 Task: Search one way flight ticket for 1 adult, 6 children, 1 infant in seat and 1 infant on lap in business from Idaho Falls: Idaho Falls Regional Airport (fanning Field) to Greensboro: Piedmont Triad International Airport on 5-1-2023. Choice of flights is JetBlue. Number of bags: 8 checked bags. Price is upto 85000. Outbound departure time preference is 8:00. Look for best flights.
Action: Mouse moved to (225, 212)
Screenshot: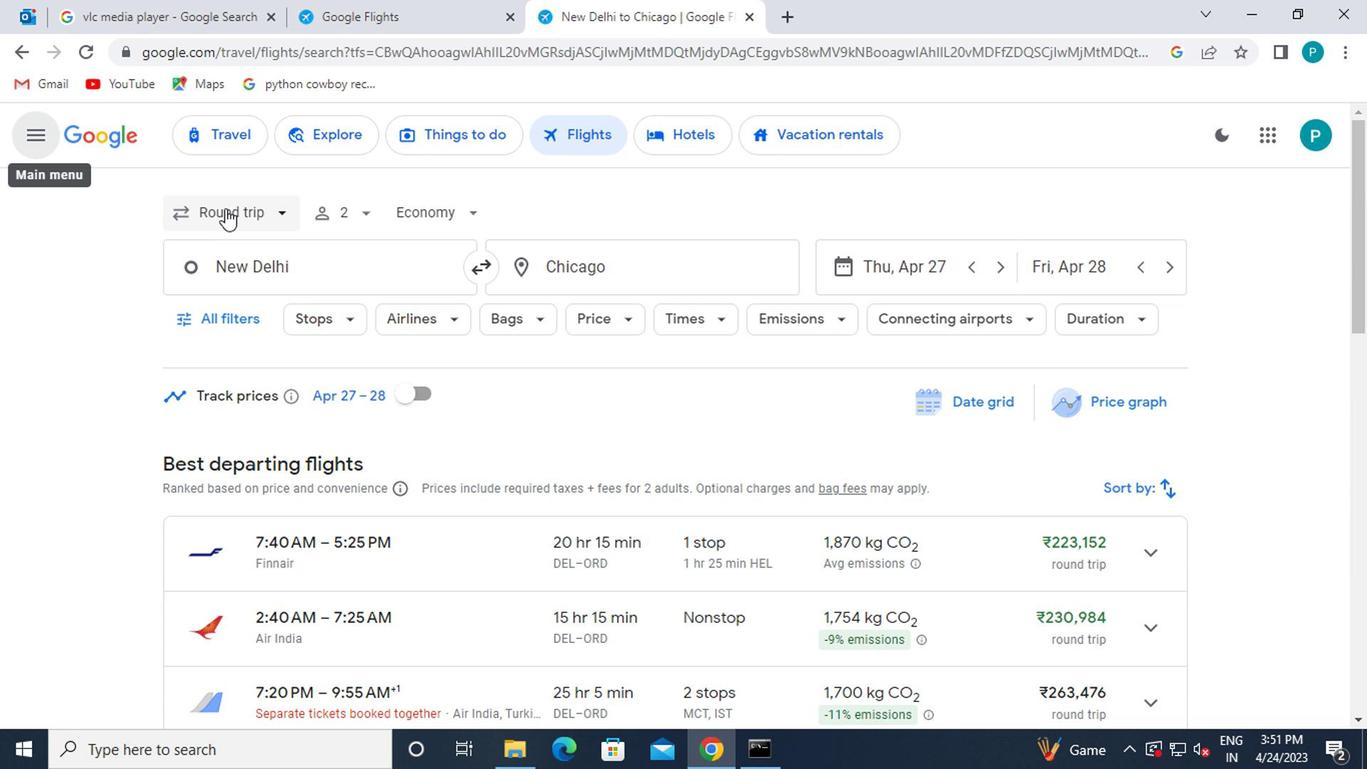 
Action: Mouse pressed left at (225, 212)
Screenshot: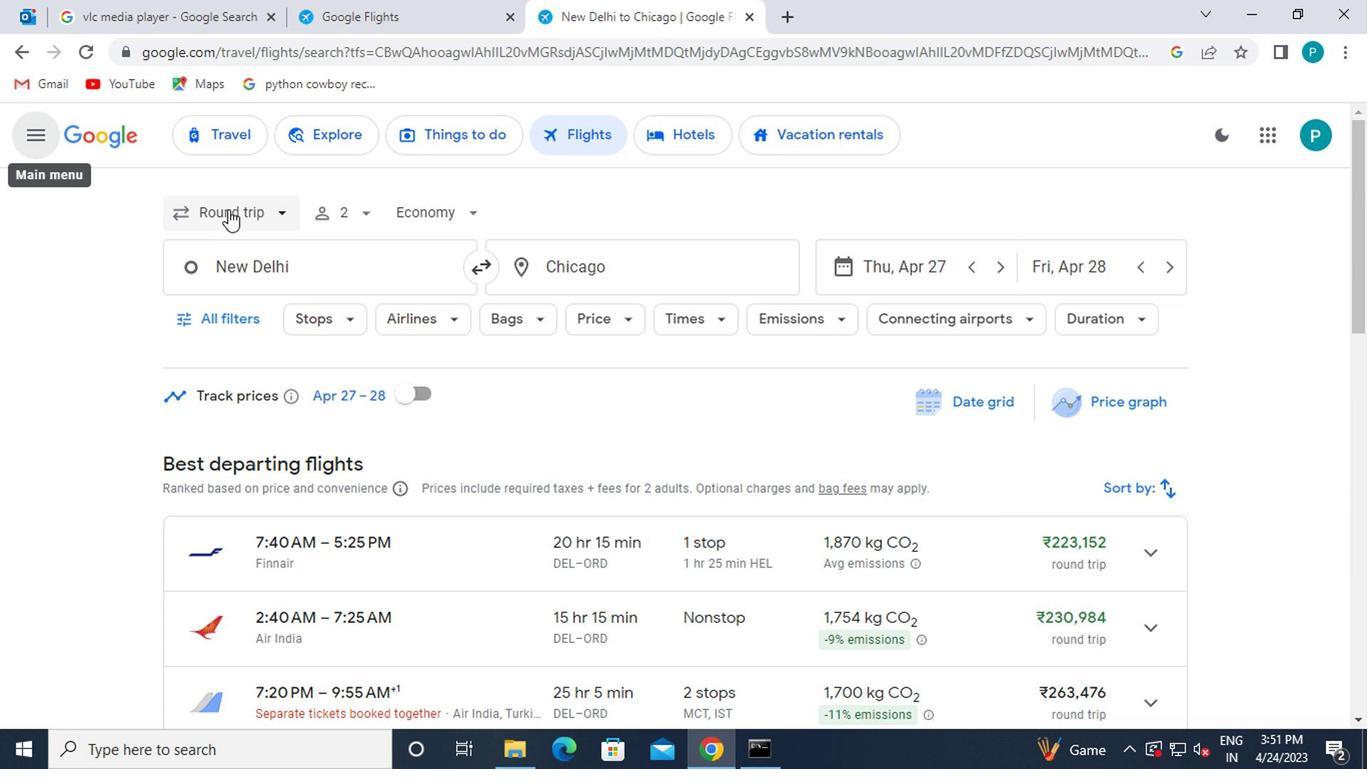 
Action: Mouse moved to (239, 305)
Screenshot: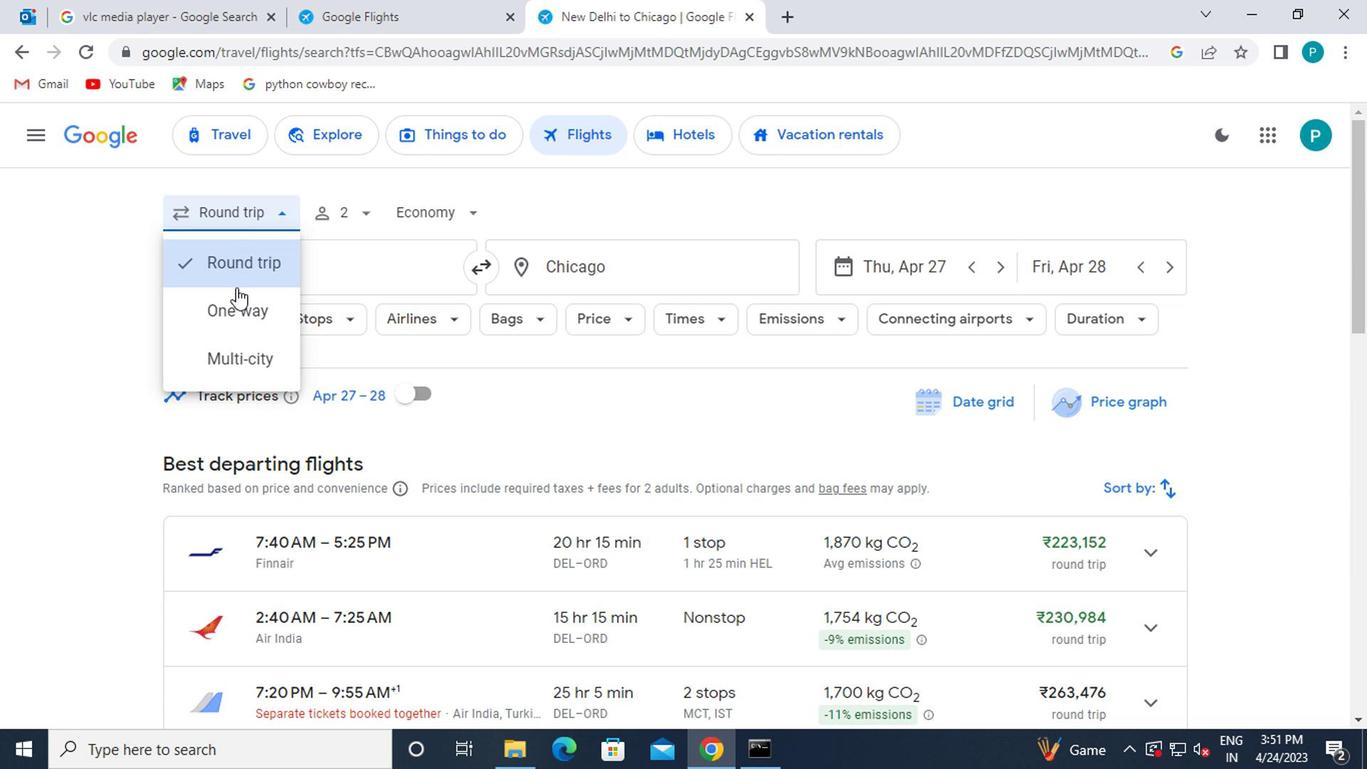 
Action: Mouse pressed left at (239, 305)
Screenshot: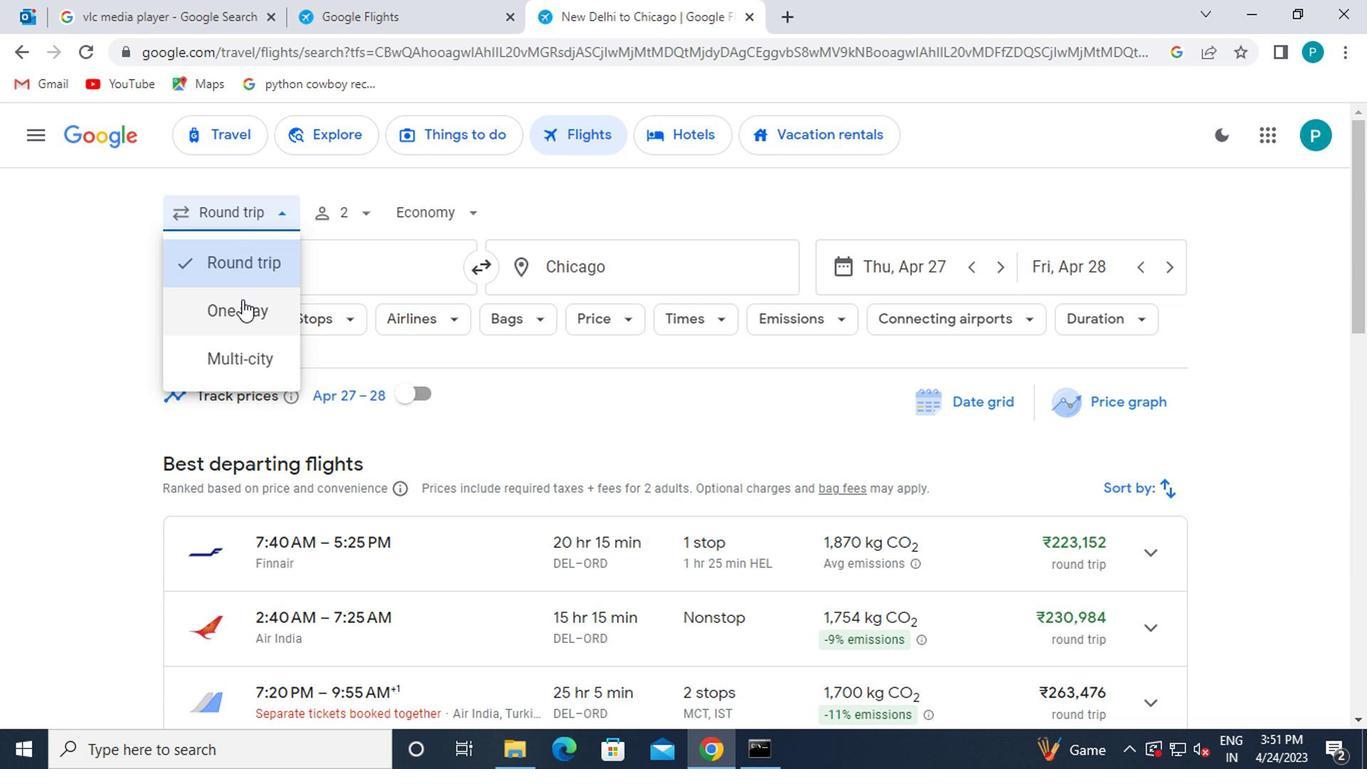 
Action: Mouse moved to (326, 213)
Screenshot: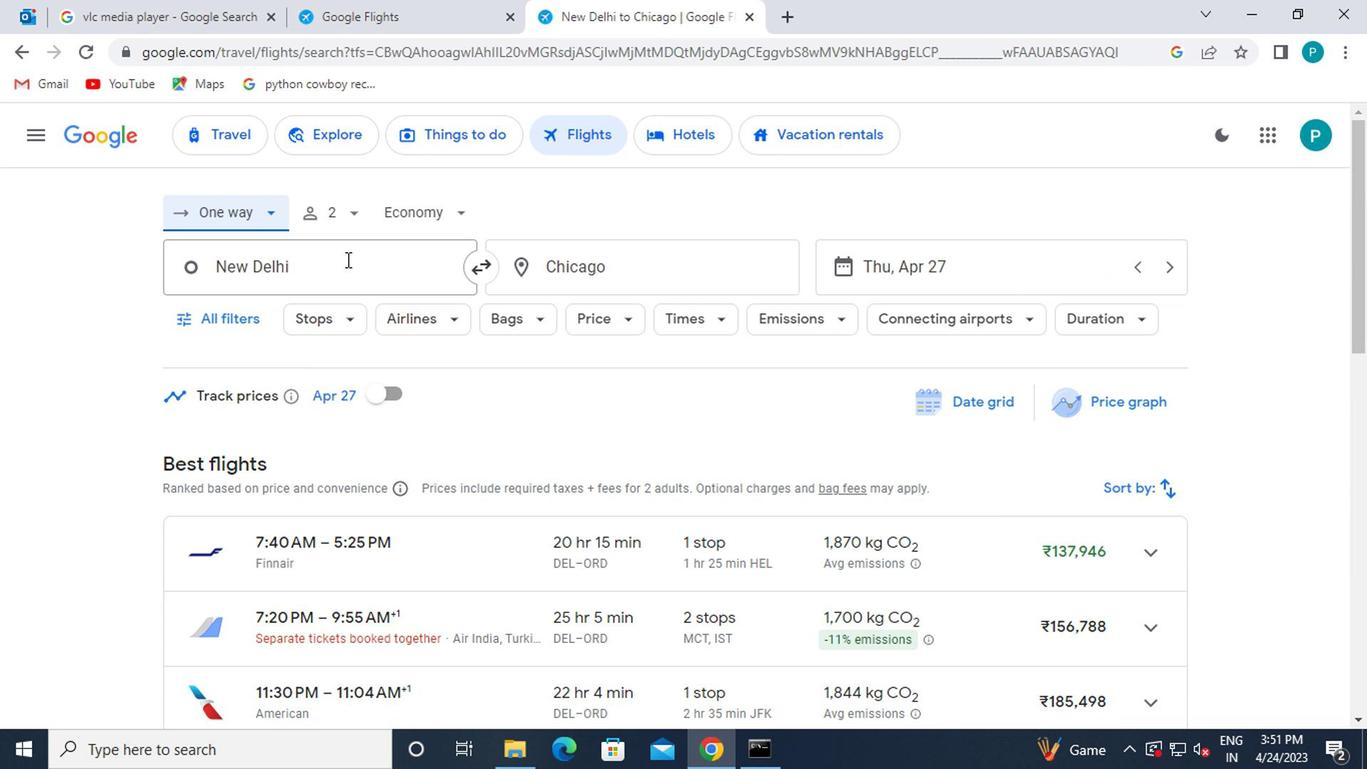 
Action: Mouse pressed left at (326, 213)
Screenshot: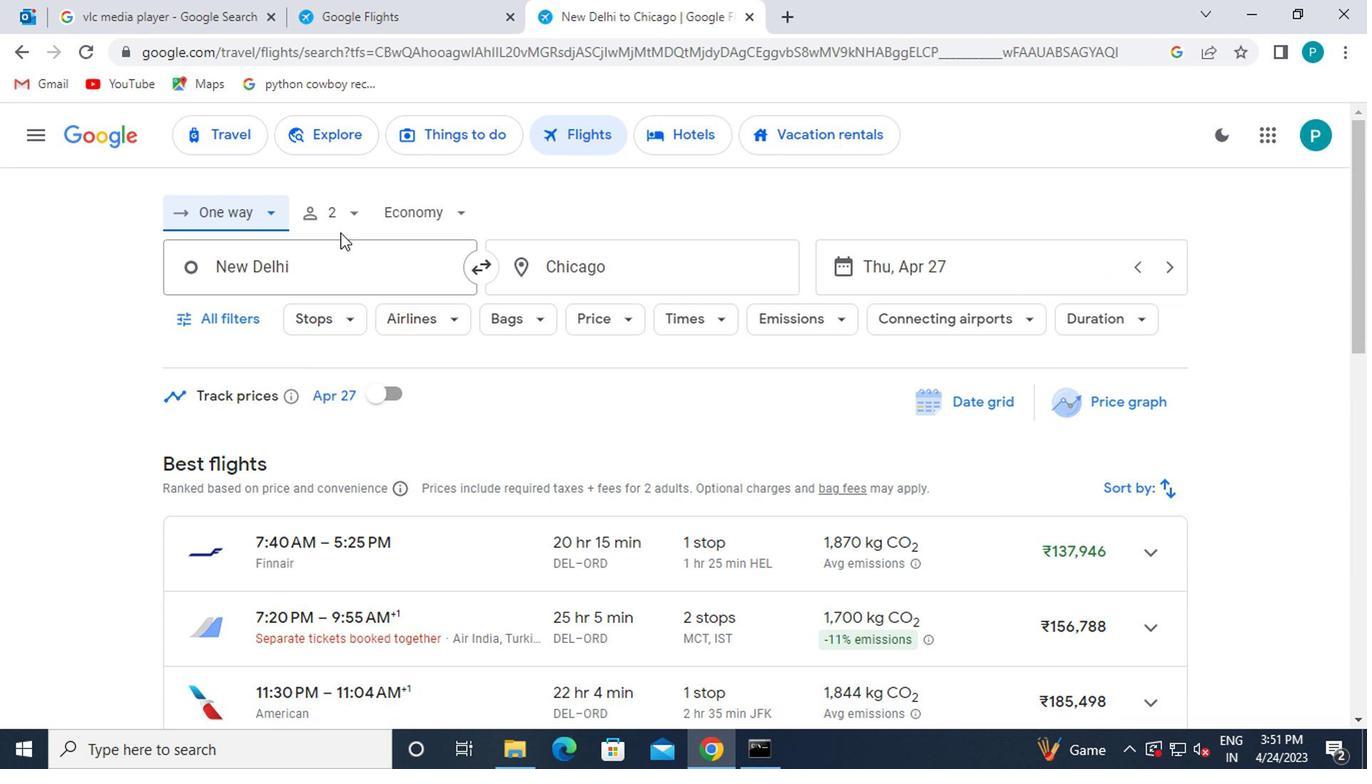 
Action: Mouse moved to (421, 273)
Screenshot: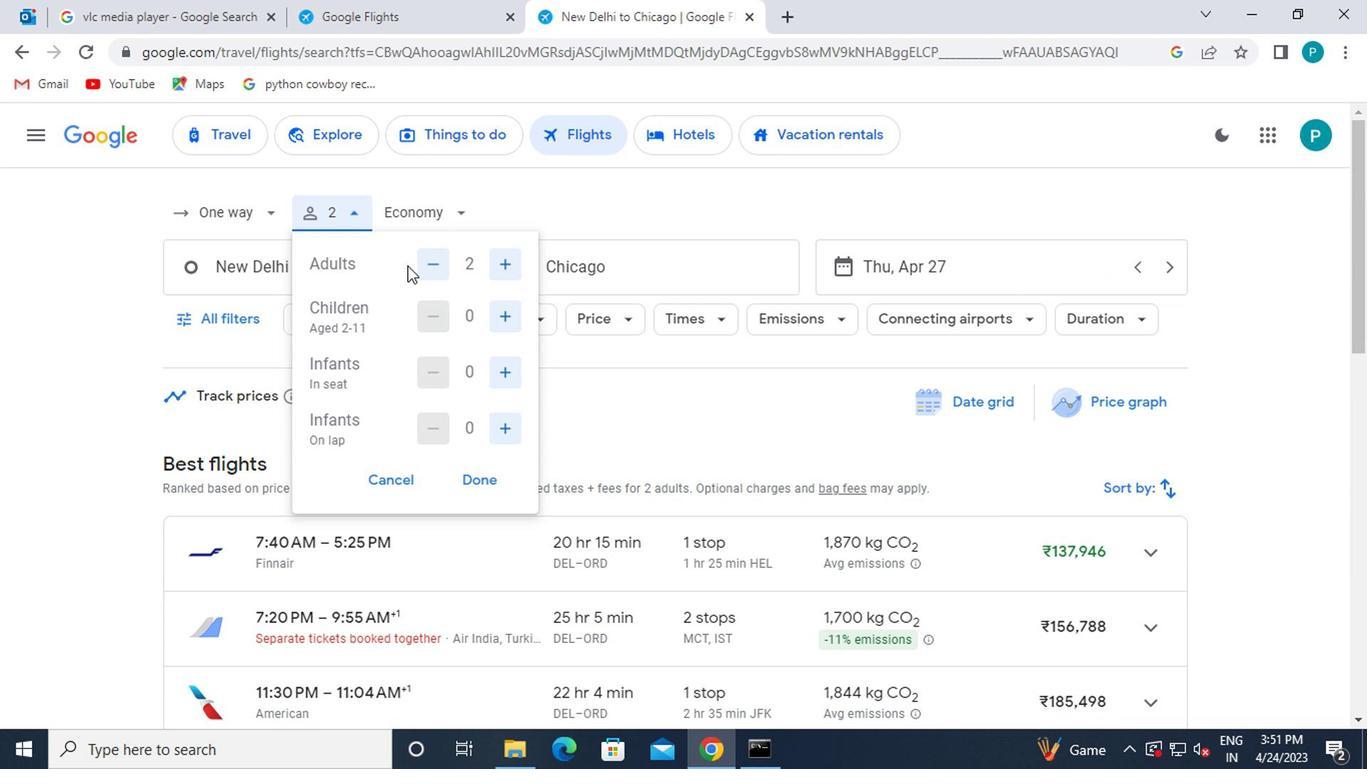 
Action: Mouse pressed left at (421, 273)
Screenshot: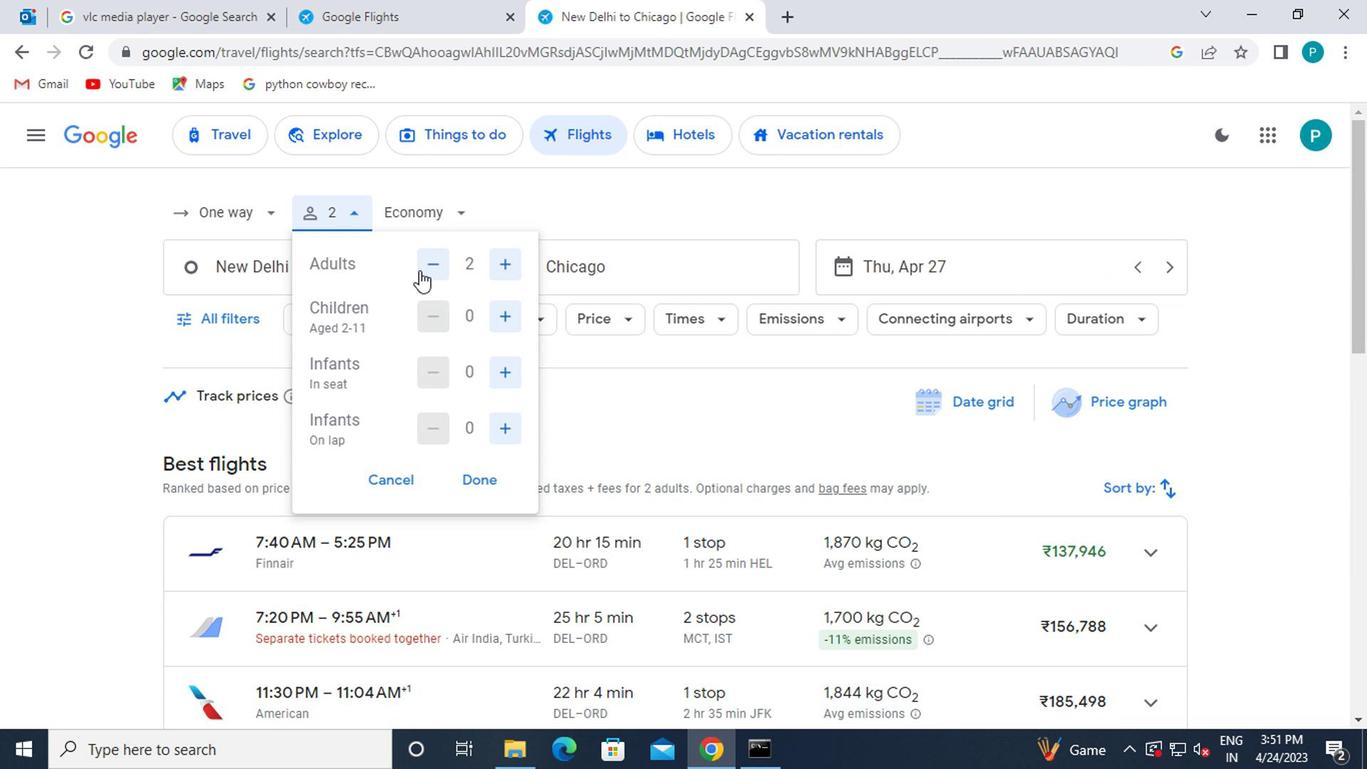 
Action: Mouse moved to (508, 312)
Screenshot: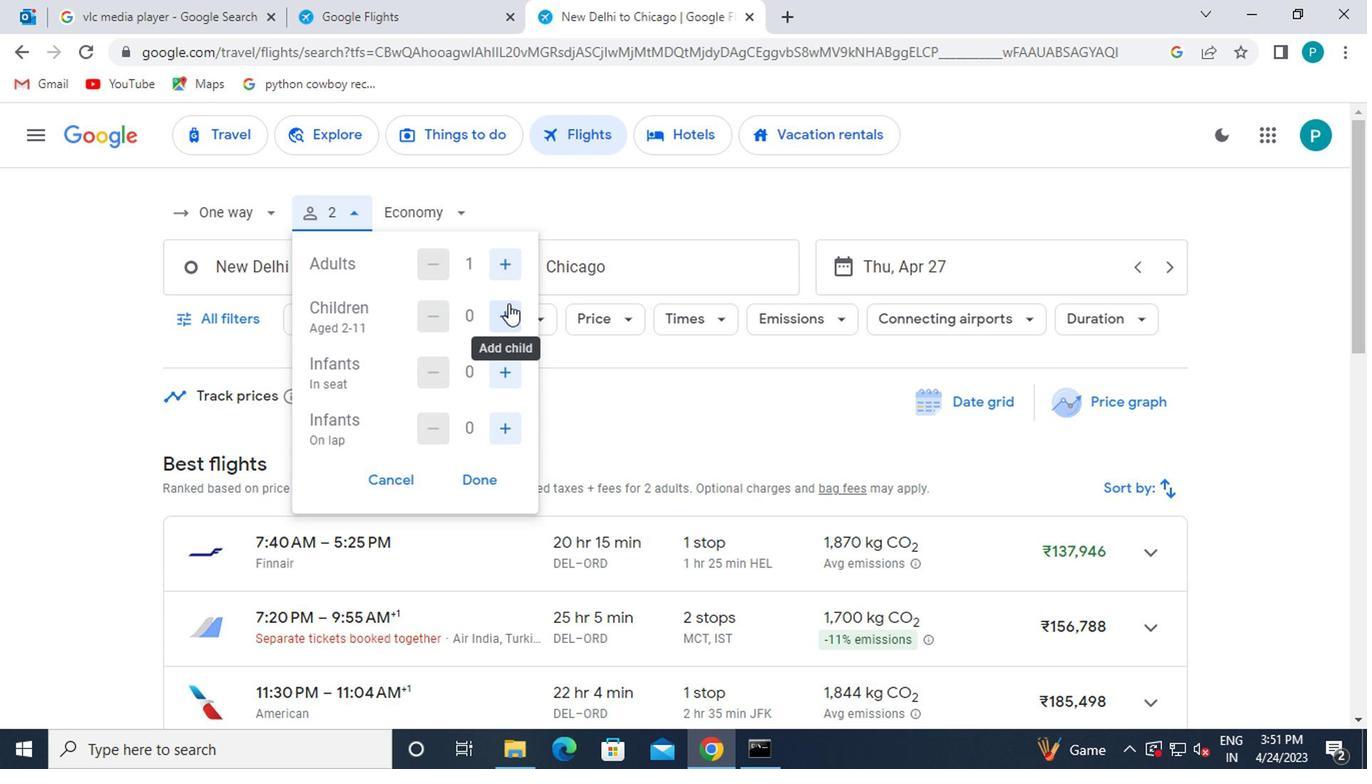 
Action: Mouse pressed left at (508, 312)
Screenshot: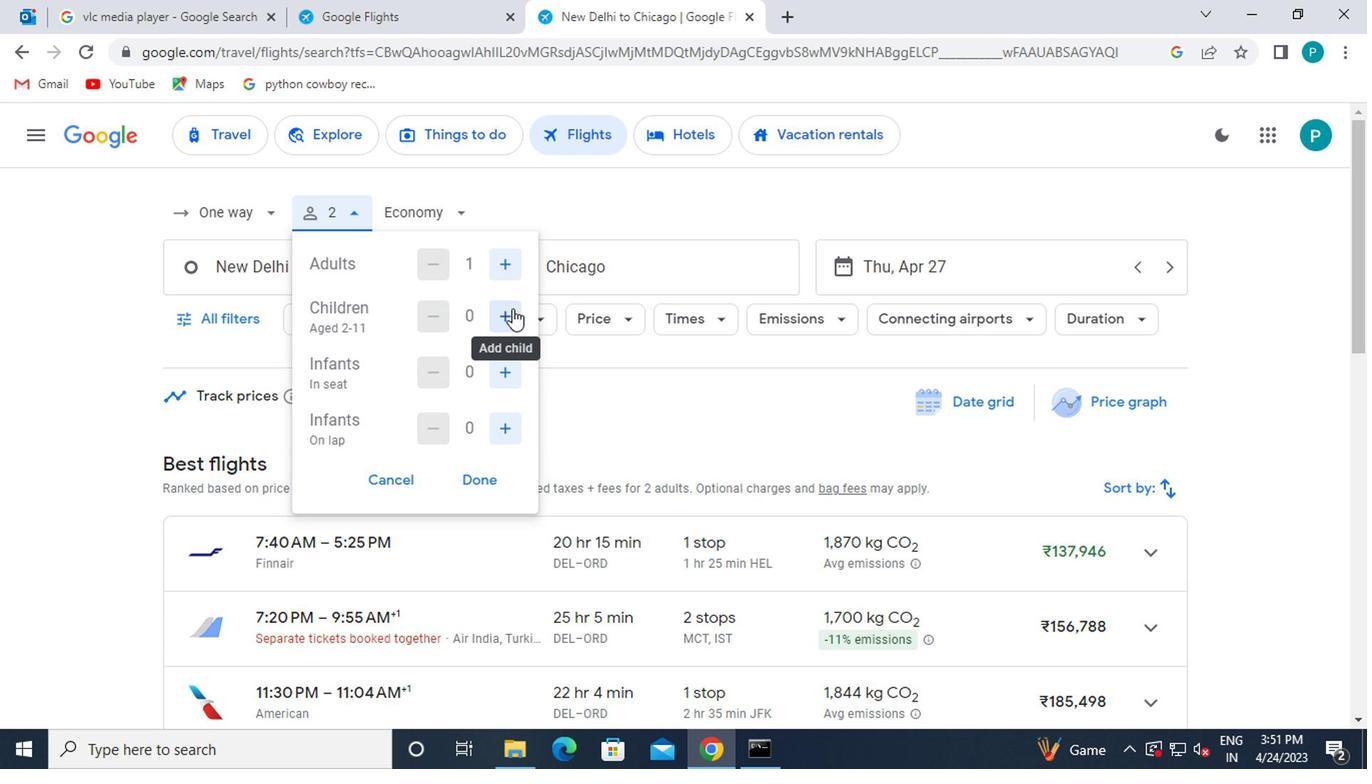 
Action: Mouse pressed left at (508, 312)
Screenshot: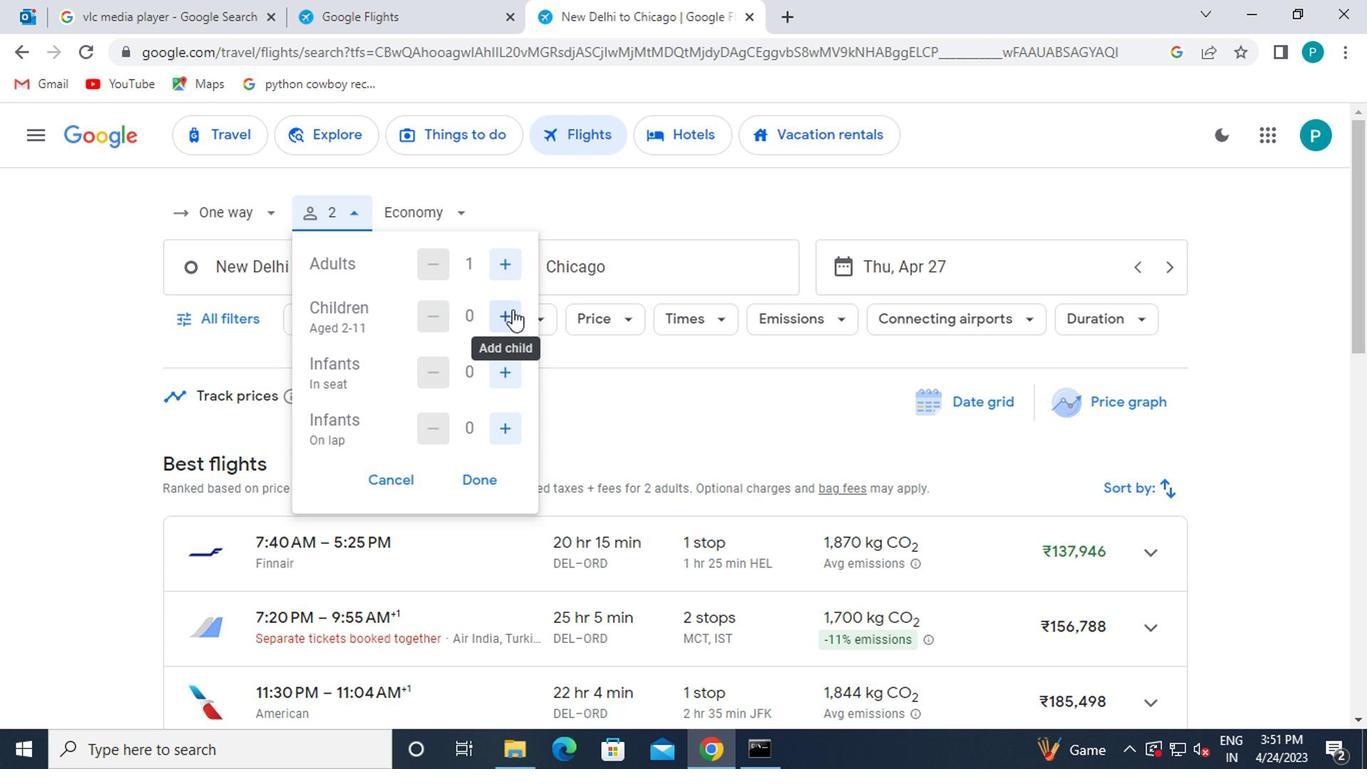 
Action: Mouse pressed left at (508, 312)
Screenshot: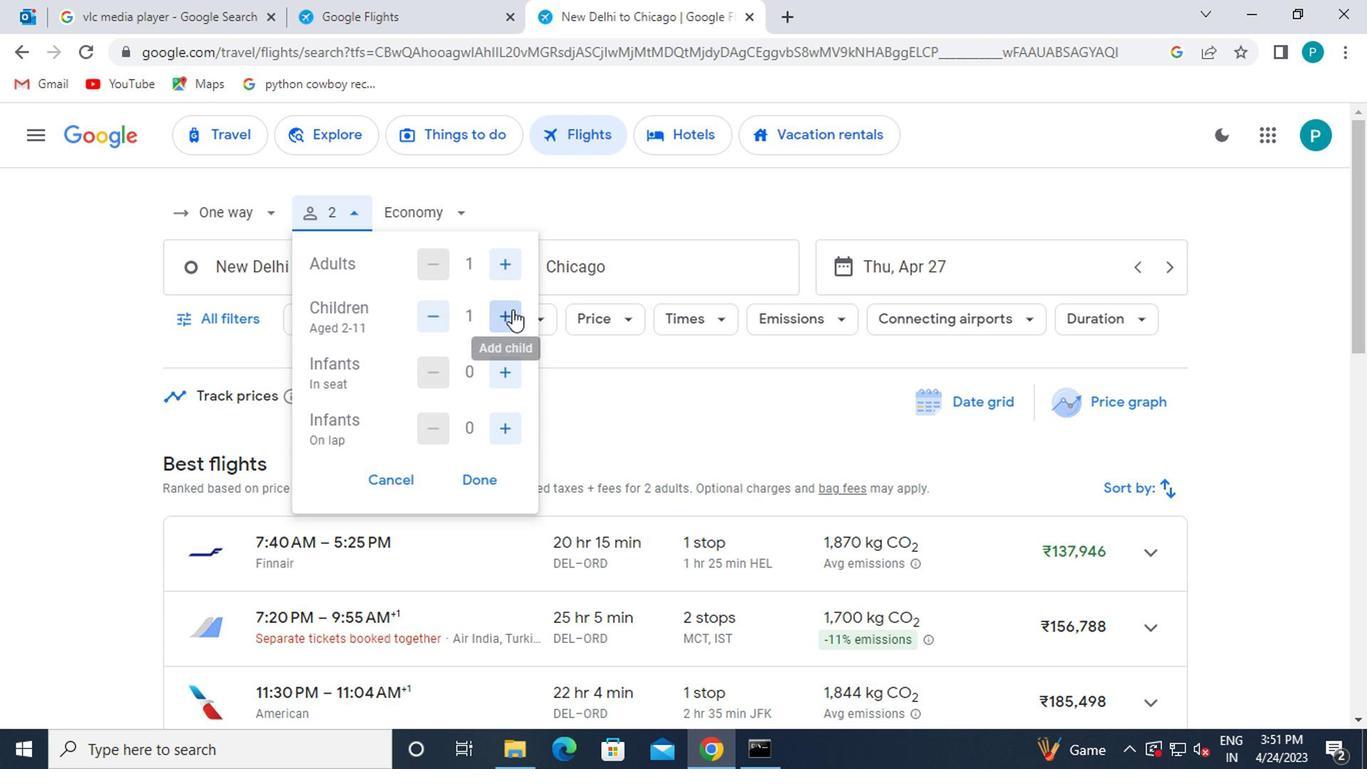 
Action: Mouse pressed left at (508, 312)
Screenshot: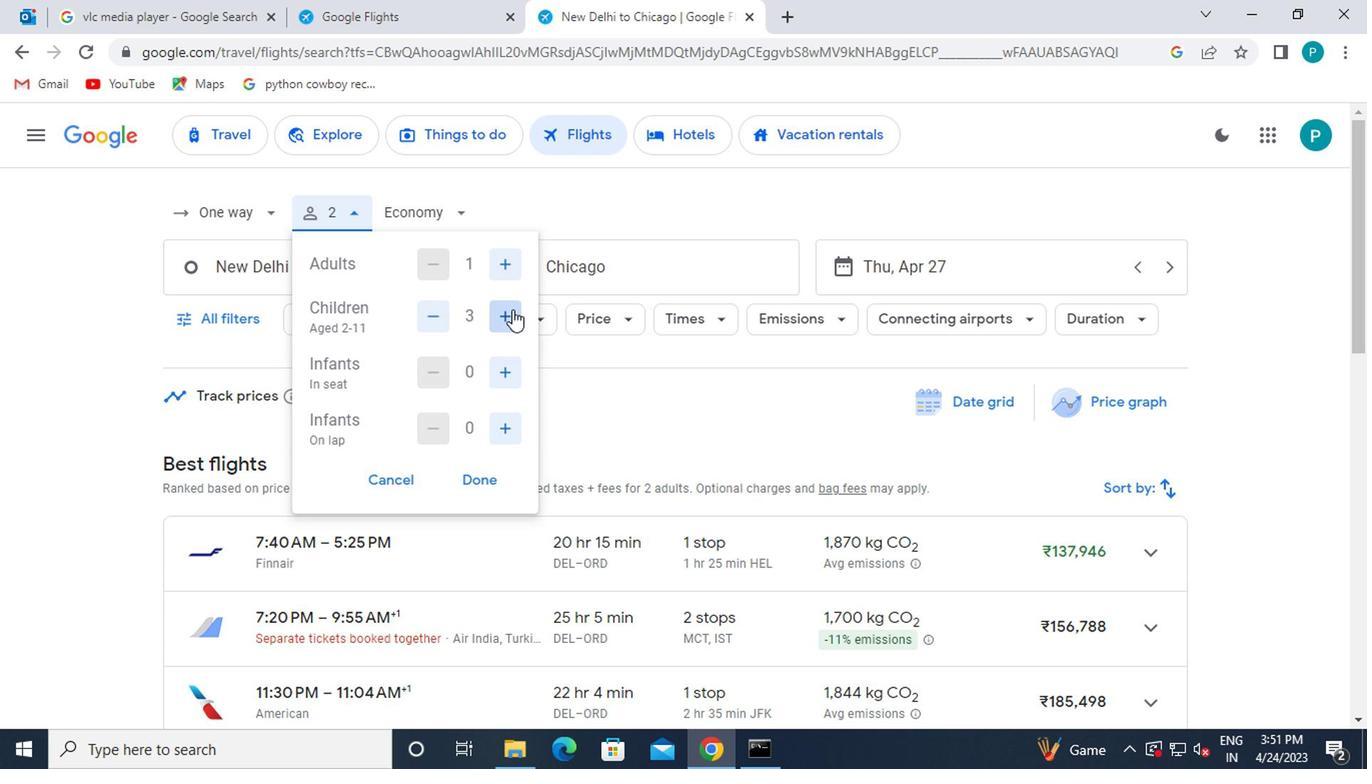 
Action: Mouse moved to (508, 315)
Screenshot: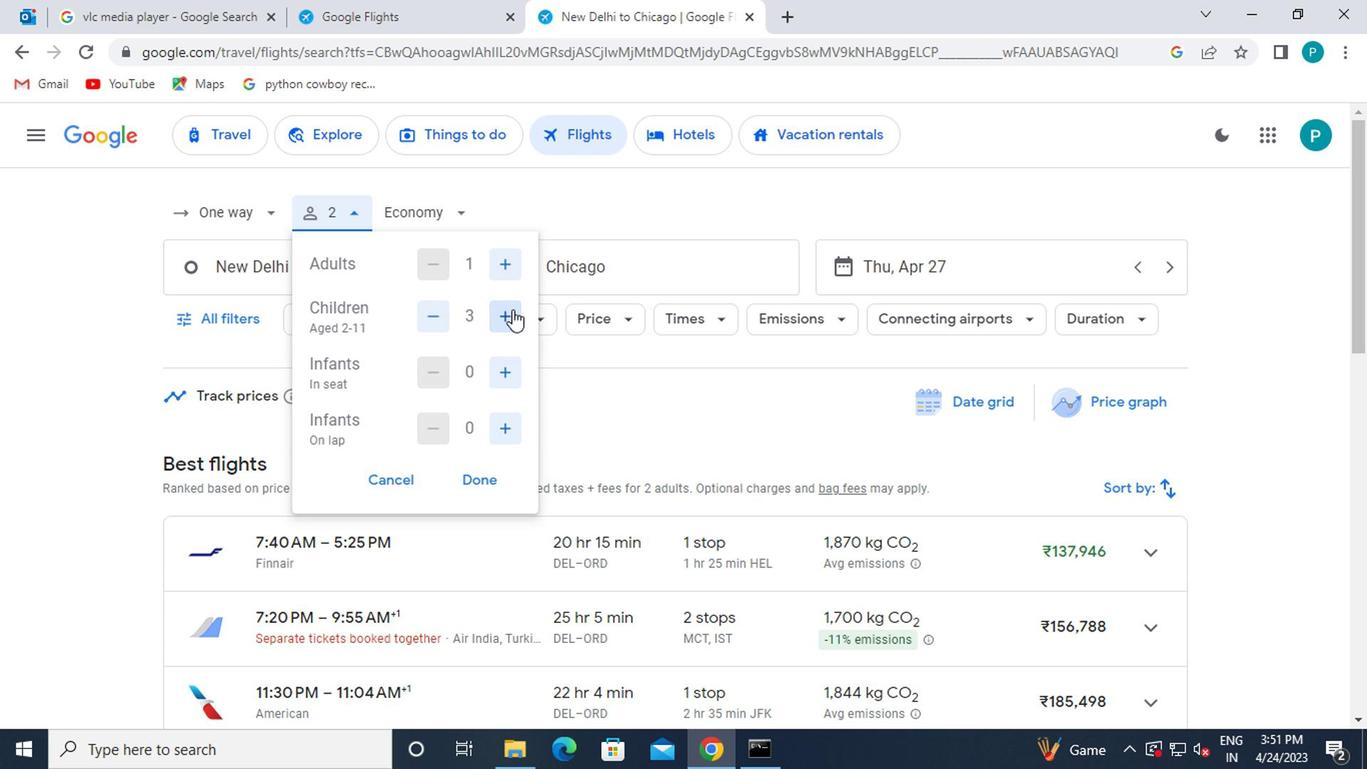 
Action: Mouse pressed left at (508, 315)
Screenshot: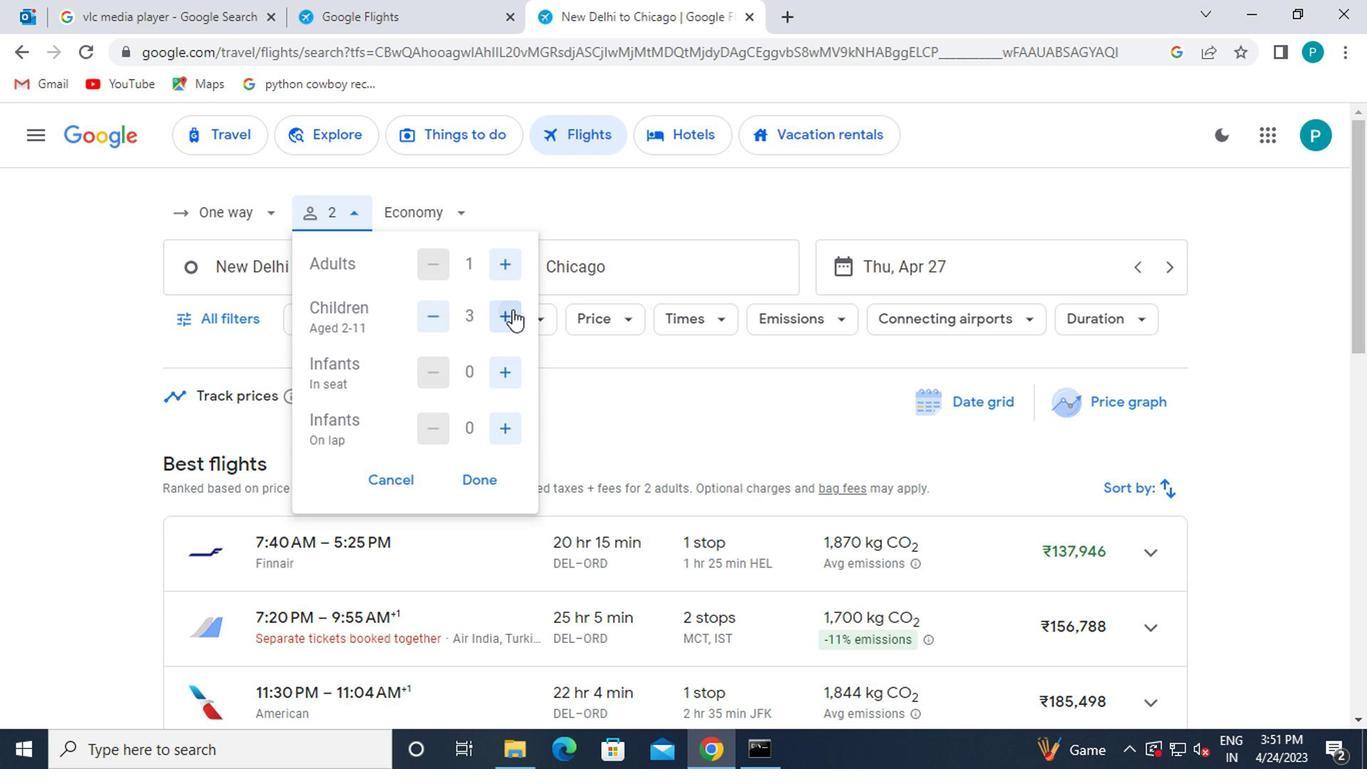 
Action: Mouse moved to (495, 321)
Screenshot: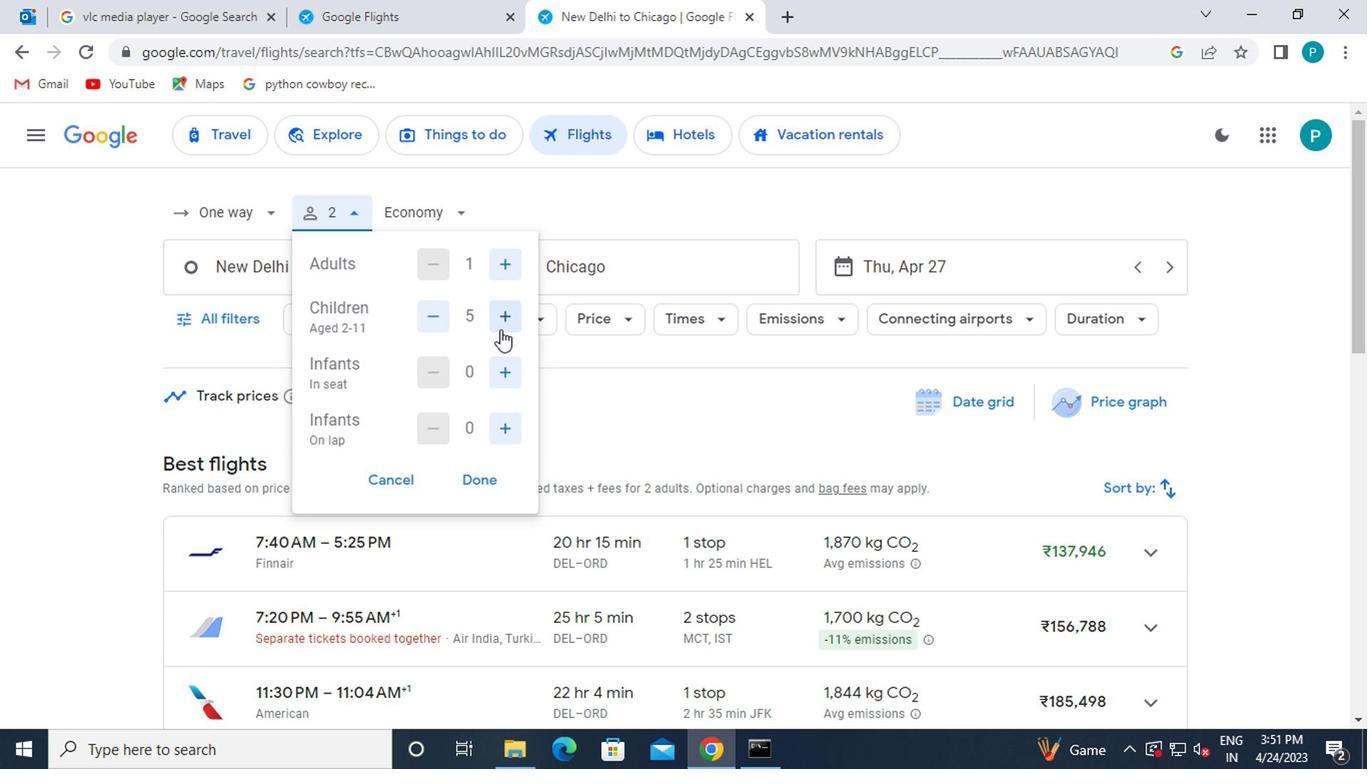 
Action: Mouse pressed left at (495, 321)
Screenshot: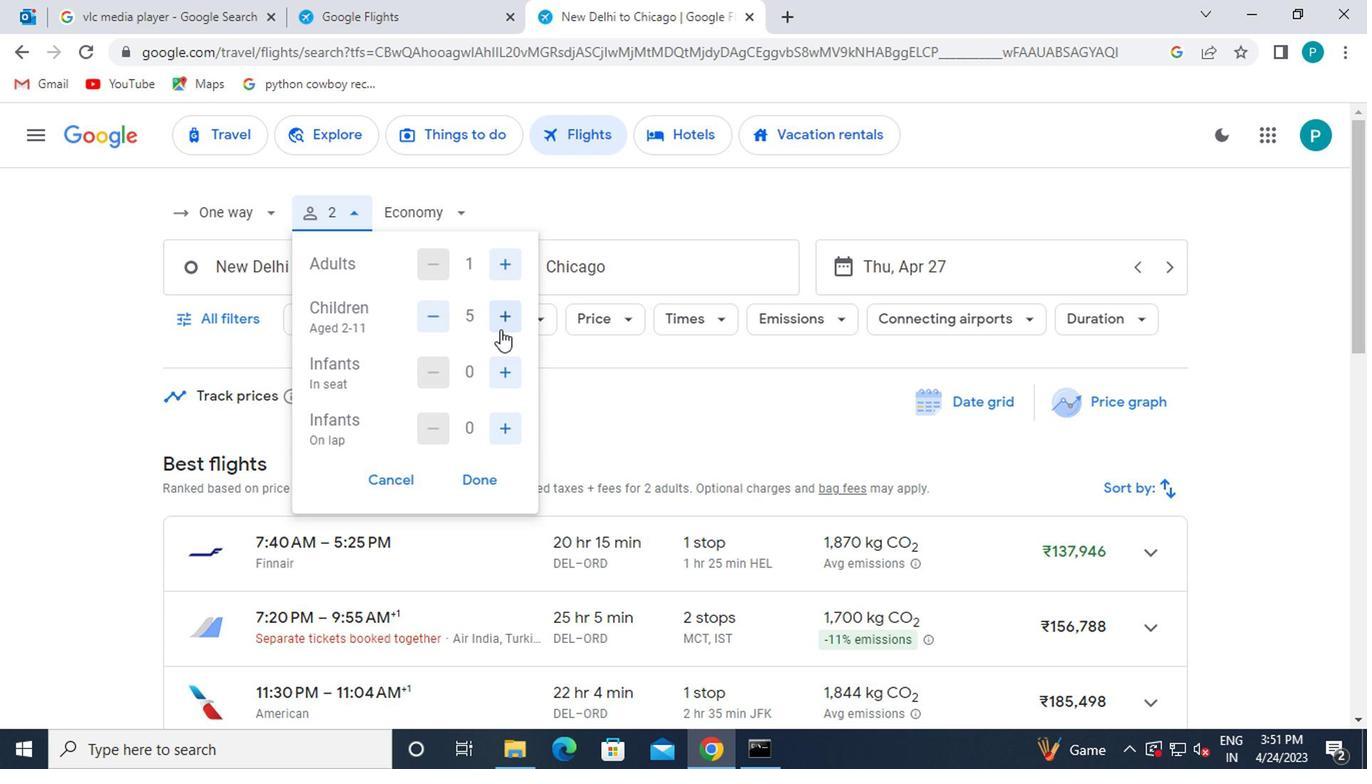 
Action: Mouse moved to (500, 370)
Screenshot: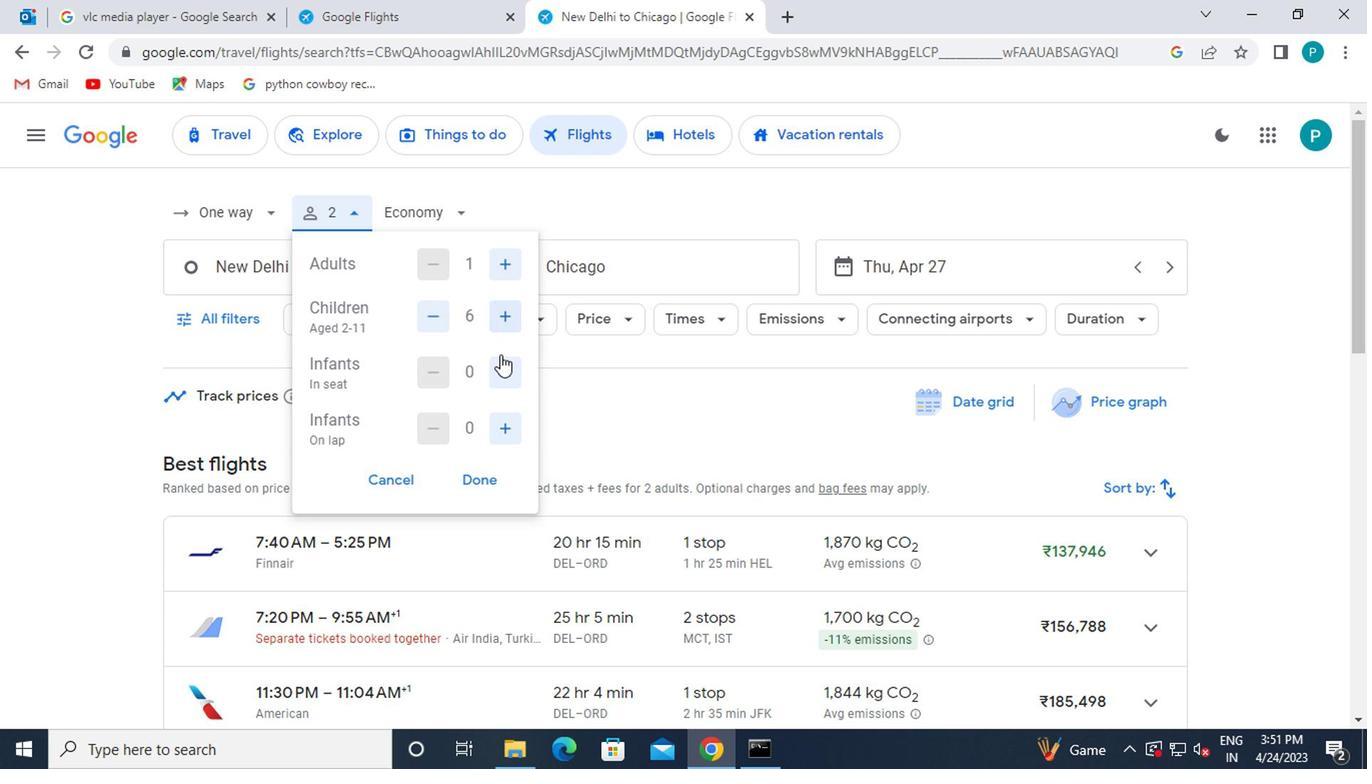 
Action: Mouse pressed left at (500, 370)
Screenshot: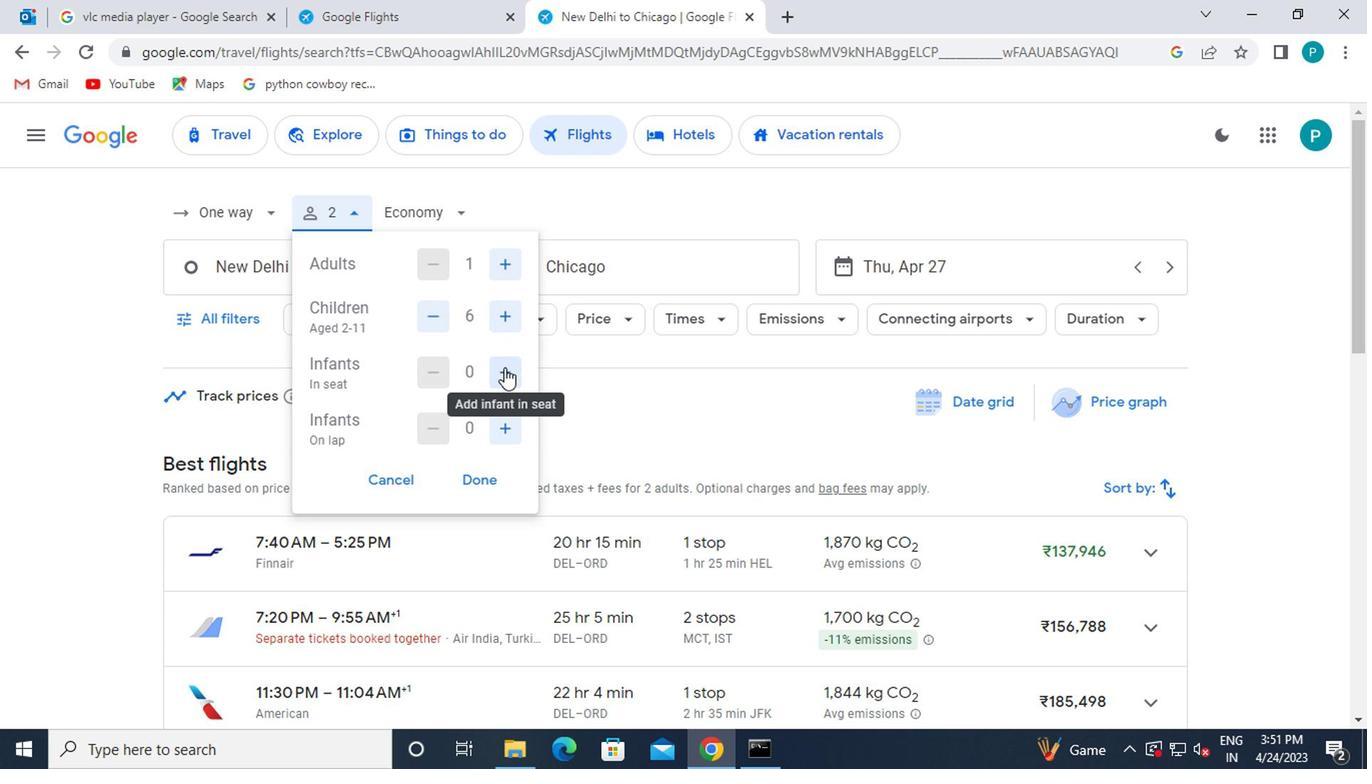 
Action: Mouse moved to (496, 423)
Screenshot: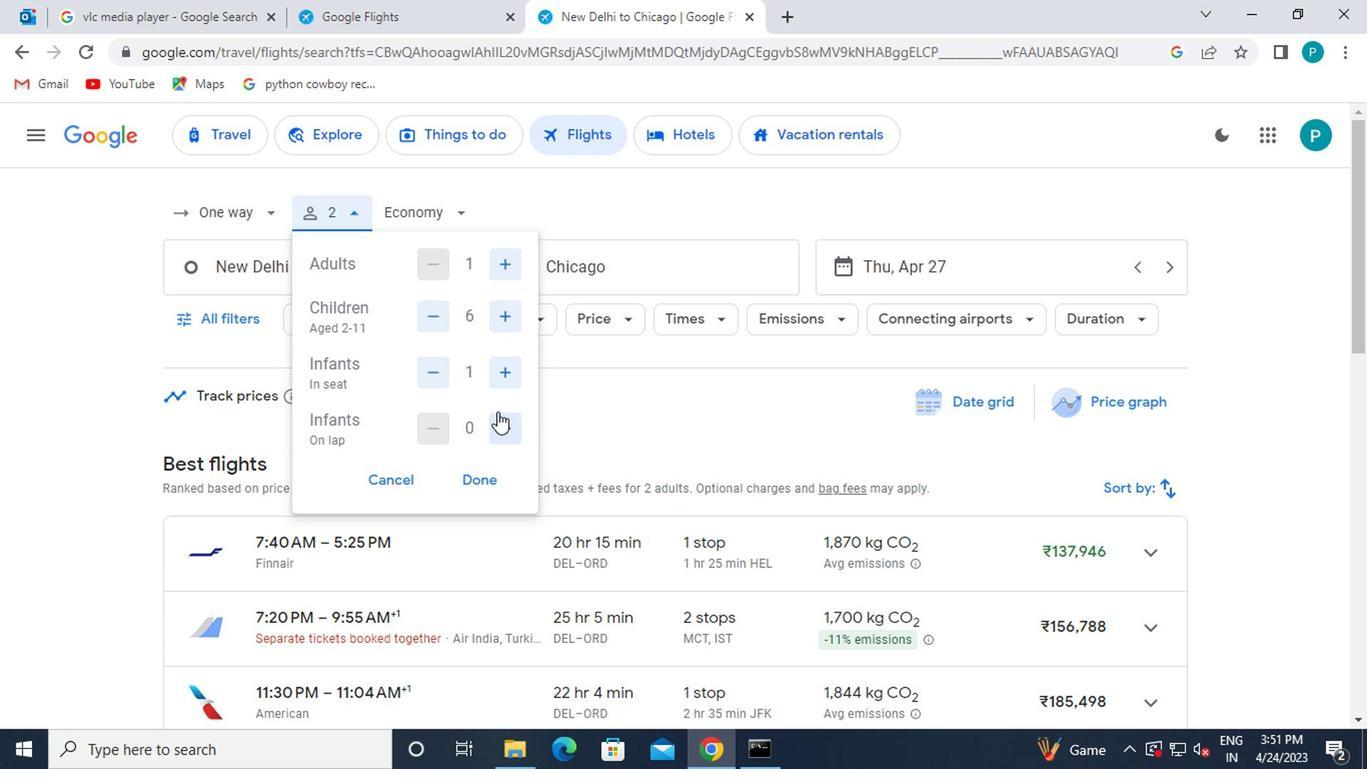 
Action: Mouse pressed left at (496, 423)
Screenshot: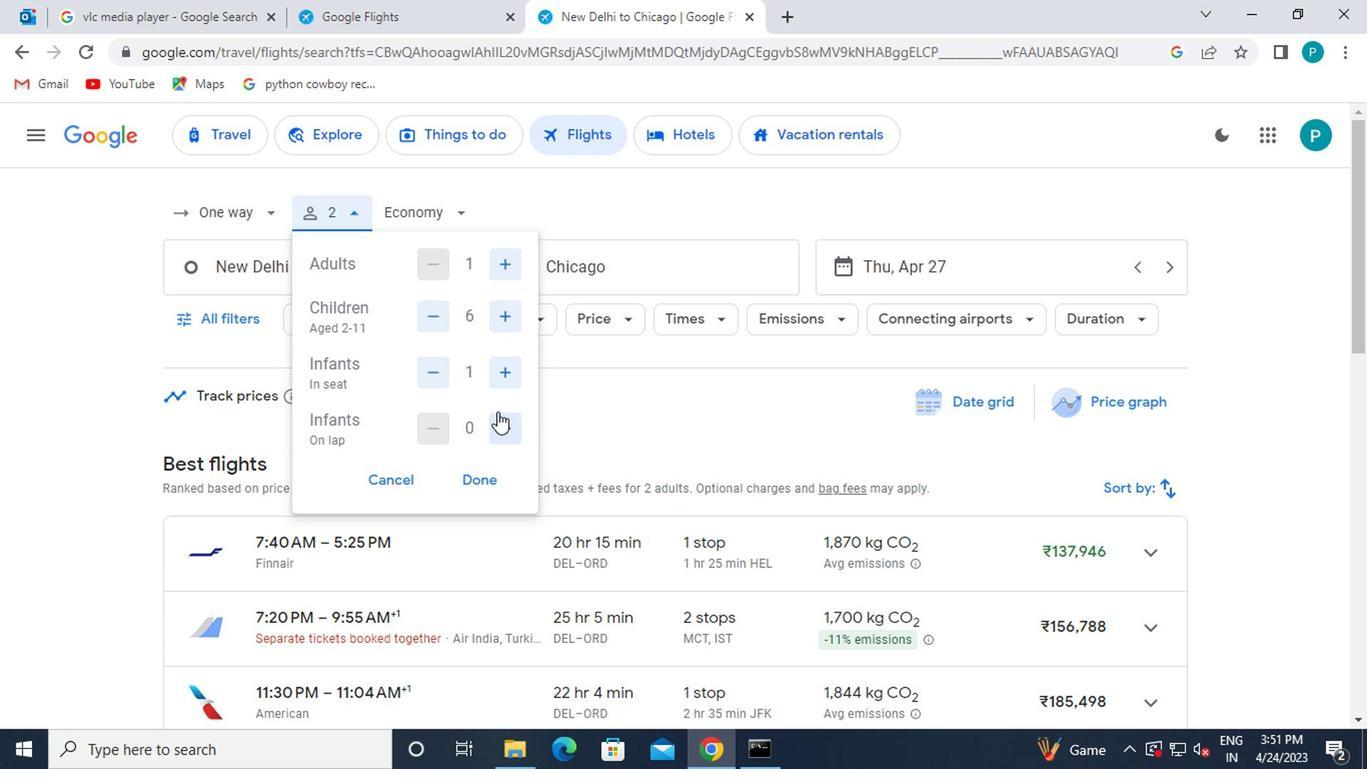 
Action: Mouse moved to (480, 473)
Screenshot: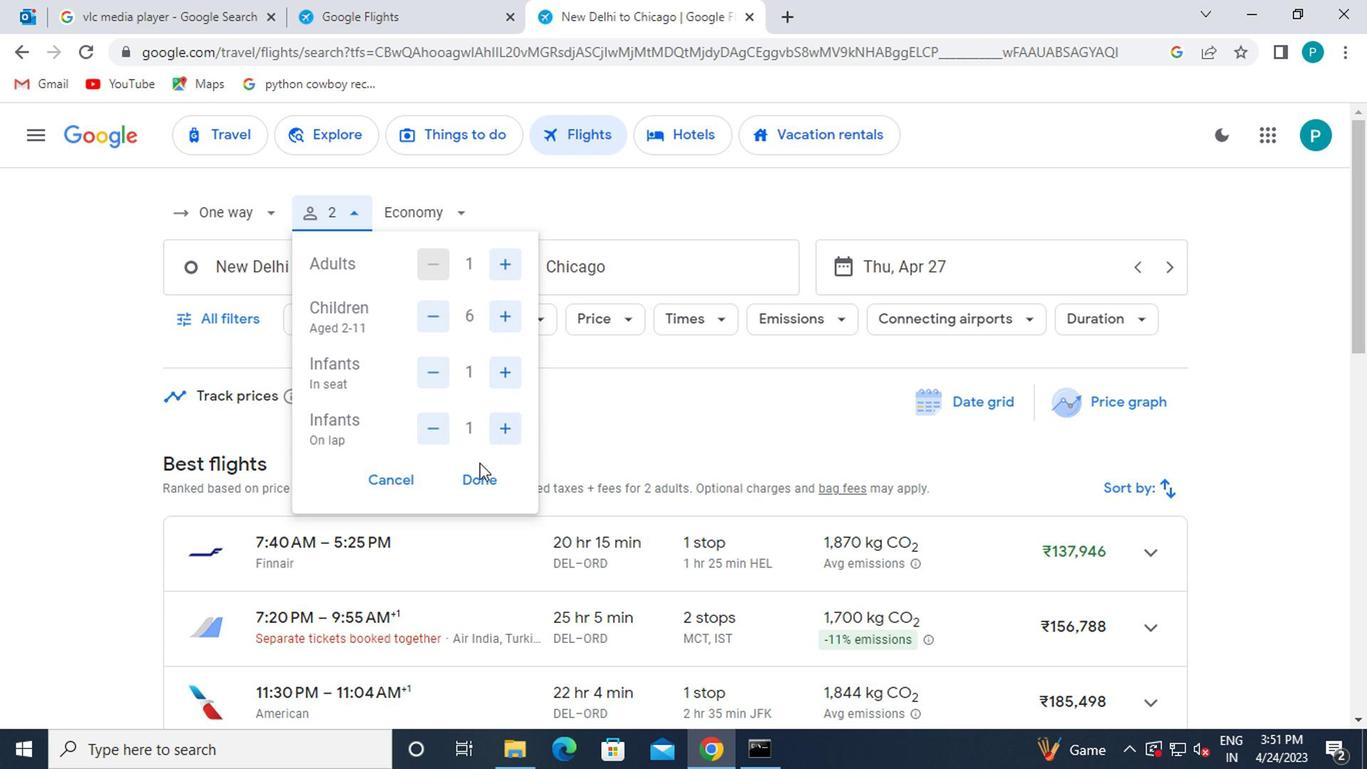 
Action: Mouse pressed left at (480, 473)
Screenshot: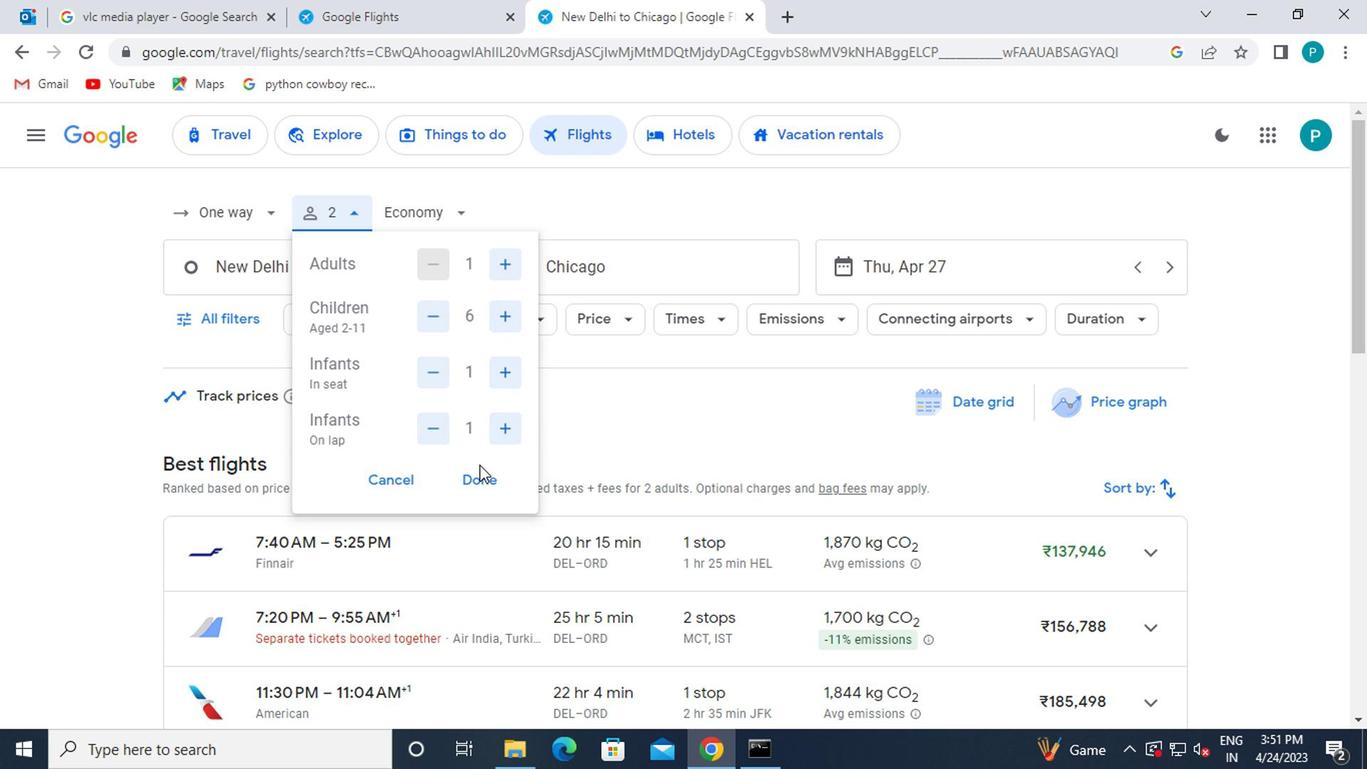 
Action: Mouse moved to (438, 200)
Screenshot: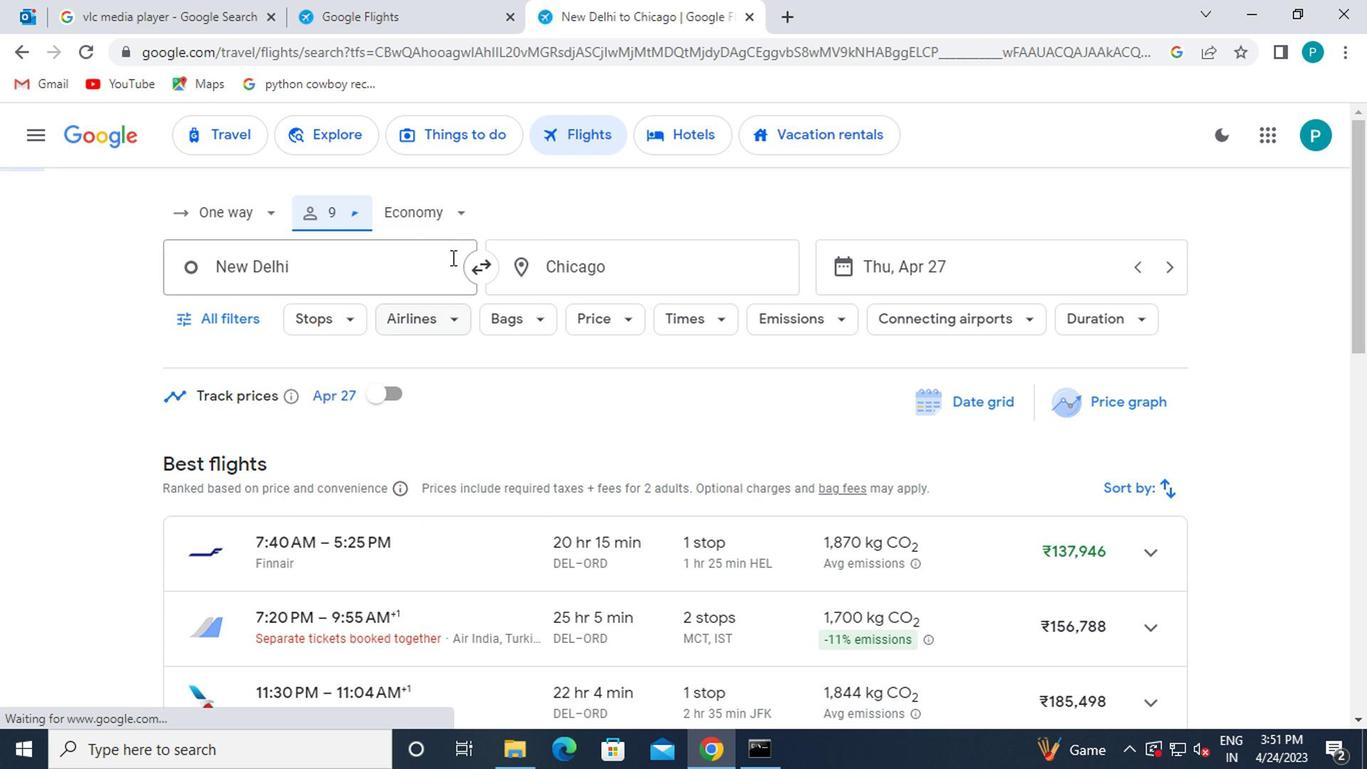 
Action: Mouse pressed left at (438, 200)
Screenshot: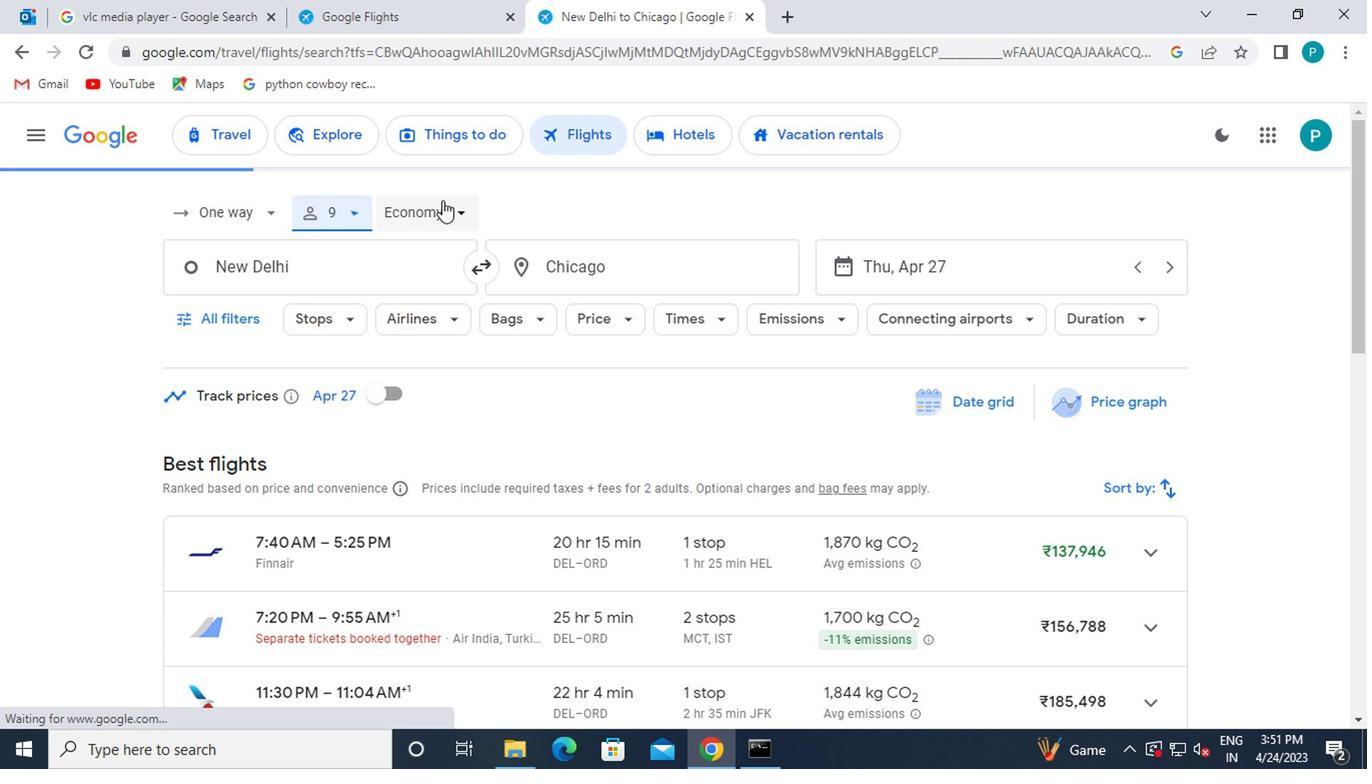 
Action: Mouse moved to (468, 366)
Screenshot: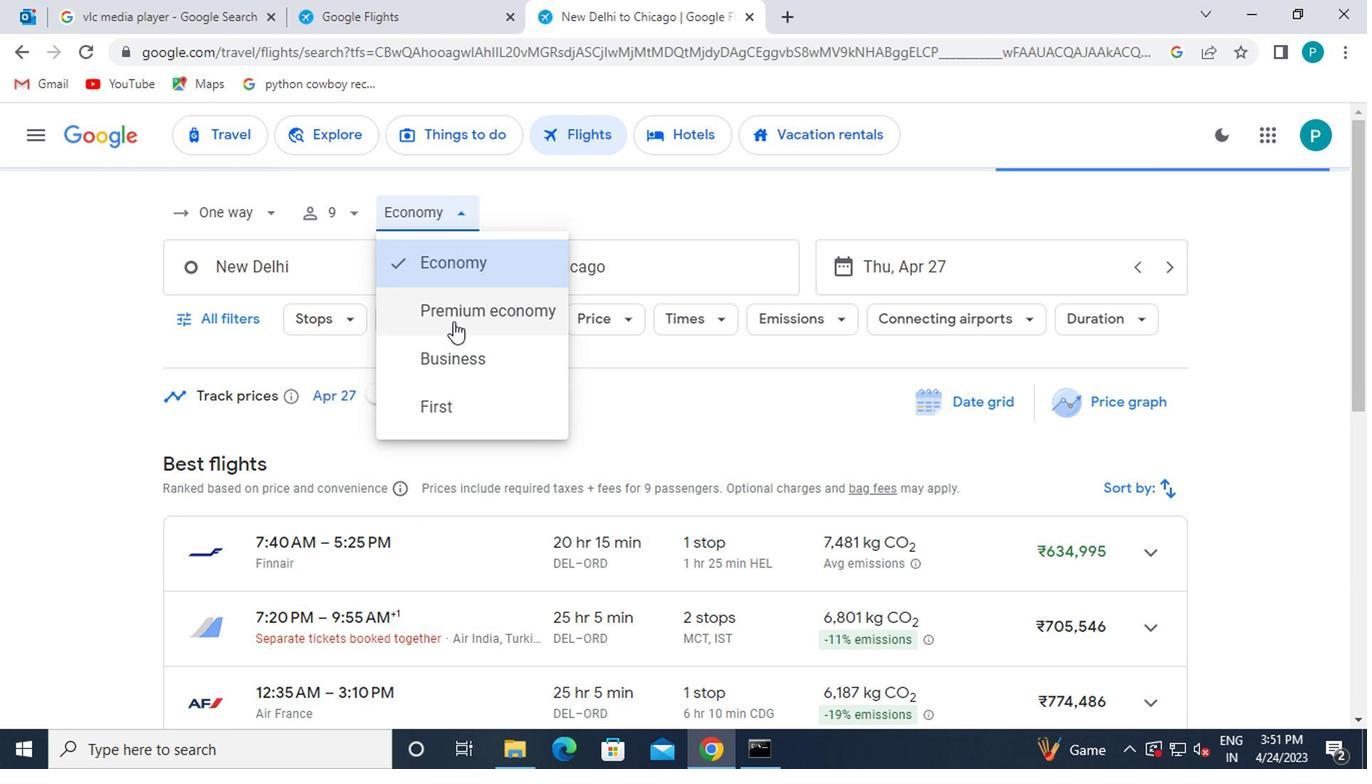 
Action: Mouse pressed left at (468, 366)
Screenshot: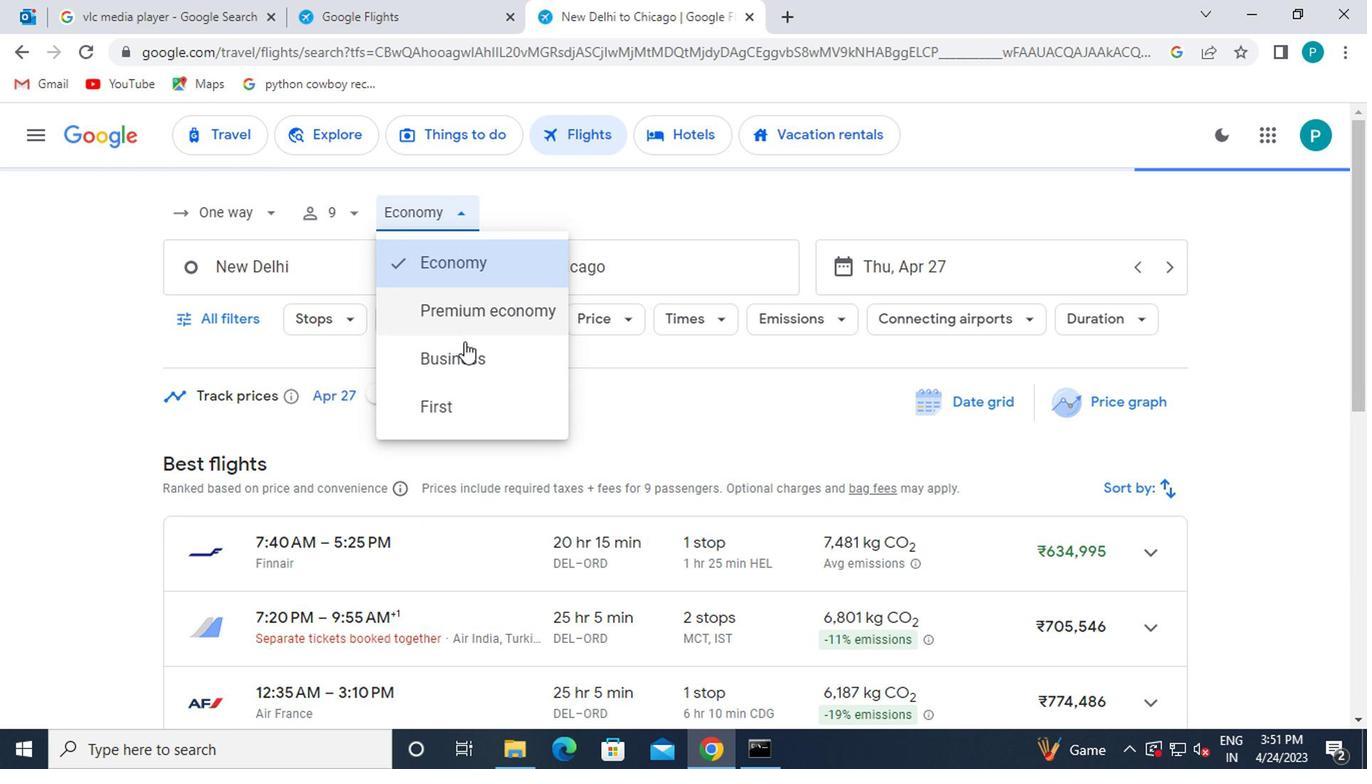 
Action: Mouse moved to (300, 268)
Screenshot: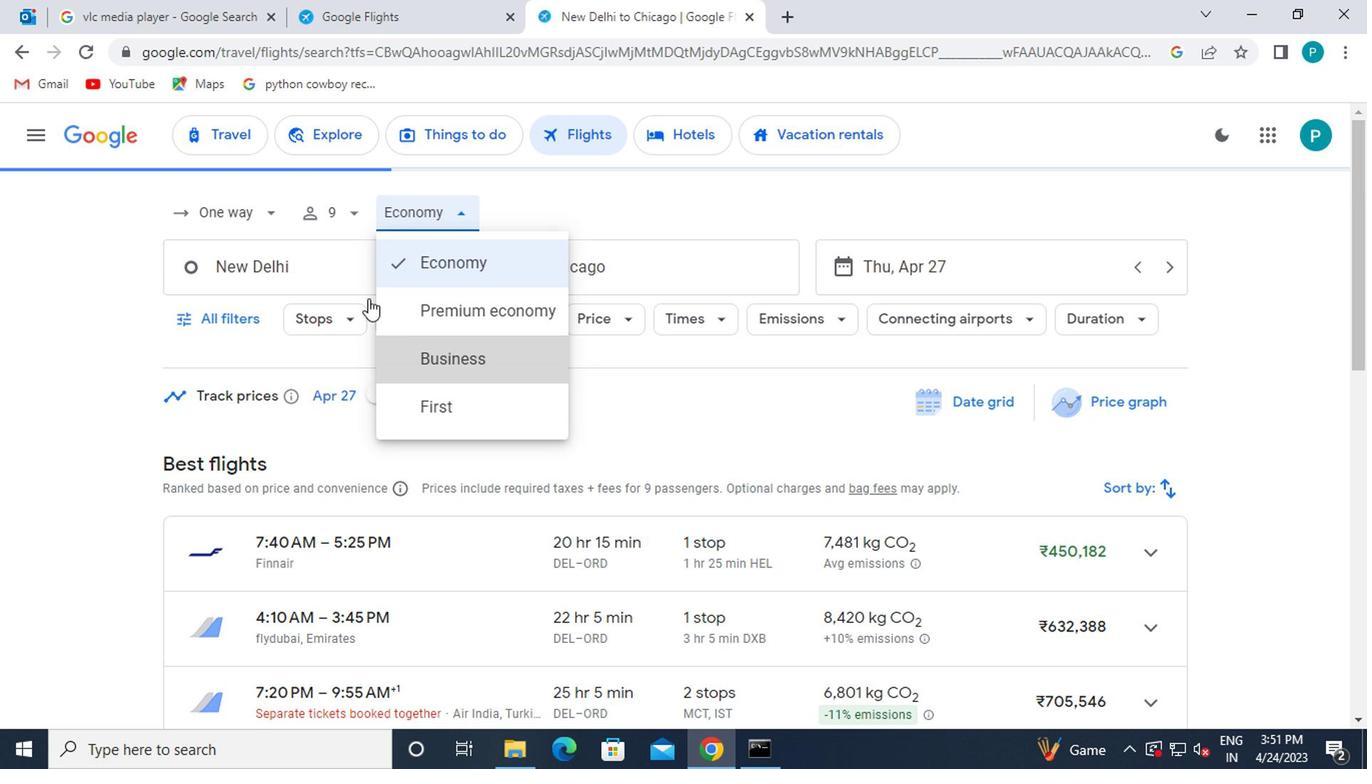 
Action: Mouse pressed left at (300, 268)
Screenshot: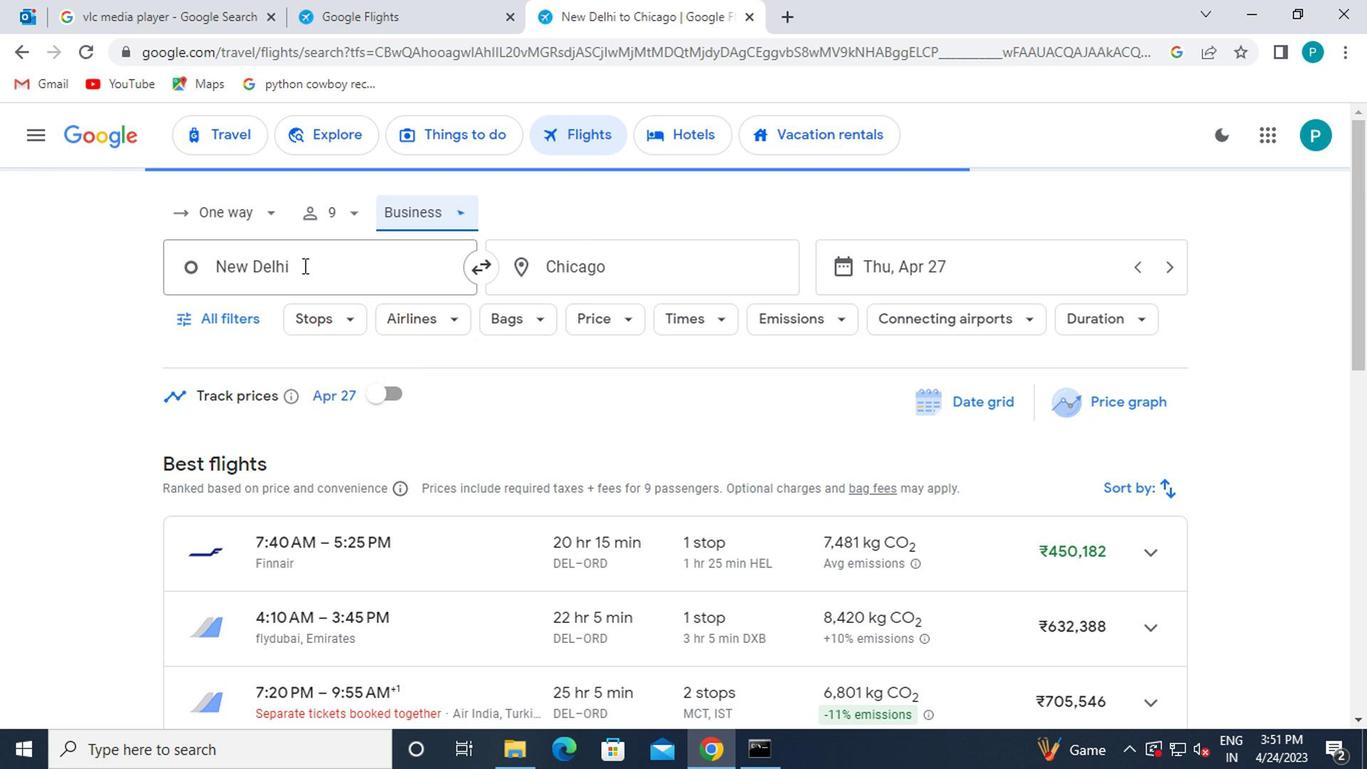 
Action: Mouse moved to (328, 261)
Screenshot: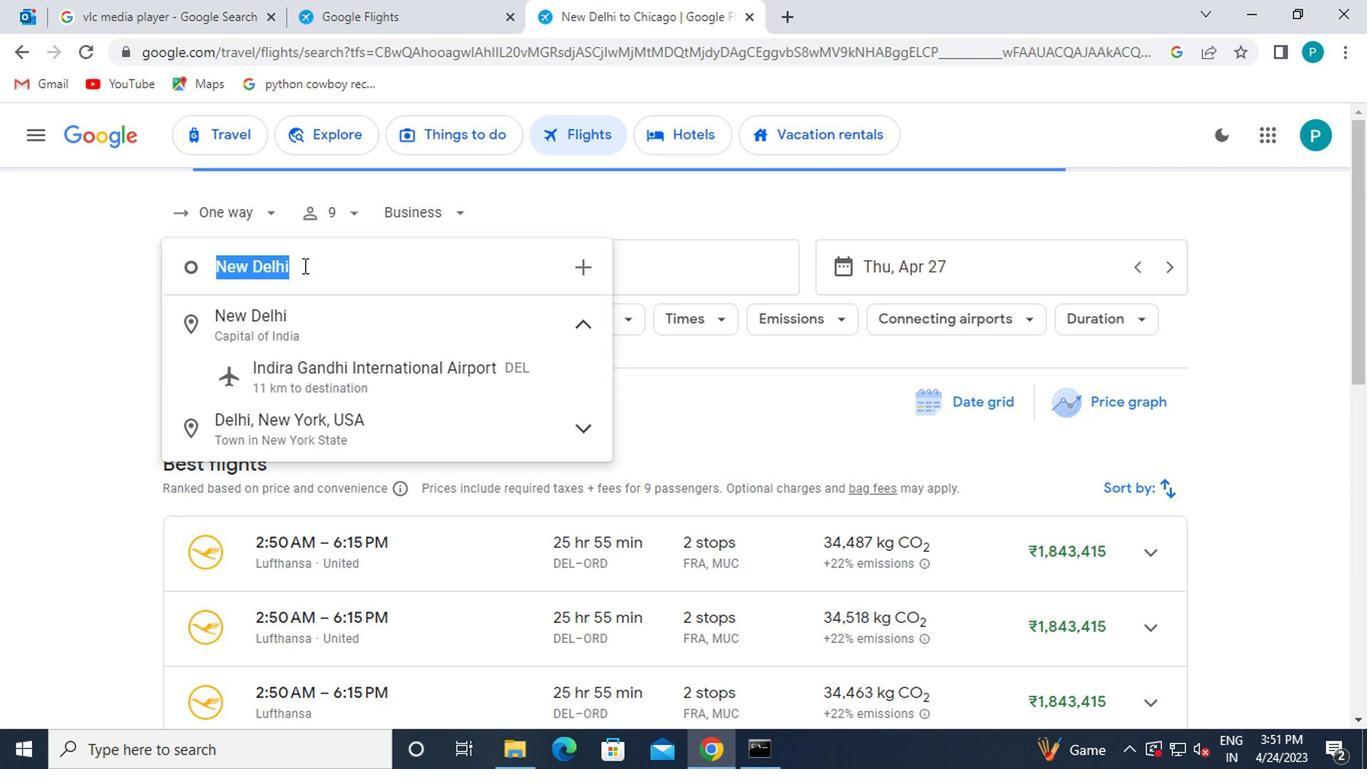 
Action: Key pressed idha<Key.backspace><Key.backspace>aho
Screenshot: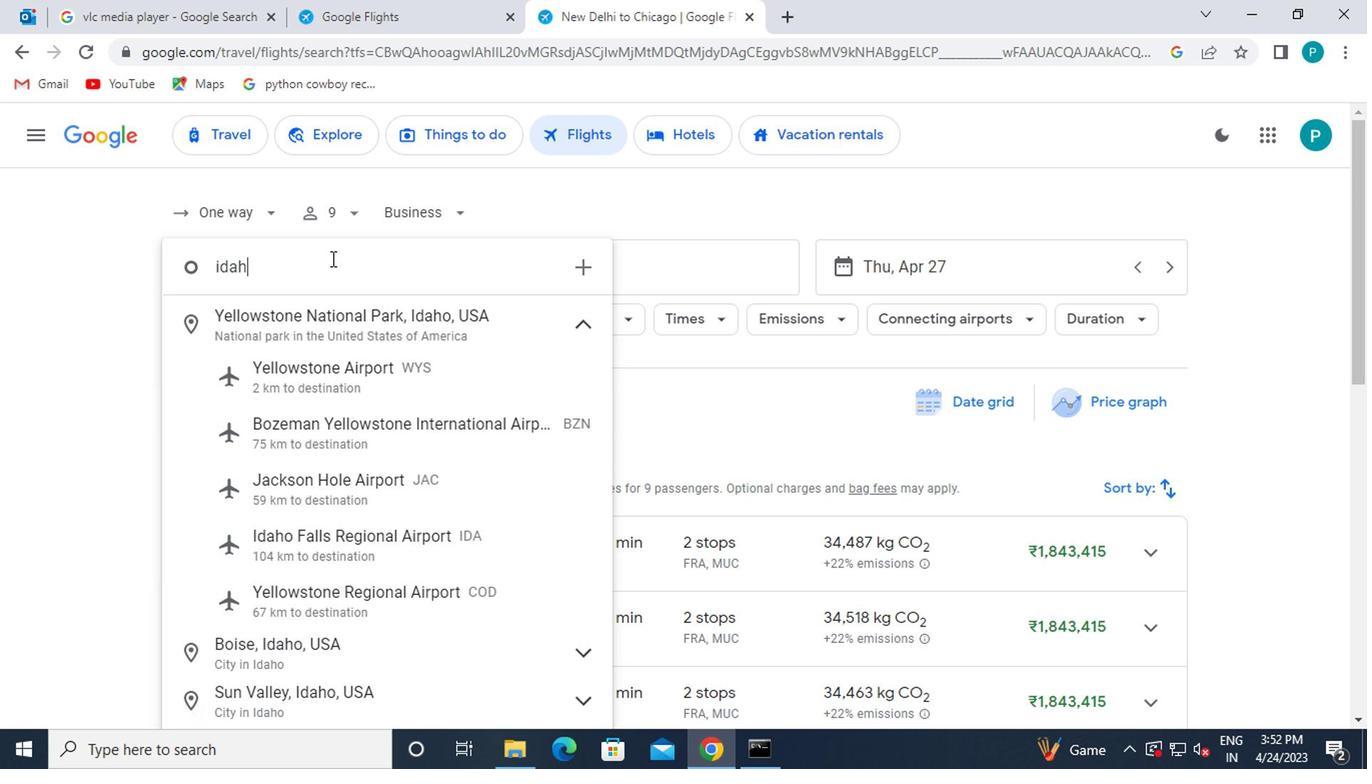 
Action: Mouse moved to (344, 284)
Screenshot: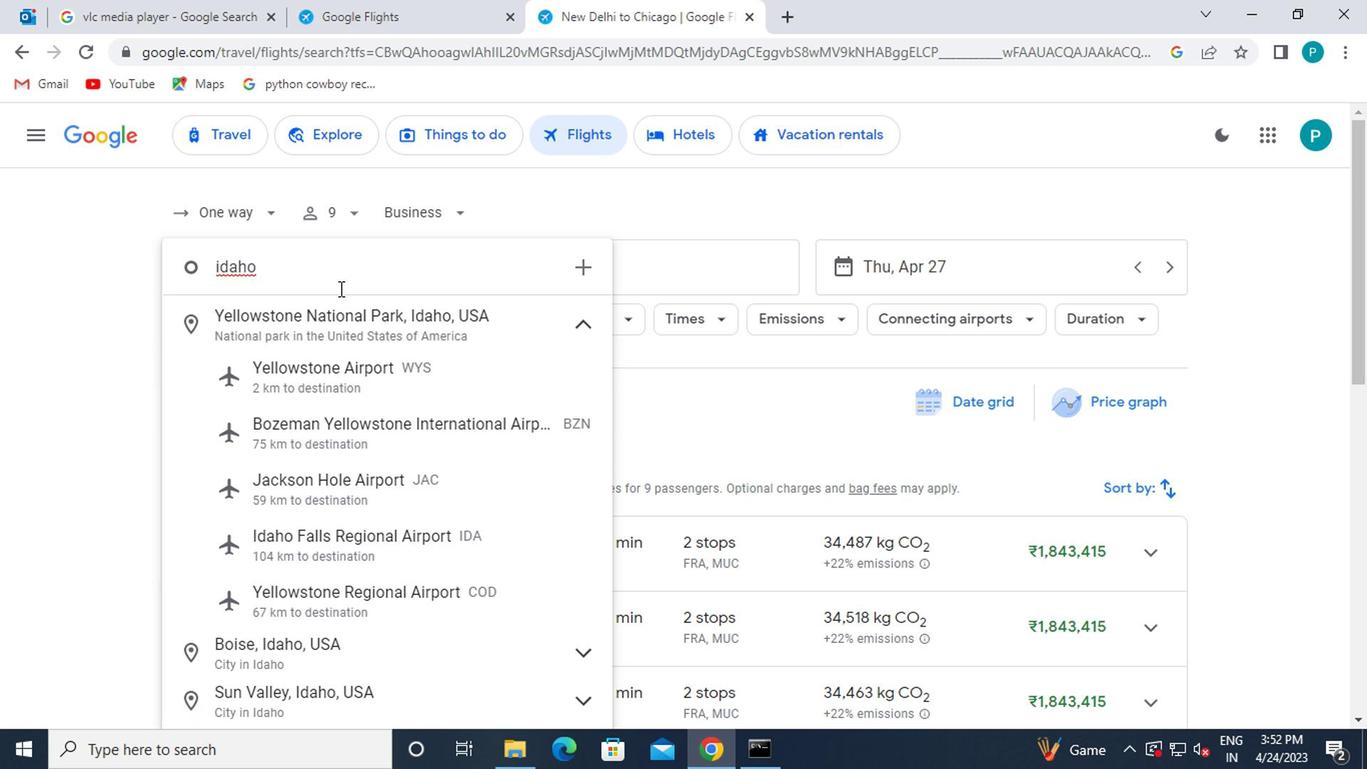 
Action: Key pressed <Key.space>f
Screenshot: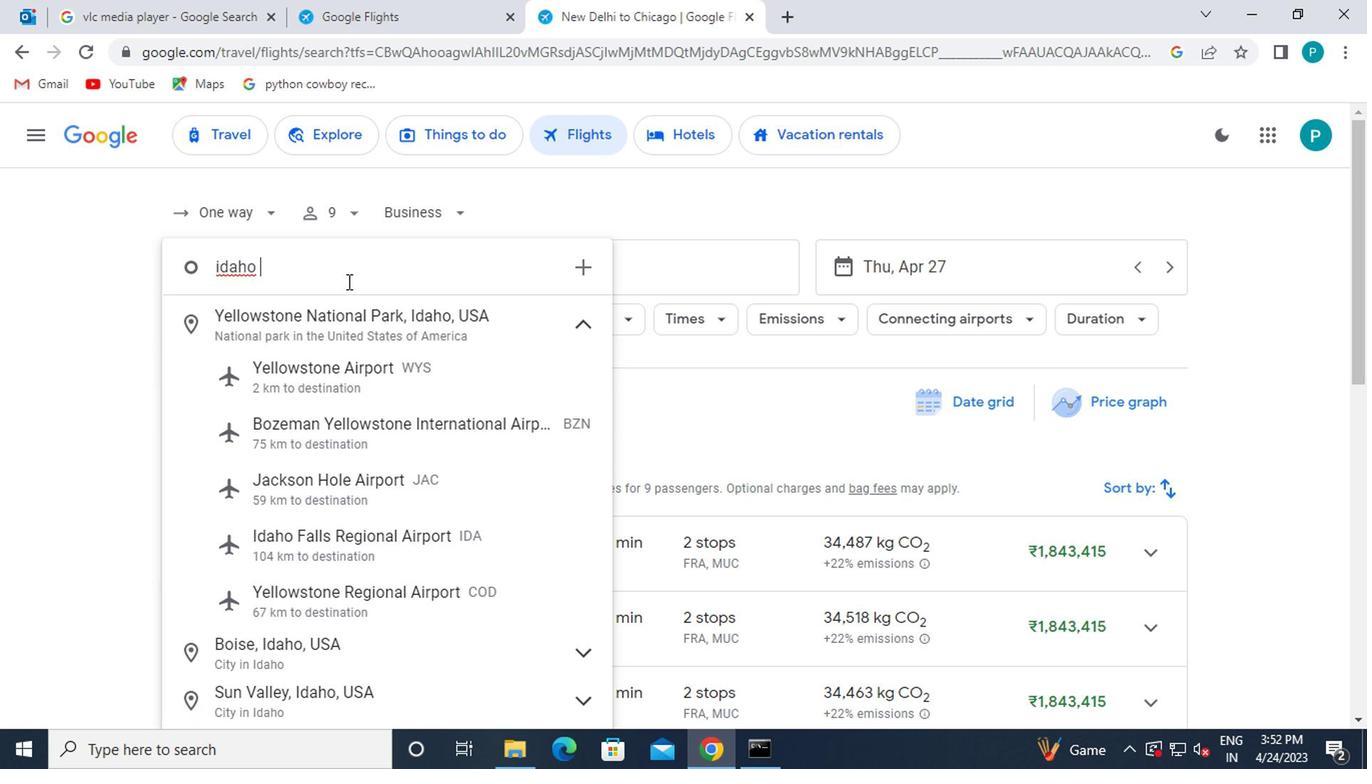 
Action: Mouse moved to (324, 388)
Screenshot: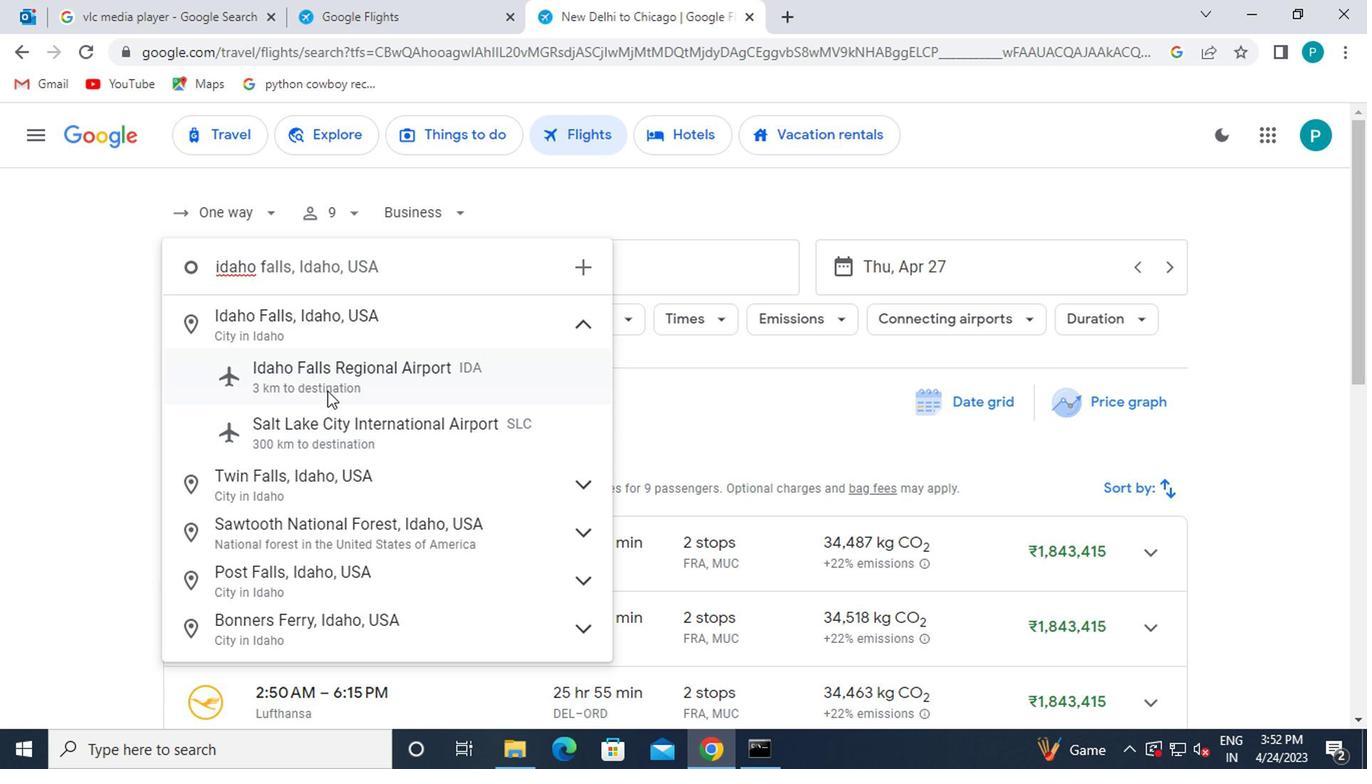 
Action: Mouse pressed left at (324, 388)
Screenshot: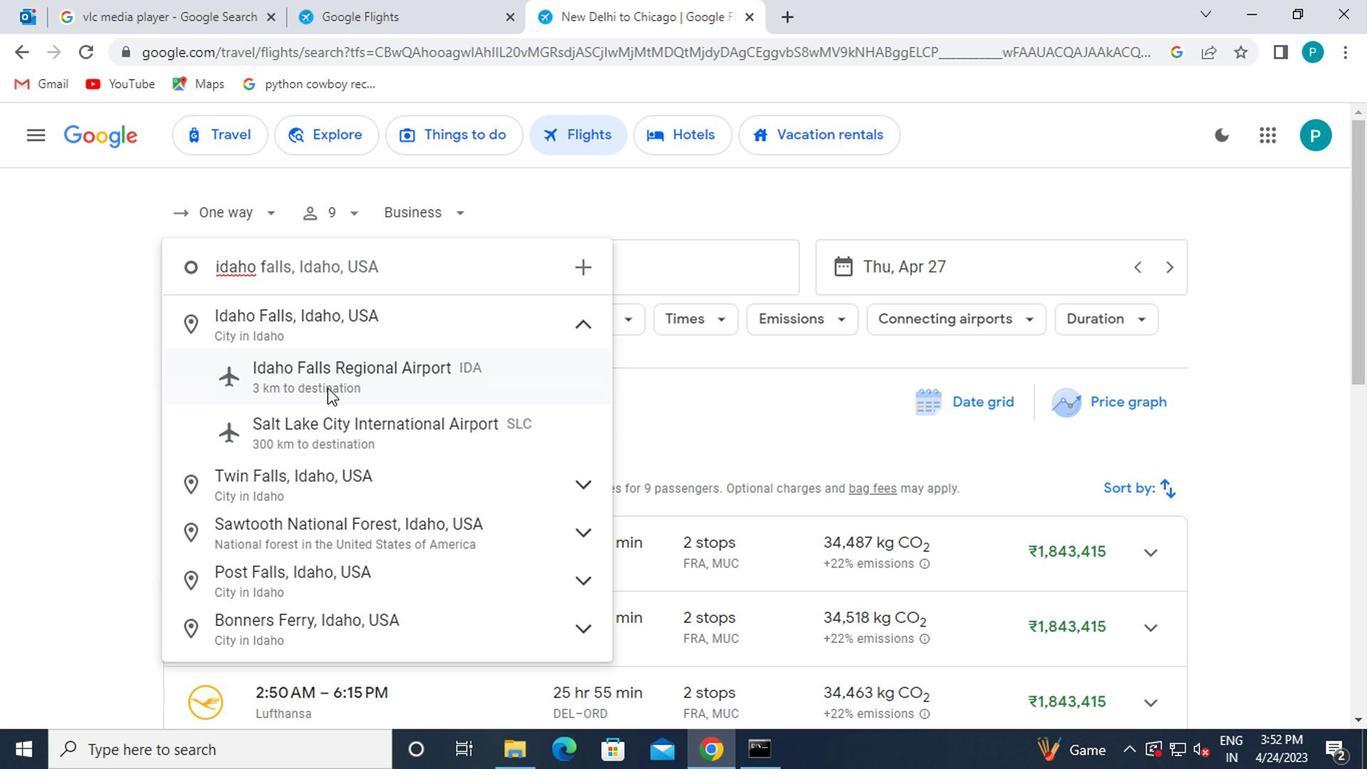 
Action: Mouse moved to (690, 285)
Screenshot: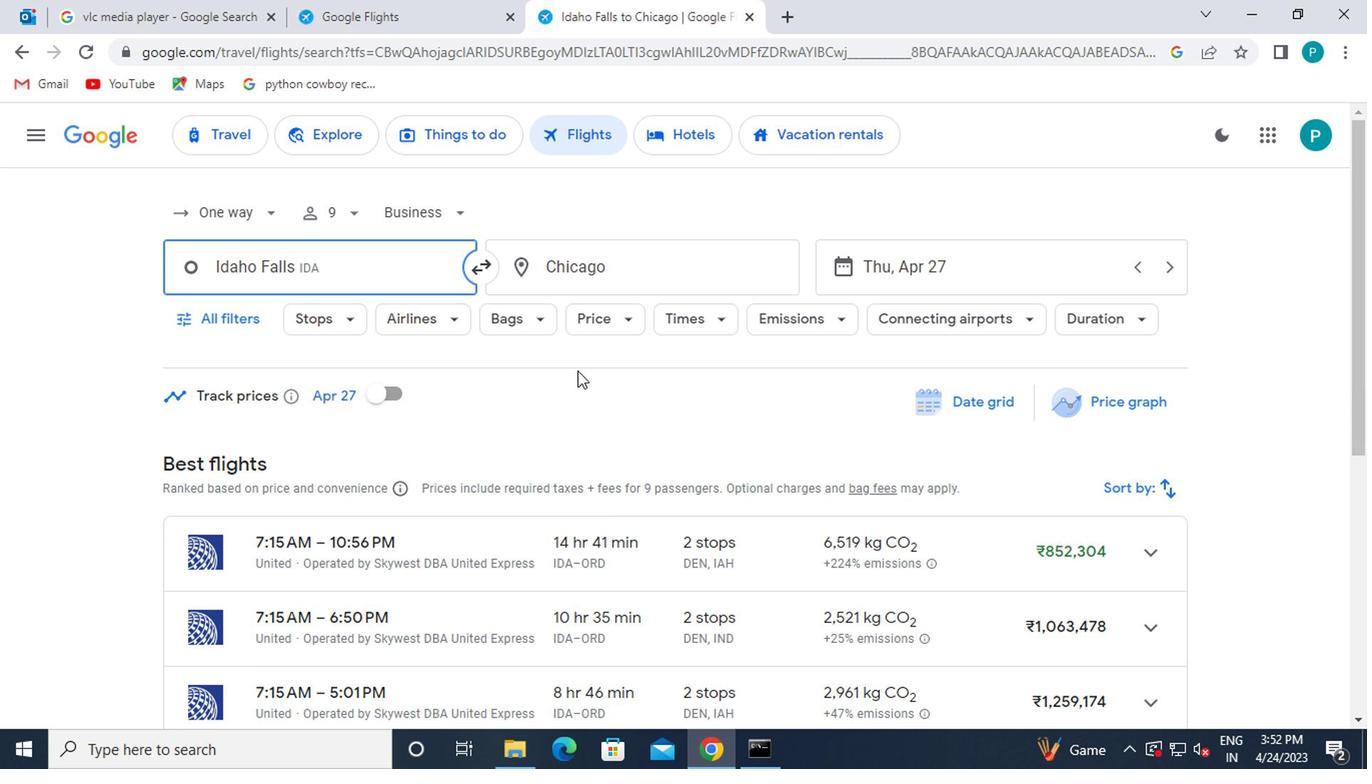 
Action: Mouse pressed left at (690, 285)
Screenshot: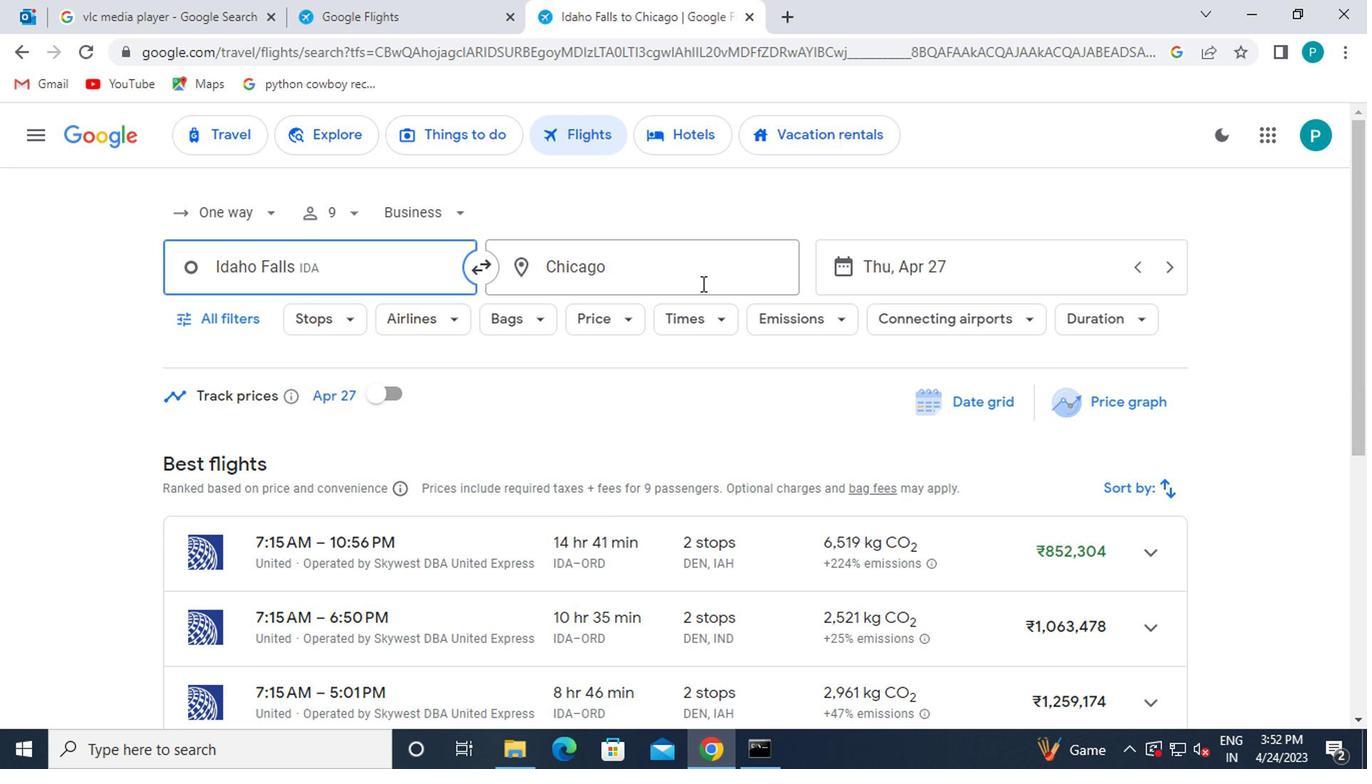 
Action: Mouse moved to (643, 314)
Screenshot: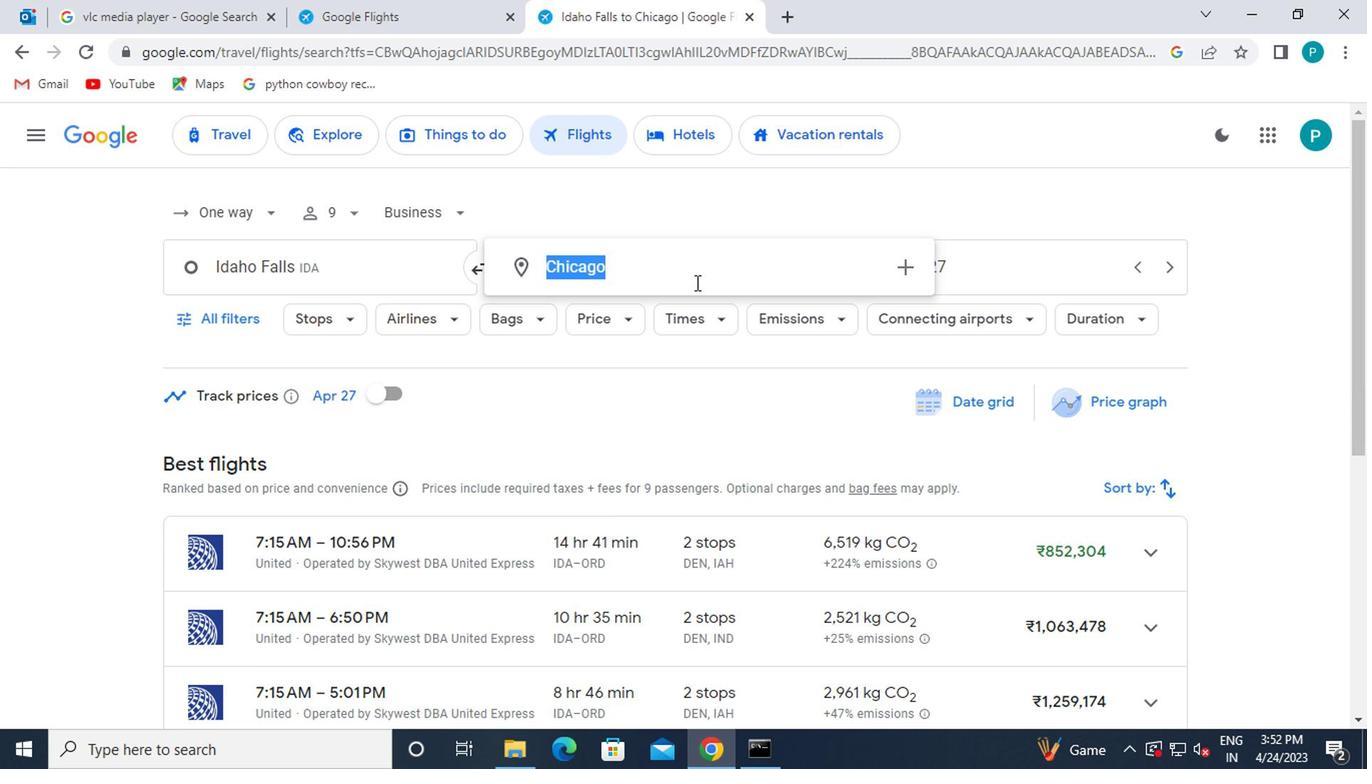 
Action: Key pressed greensboro
Screenshot: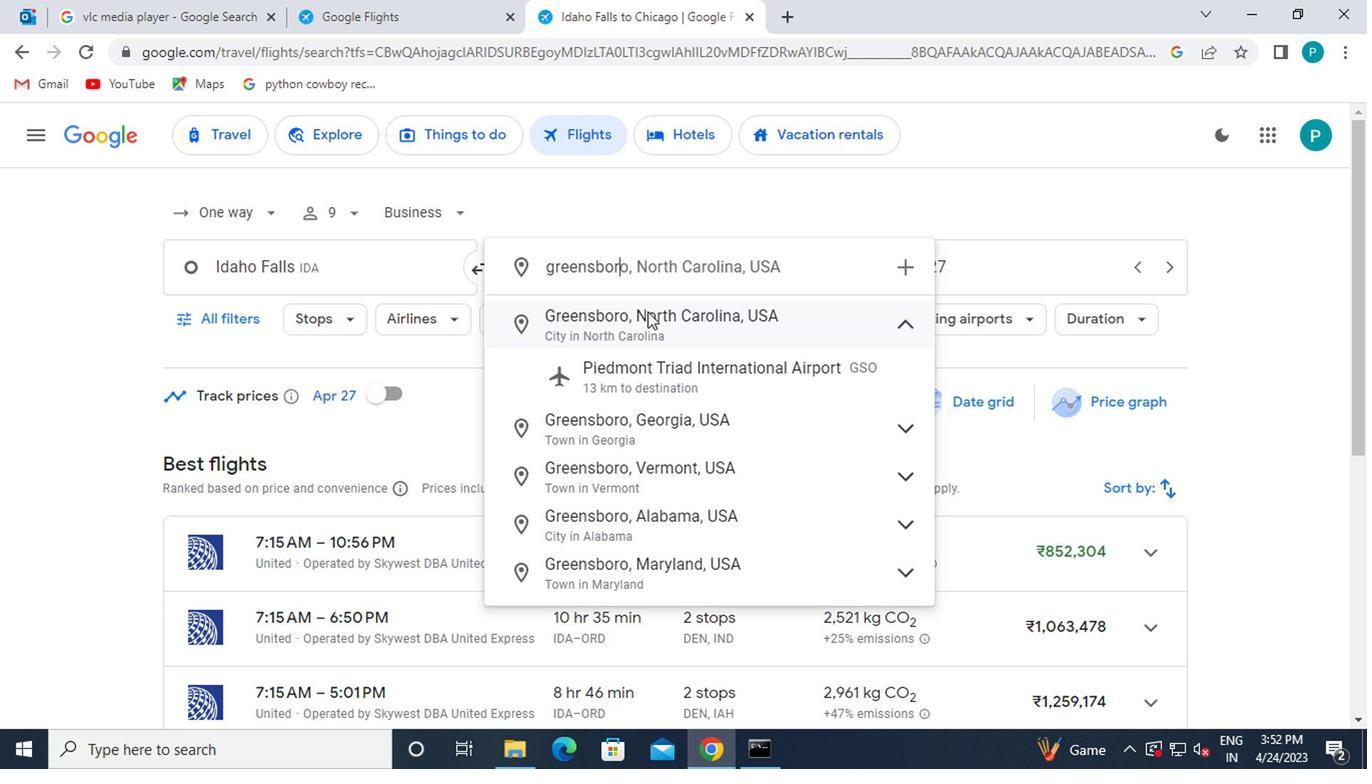 
Action: Mouse moved to (602, 380)
Screenshot: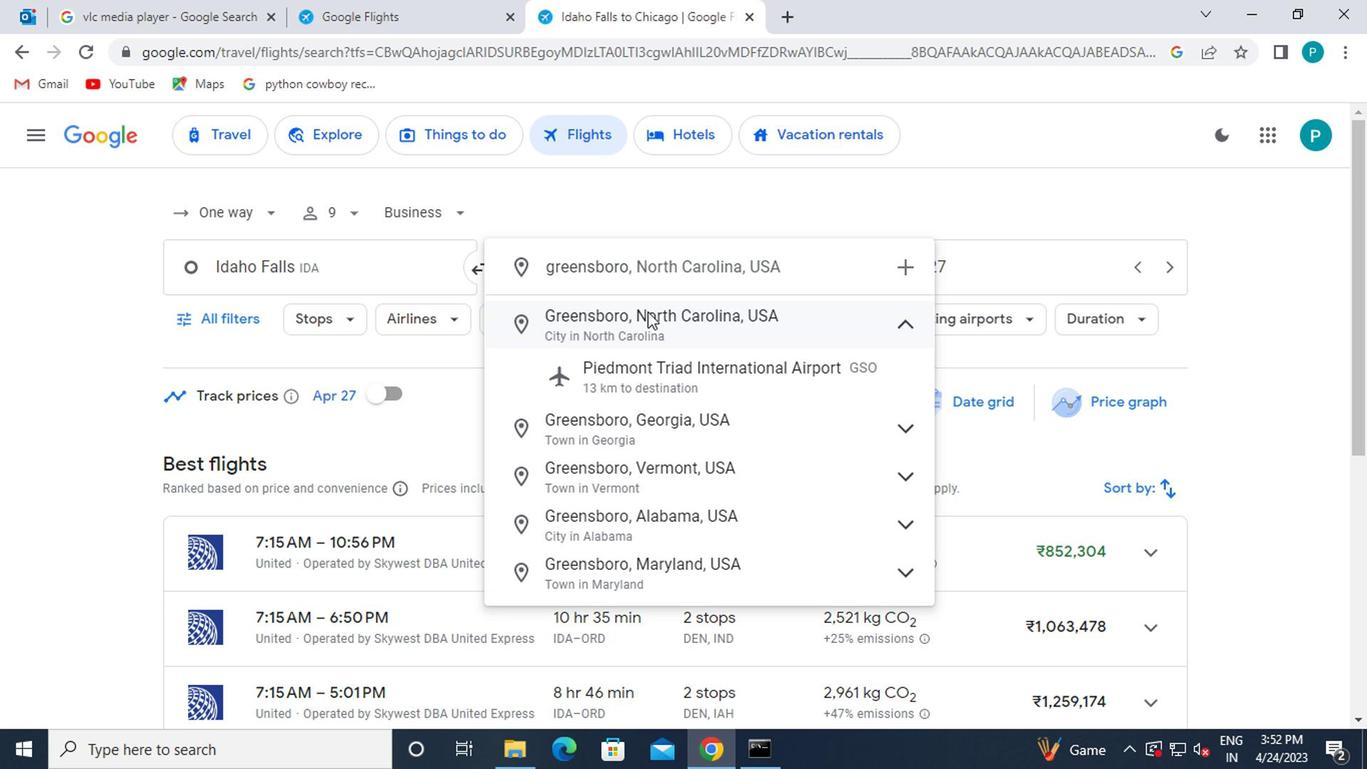 
Action: Mouse pressed left at (602, 380)
Screenshot: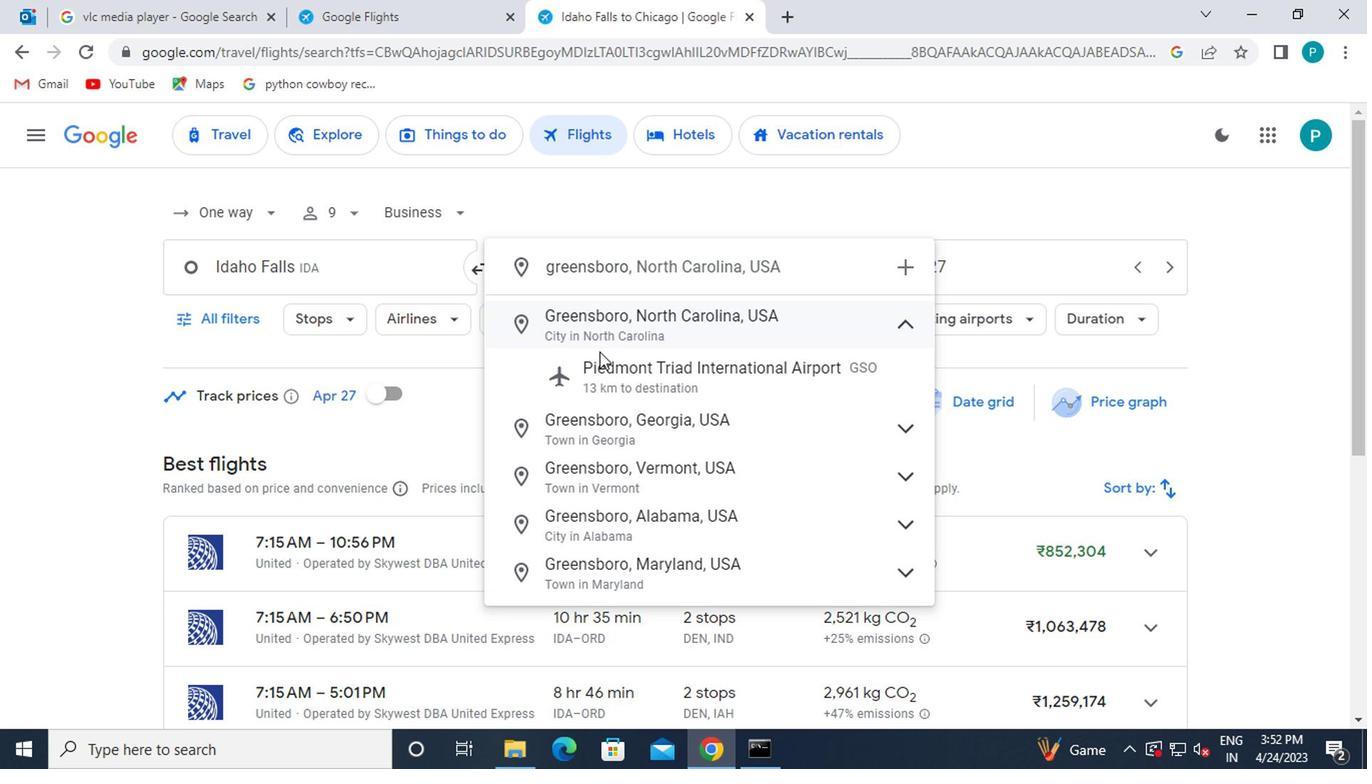 
Action: Mouse moved to (886, 274)
Screenshot: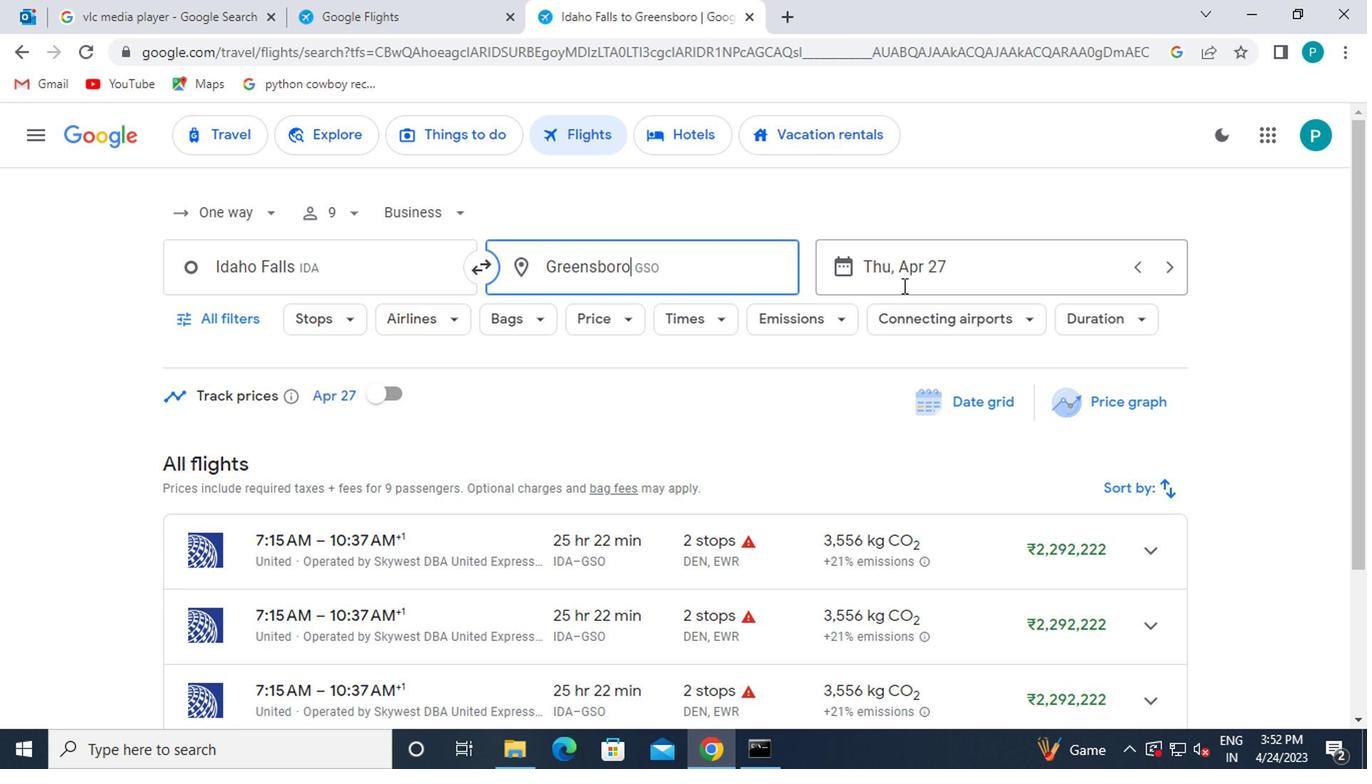
Action: Mouse pressed left at (886, 274)
Screenshot: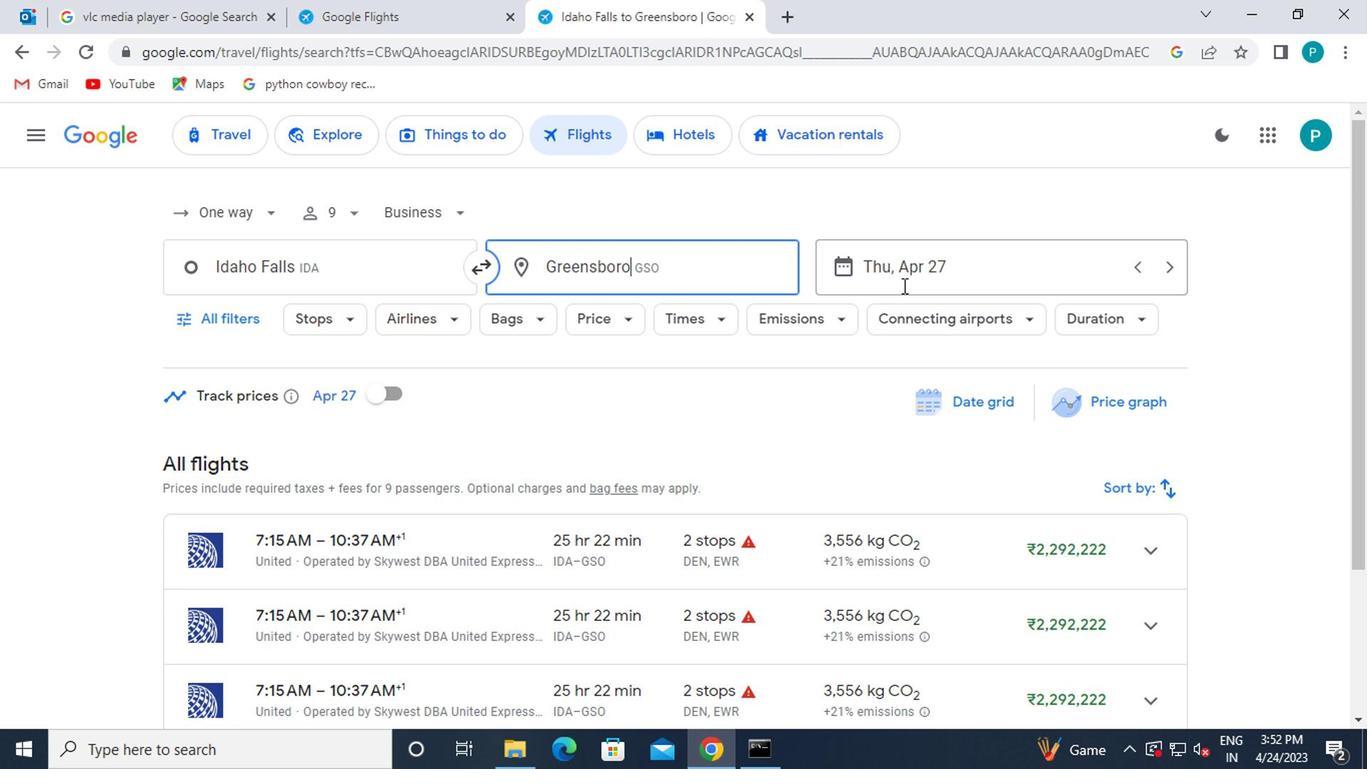 
Action: Mouse moved to (900, 380)
Screenshot: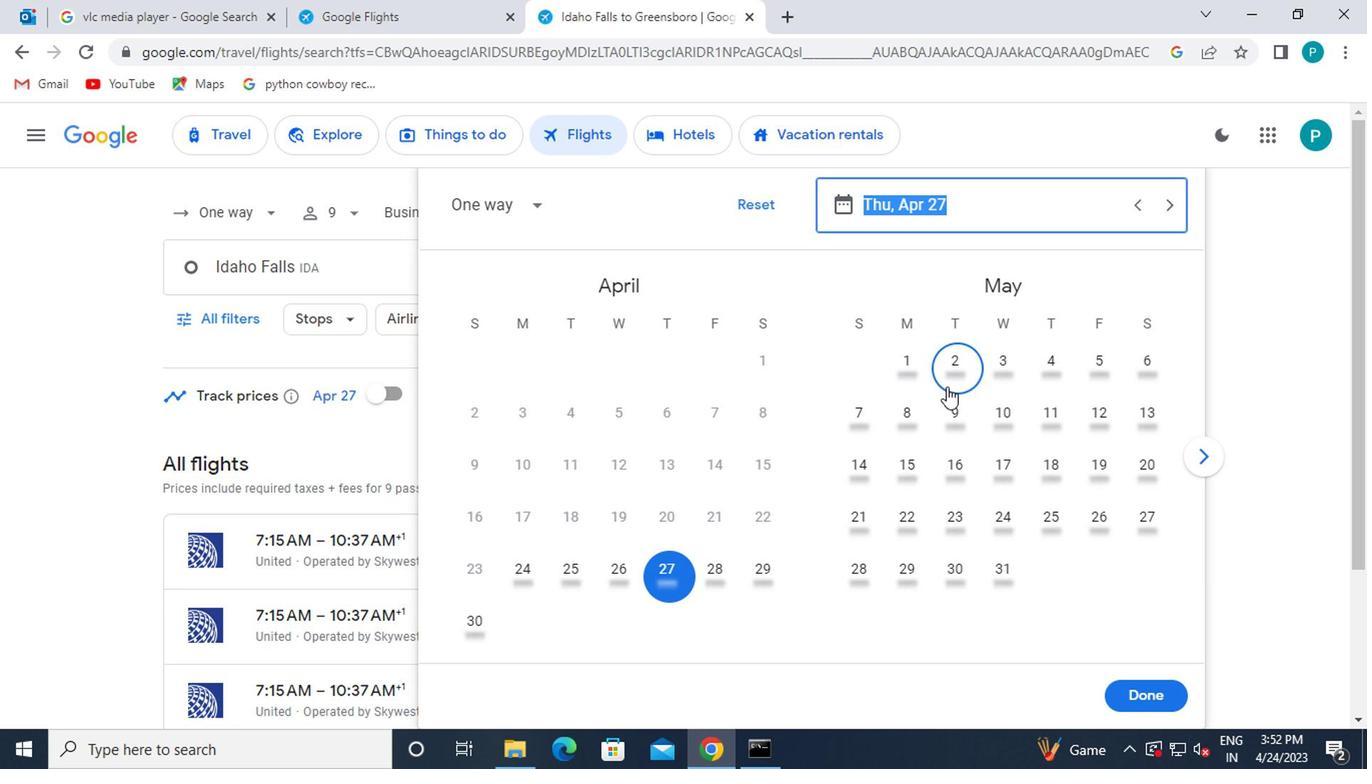 
Action: Mouse pressed left at (900, 380)
Screenshot: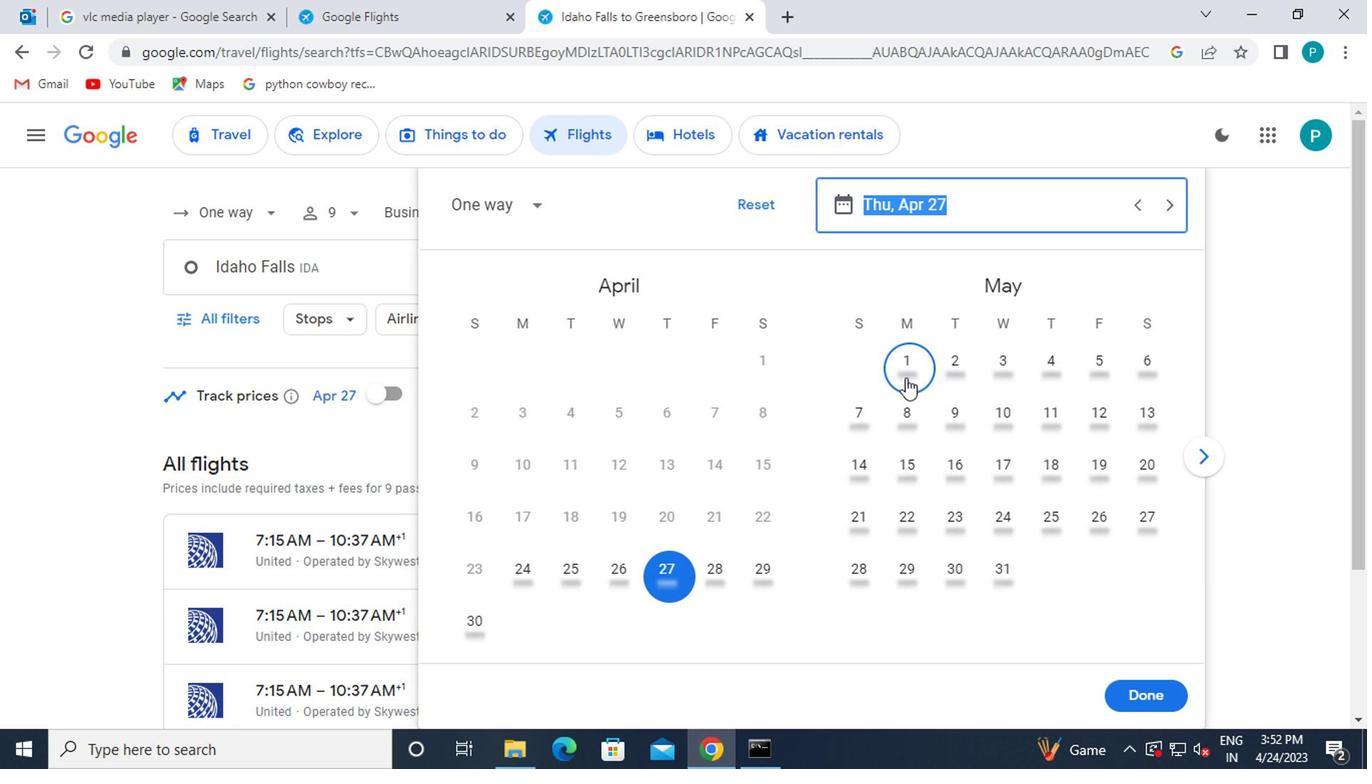 
Action: Mouse moved to (1140, 688)
Screenshot: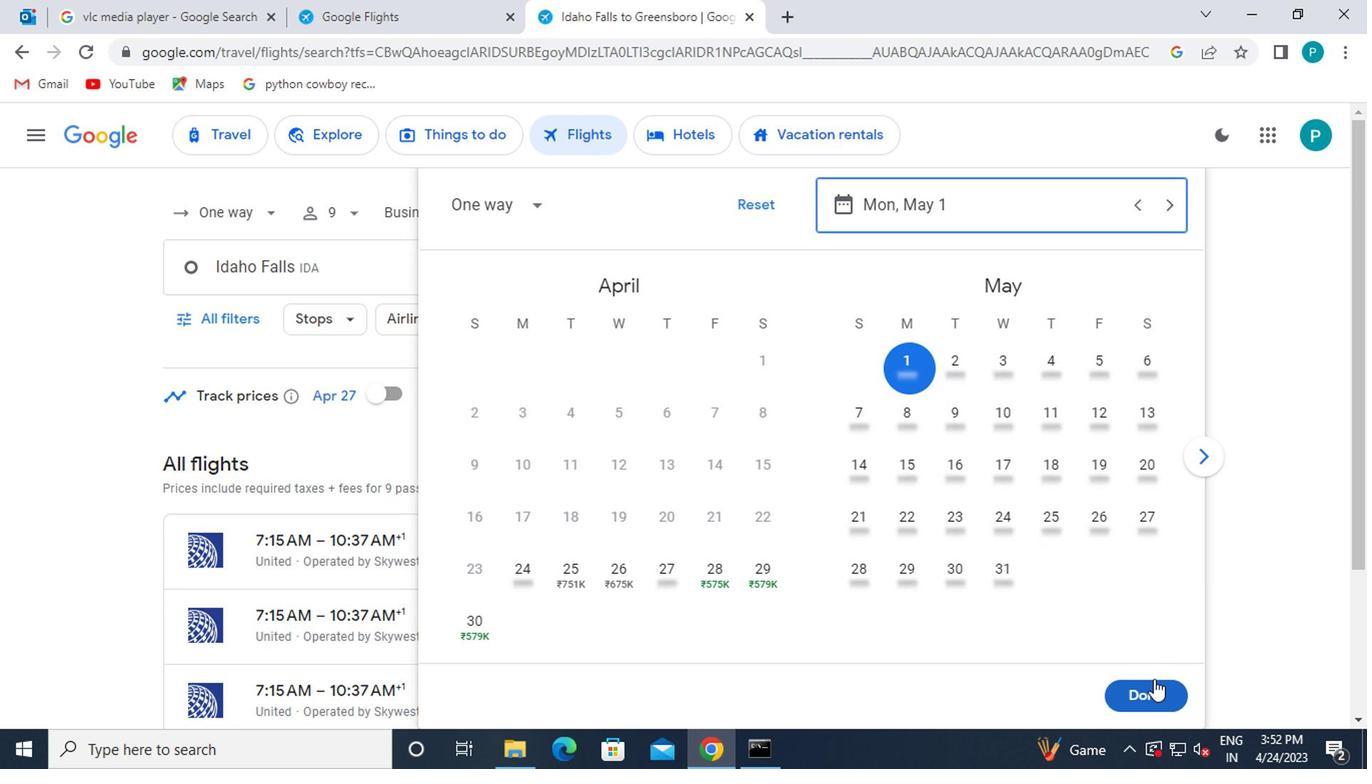 
Action: Mouse pressed left at (1140, 688)
Screenshot: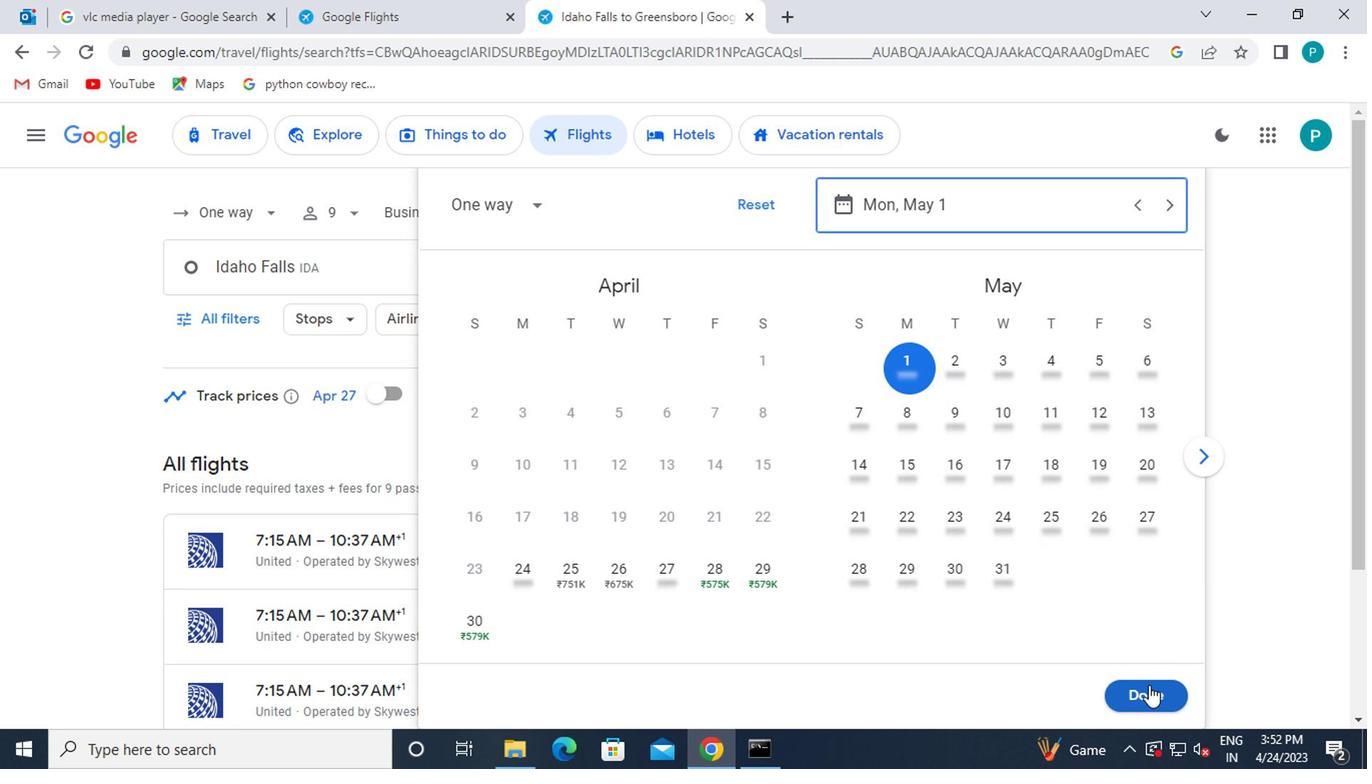 
Action: Mouse moved to (251, 333)
Screenshot: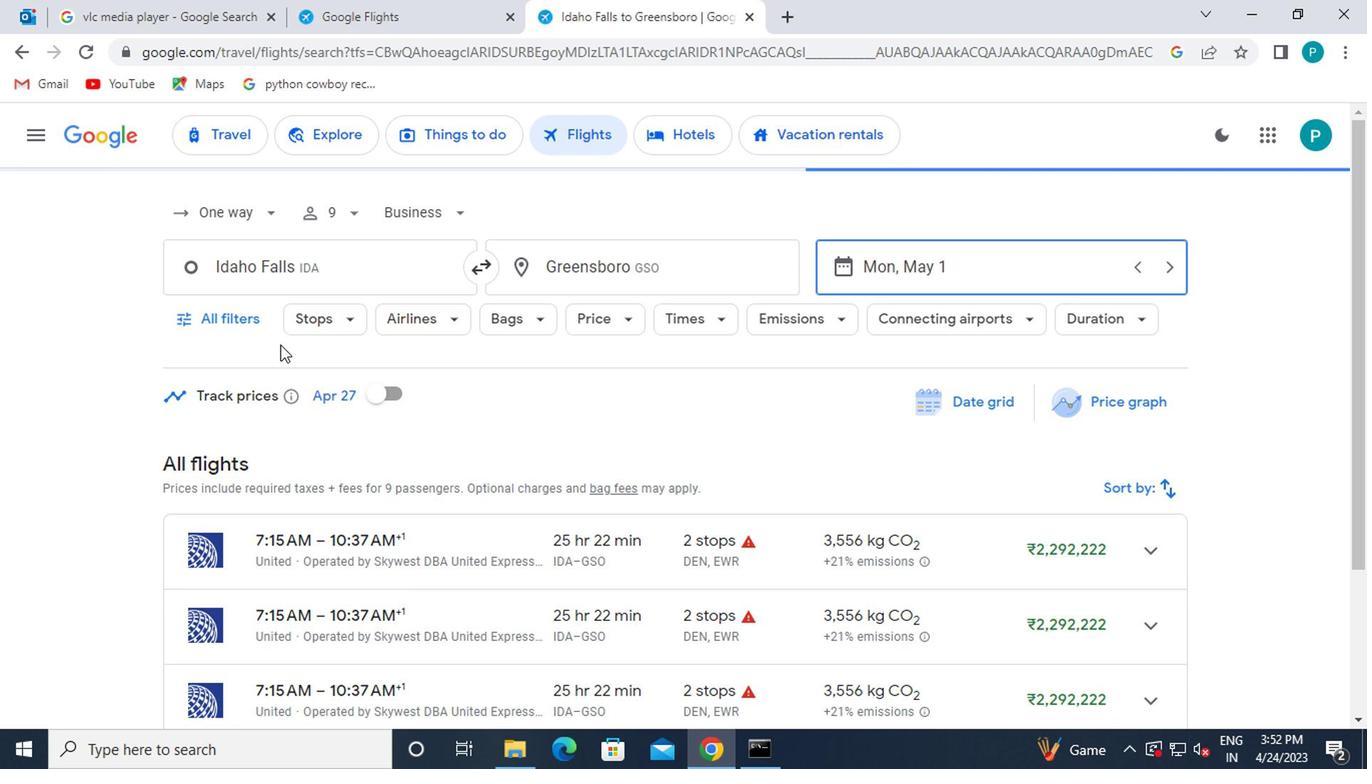 
Action: Mouse pressed left at (251, 333)
Screenshot: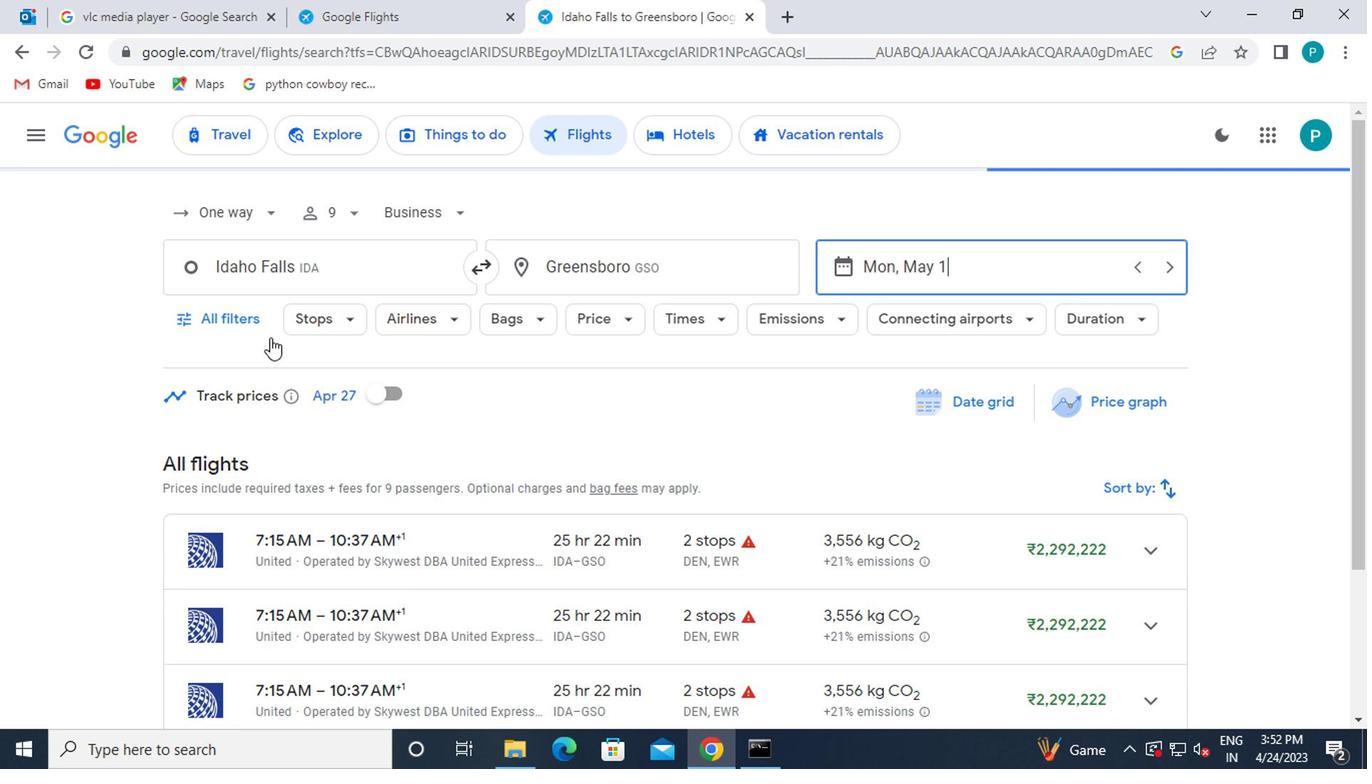 
Action: Mouse moved to (403, 445)
Screenshot: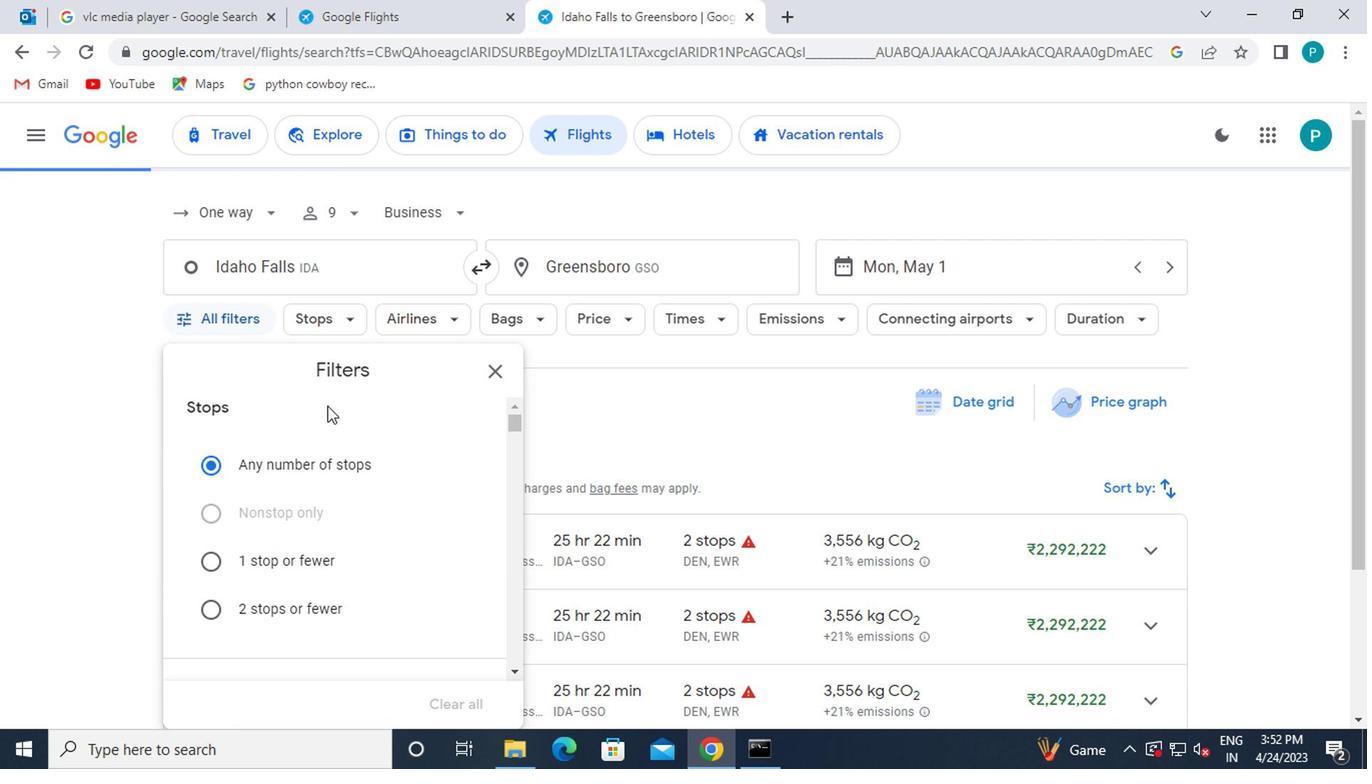 
Action: Mouse scrolled (403, 443) with delta (0, -1)
Screenshot: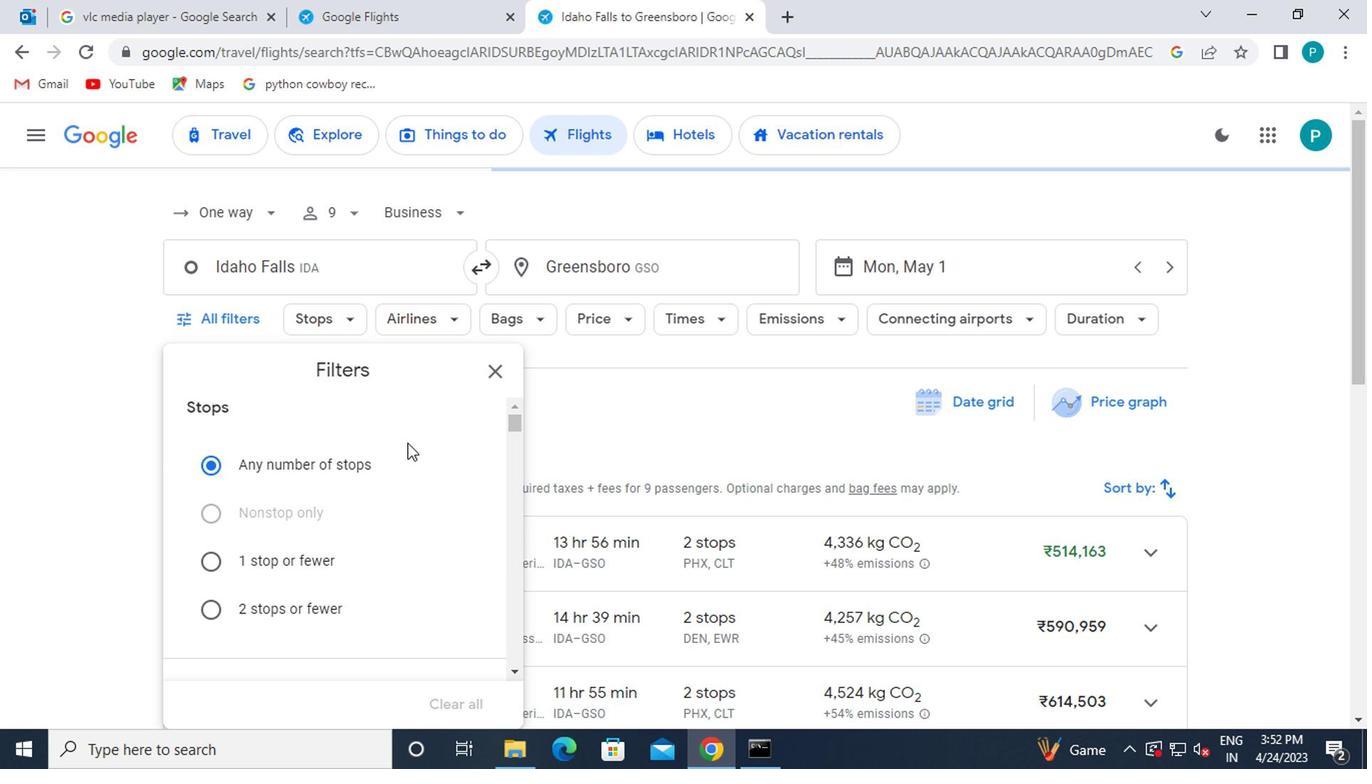 
Action: Mouse moved to (403, 448)
Screenshot: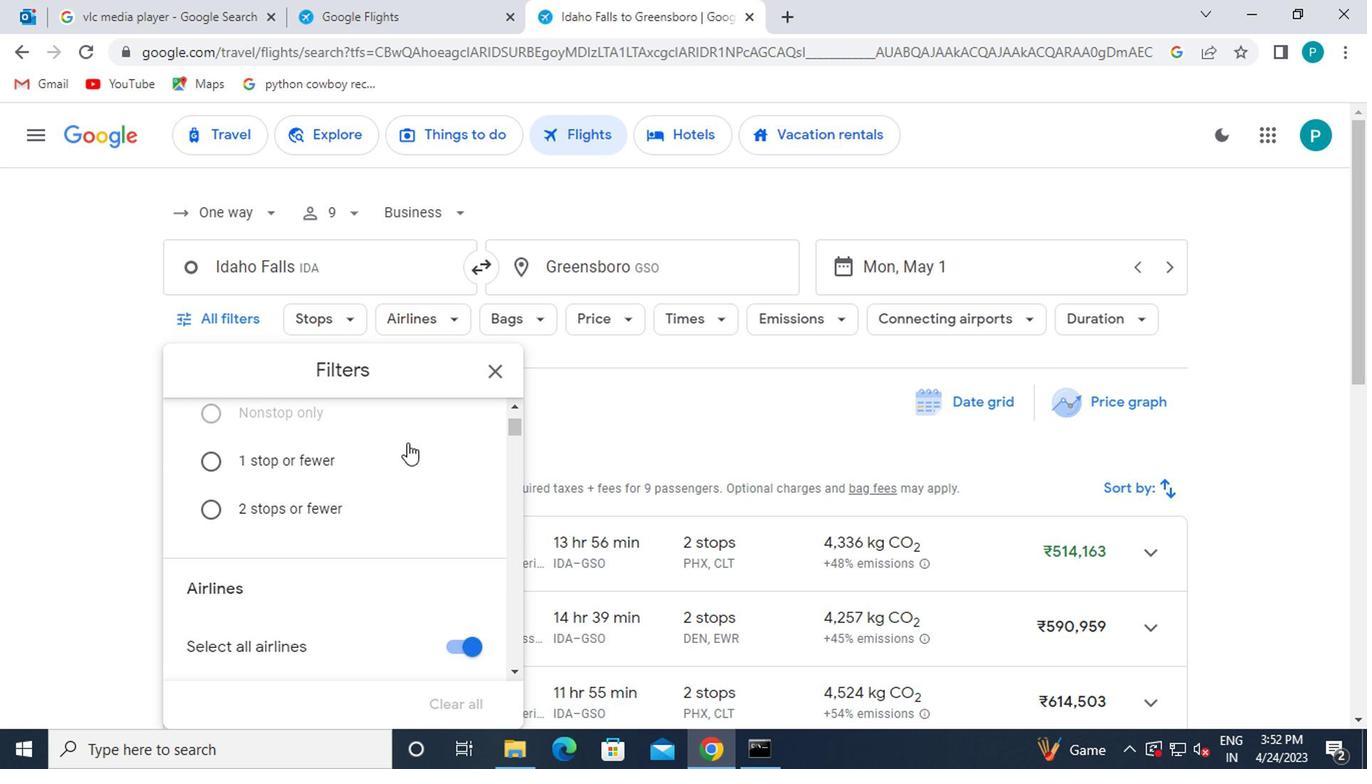 
Action: Mouse scrolled (403, 446) with delta (0, -1)
Screenshot: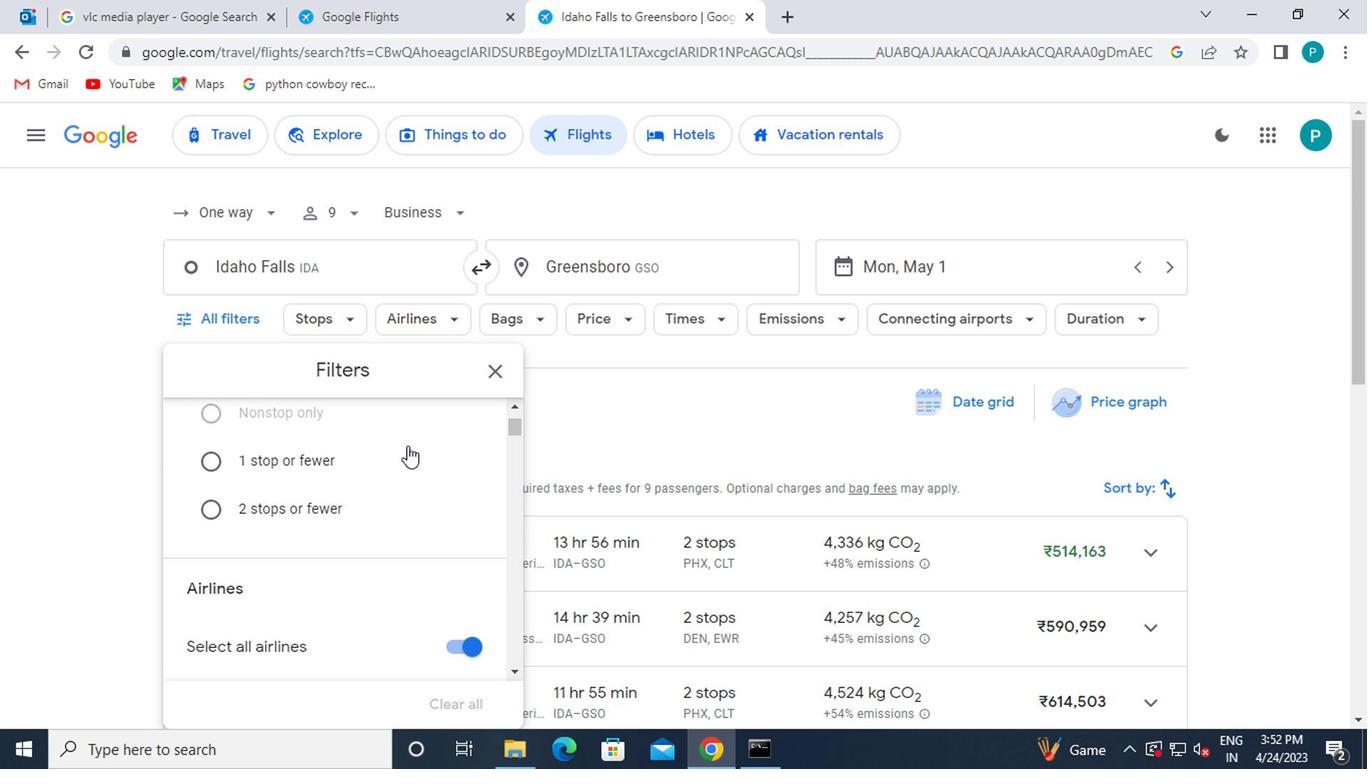 
Action: Mouse moved to (403, 451)
Screenshot: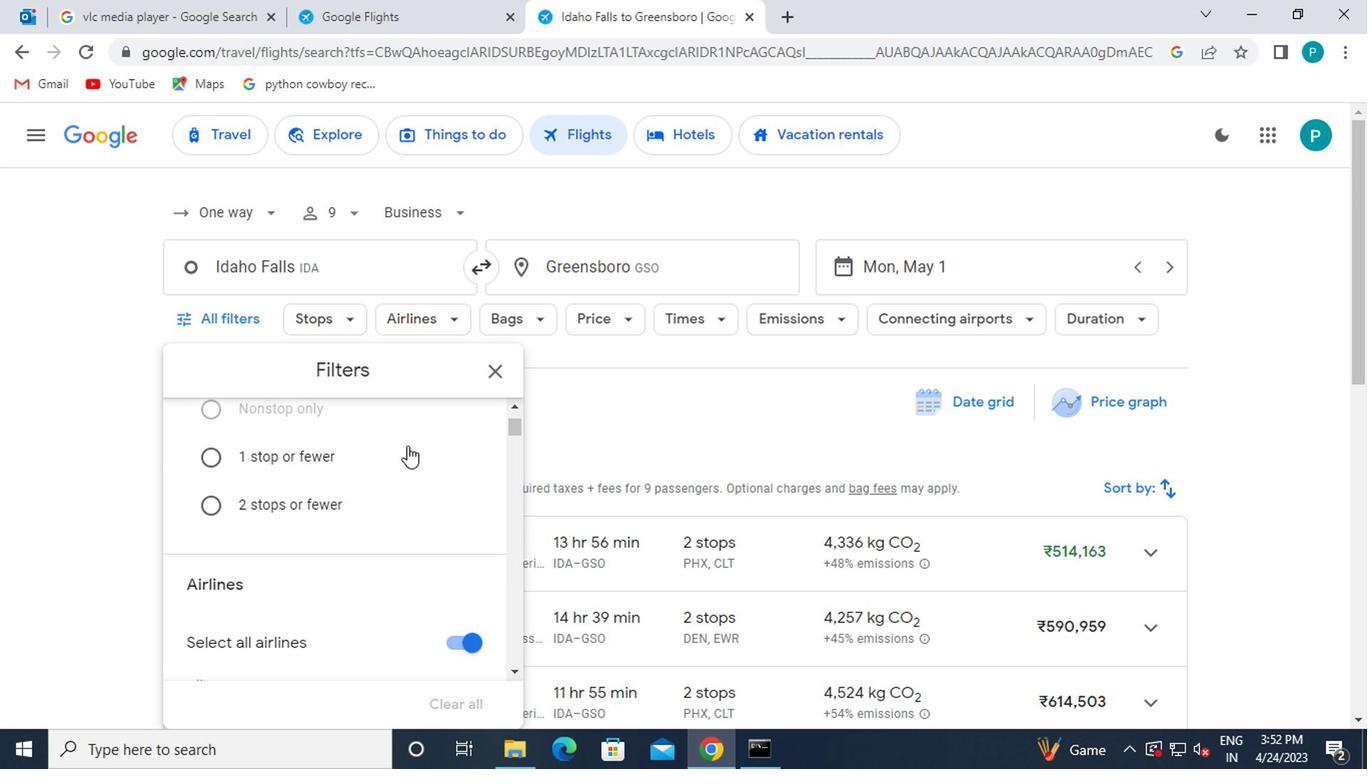 
Action: Mouse scrolled (403, 450) with delta (0, 0)
Screenshot: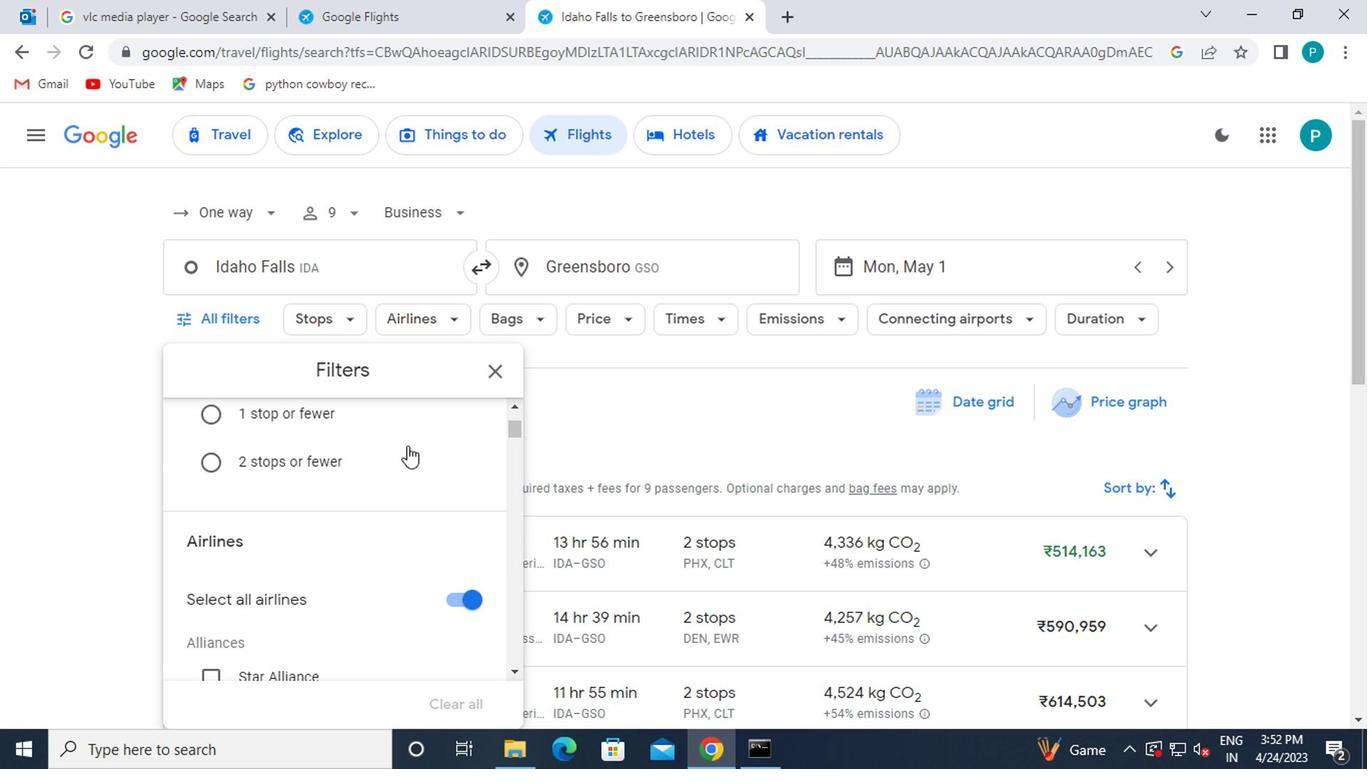 
Action: Mouse scrolled (403, 450) with delta (0, 0)
Screenshot: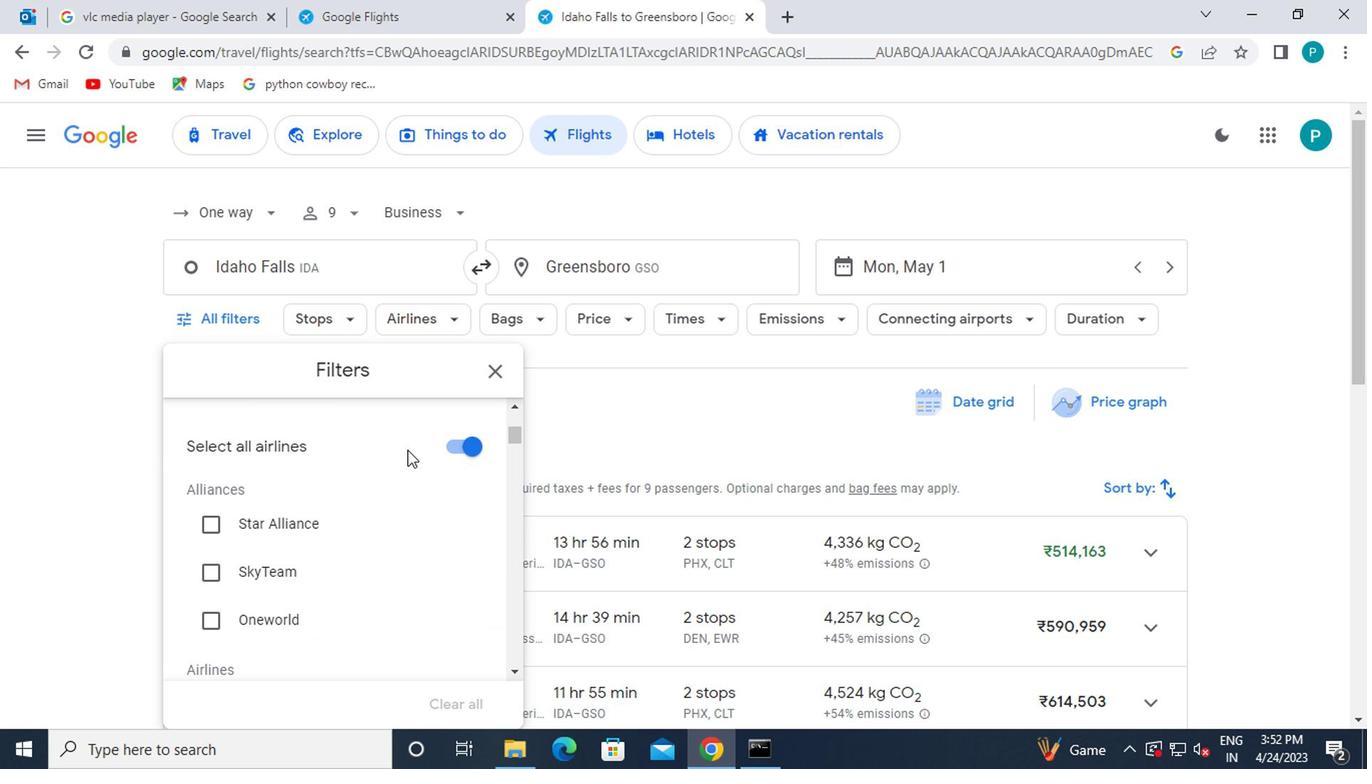 
Action: Mouse scrolled (403, 450) with delta (0, 0)
Screenshot: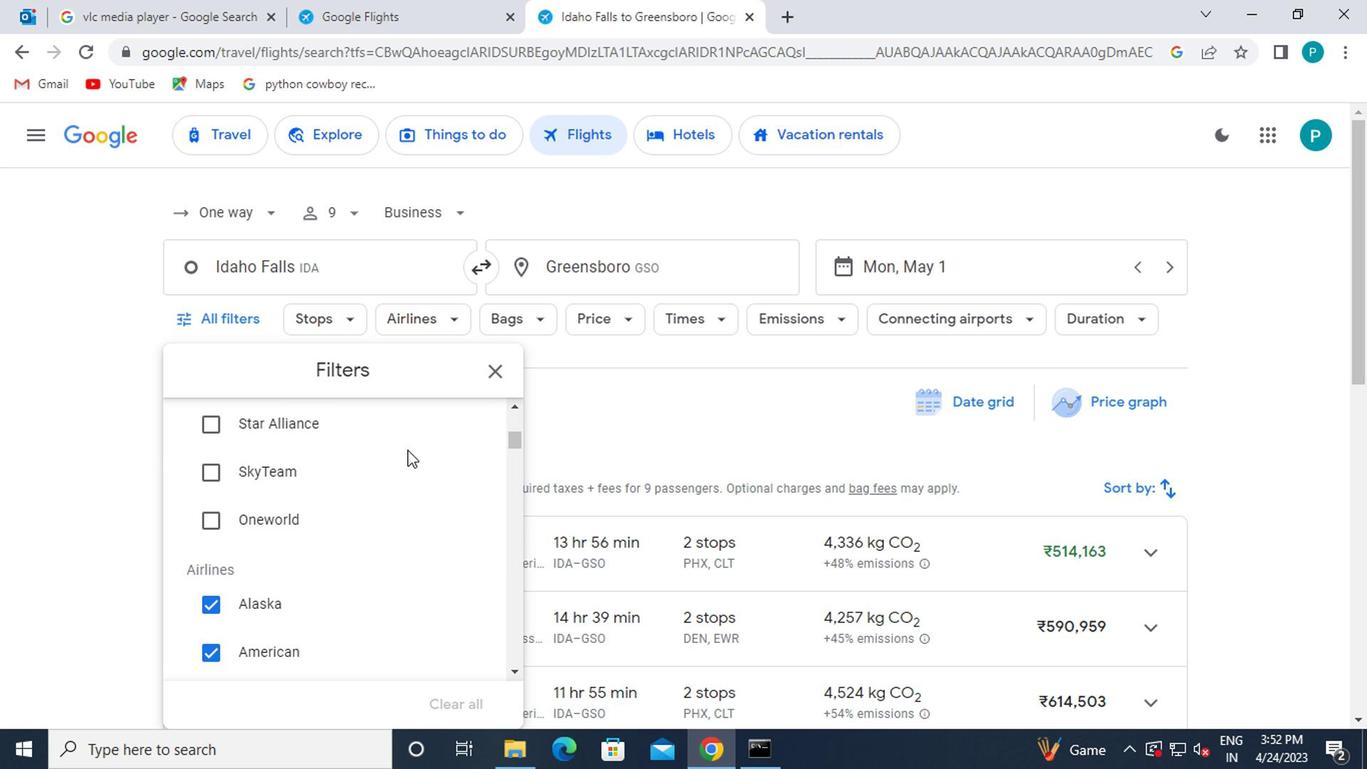 
Action: Mouse scrolled (403, 450) with delta (0, 0)
Screenshot: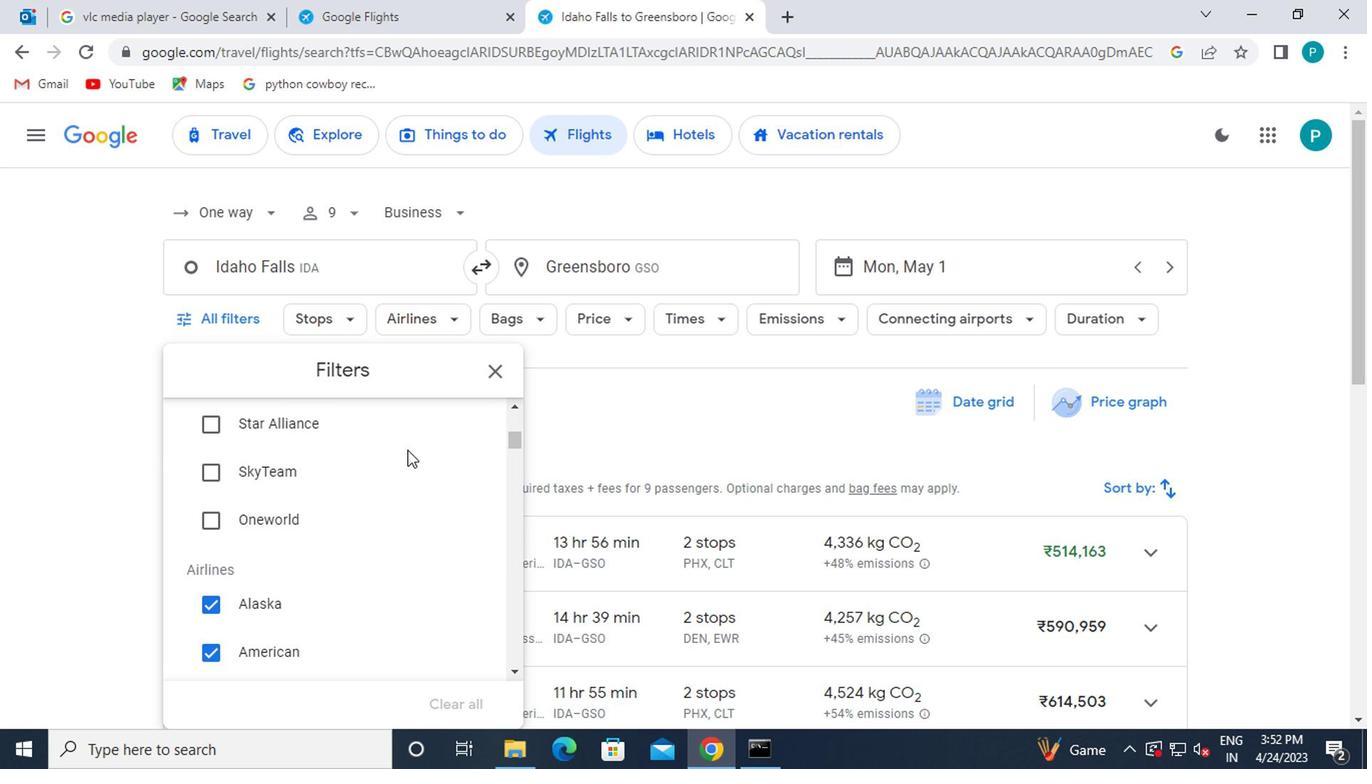 
Action: Mouse moved to (405, 453)
Screenshot: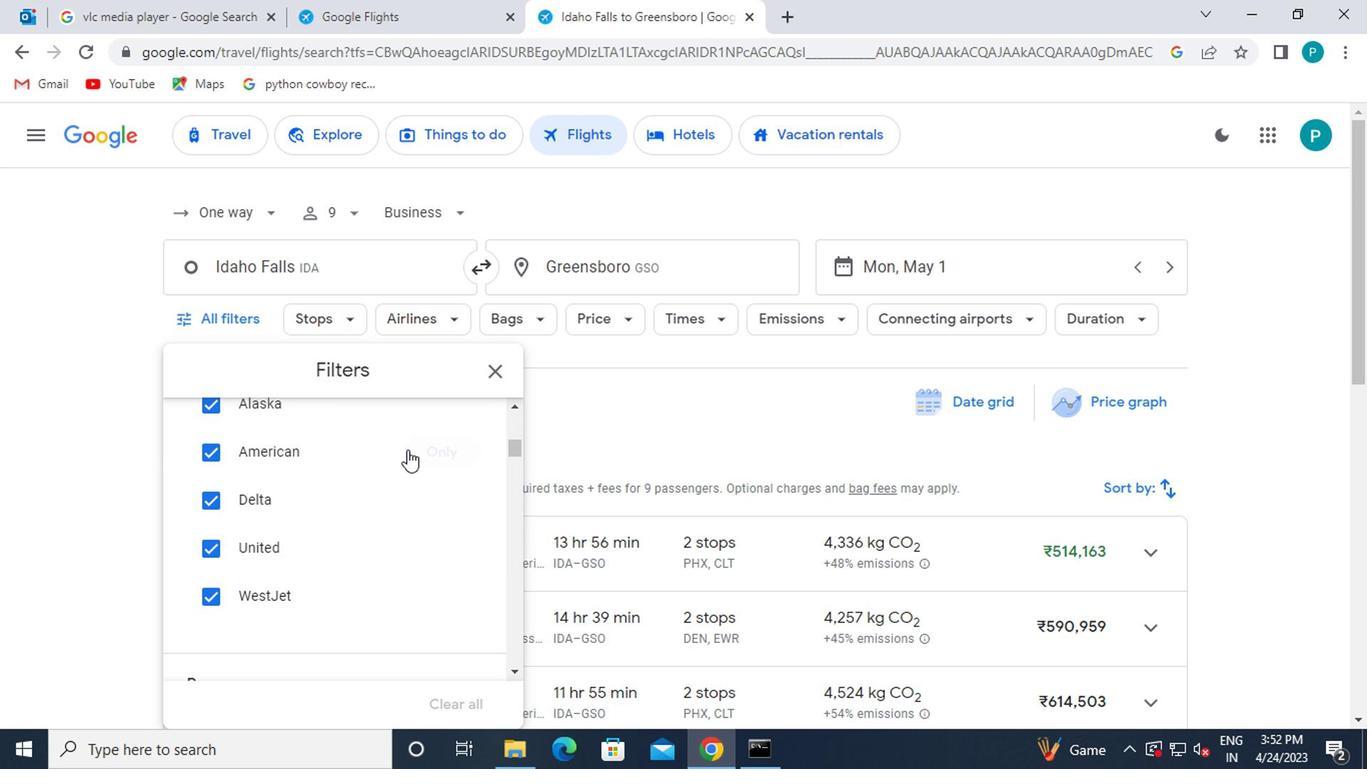 
Action: Mouse scrolled (405, 453) with delta (0, 0)
Screenshot: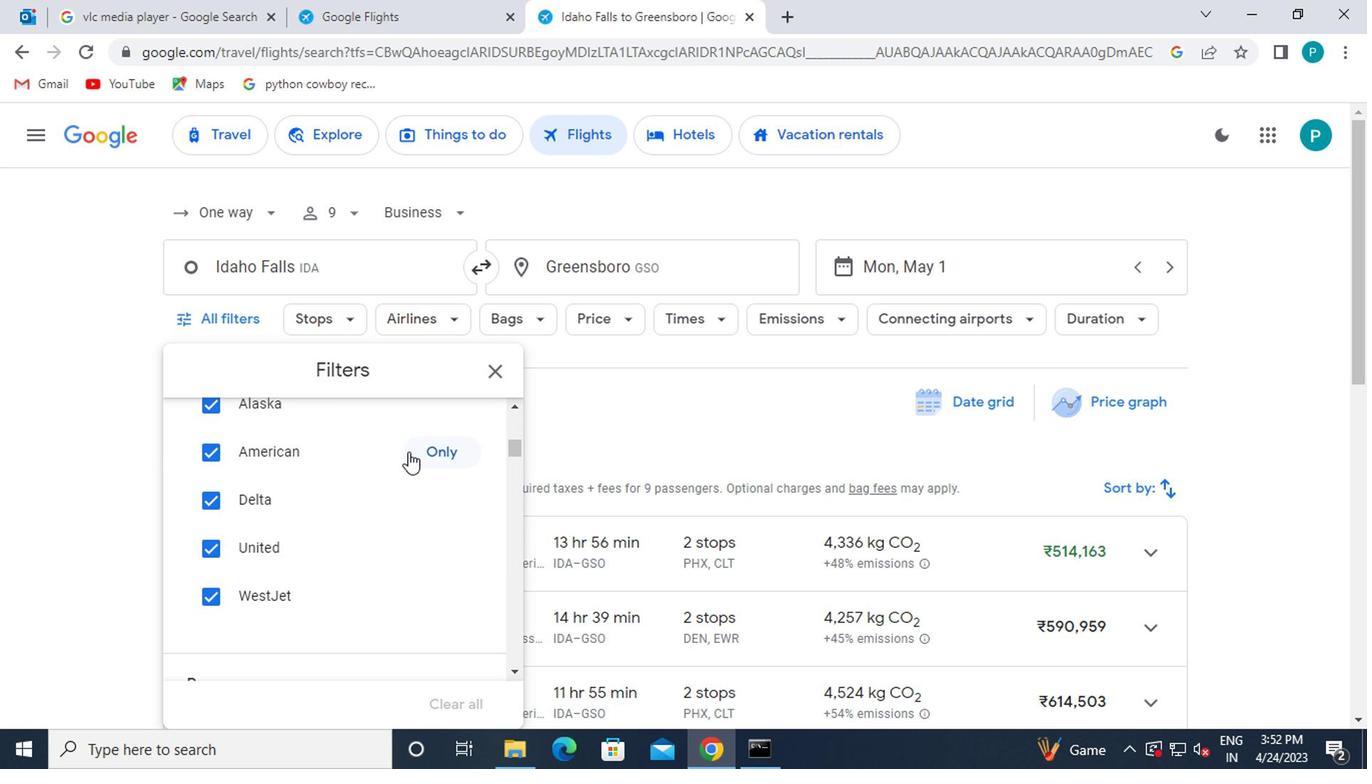 
Action: Mouse scrolled (405, 453) with delta (0, 0)
Screenshot: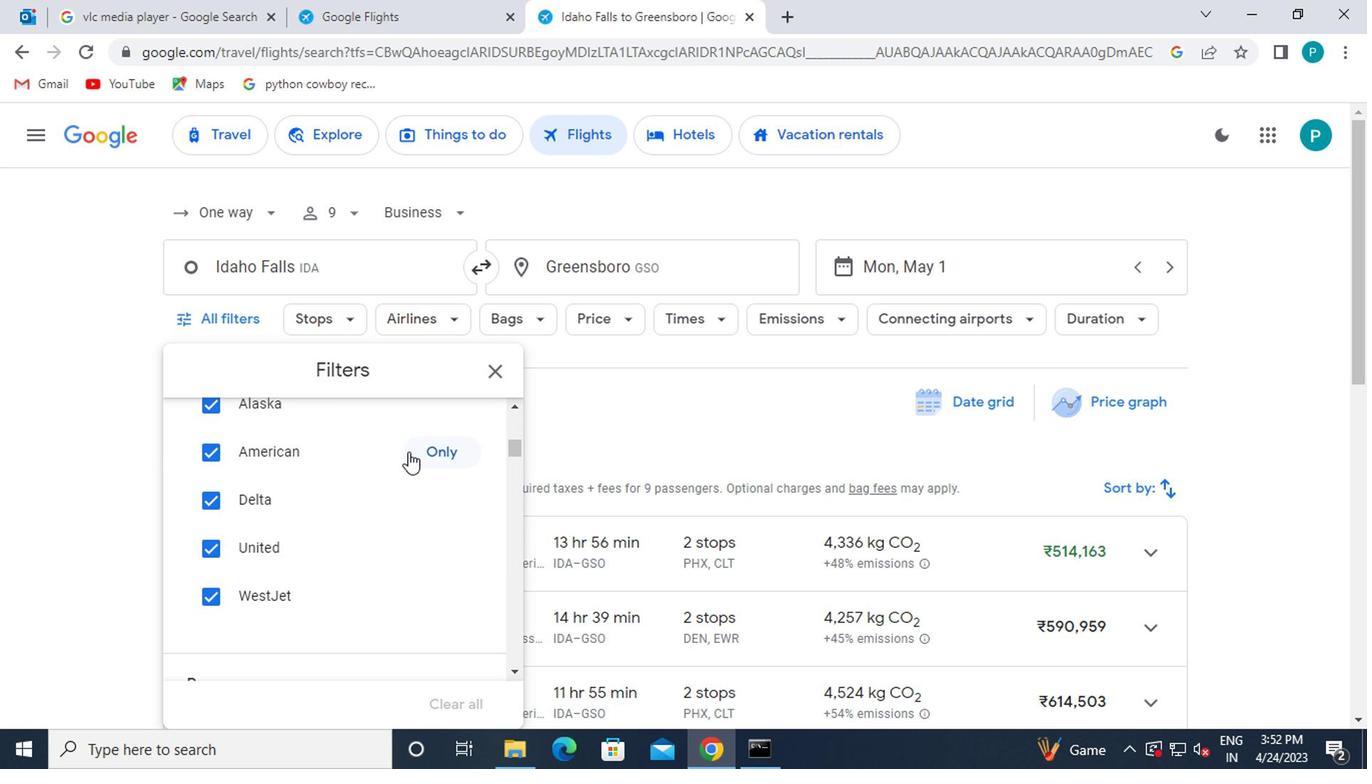 
Action: Mouse moved to (470, 597)
Screenshot: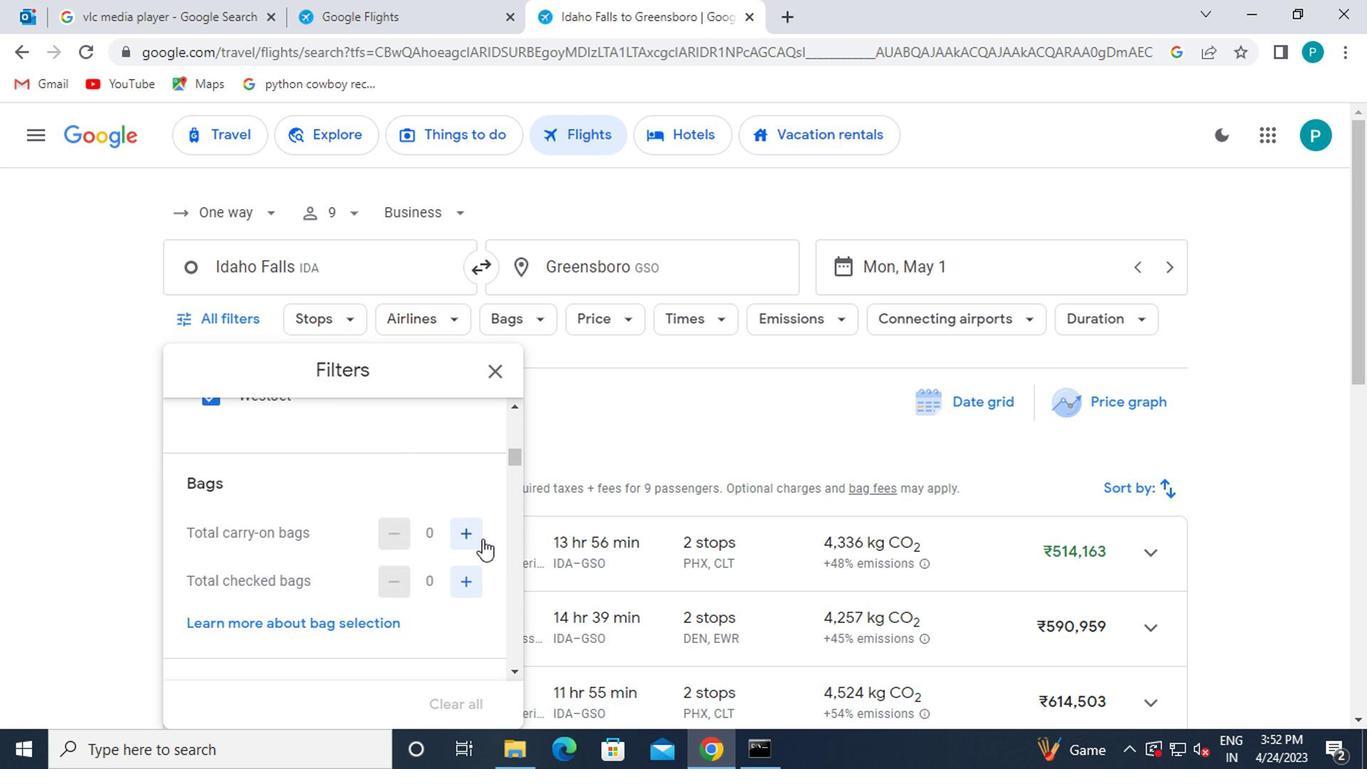 
Action: Mouse pressed left at (470, 597)
Screenshot: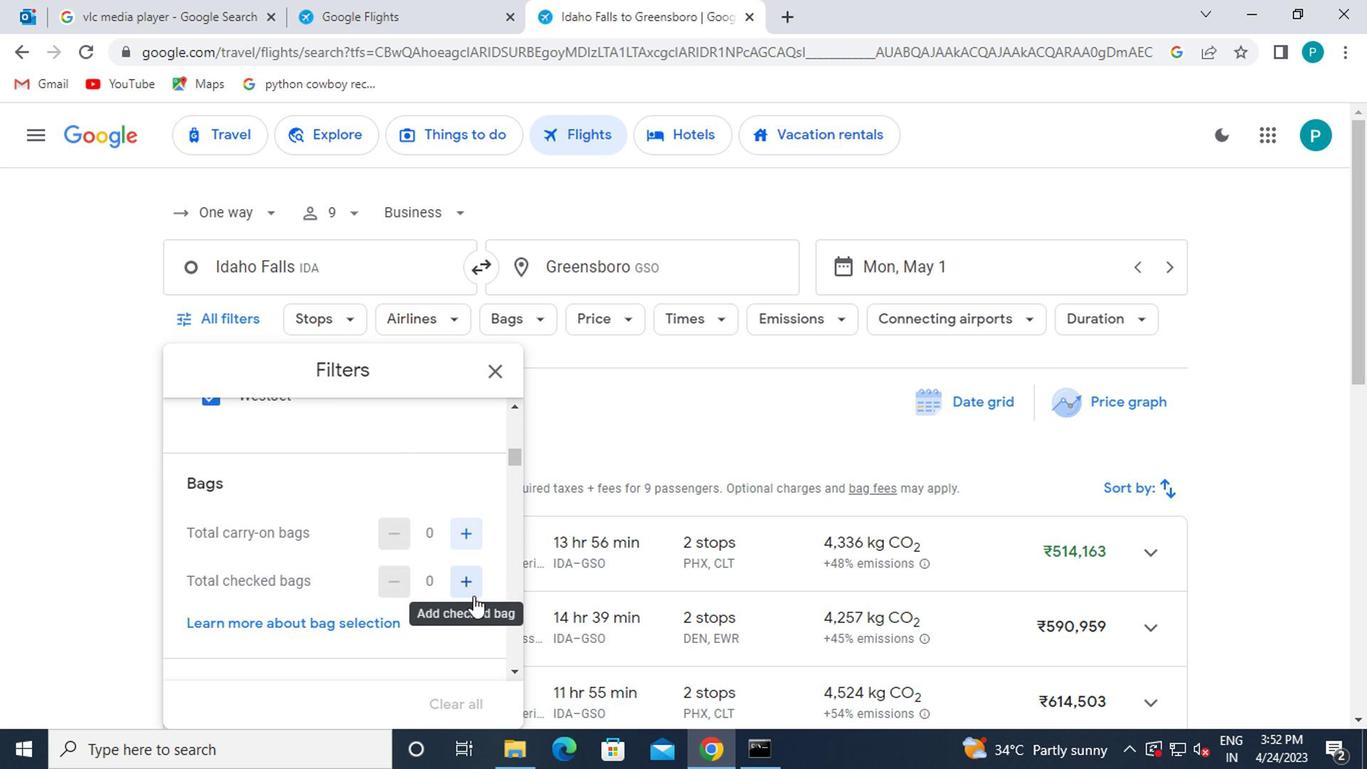 
Action: Mouse pressed left at (470, 597)
Screenshot: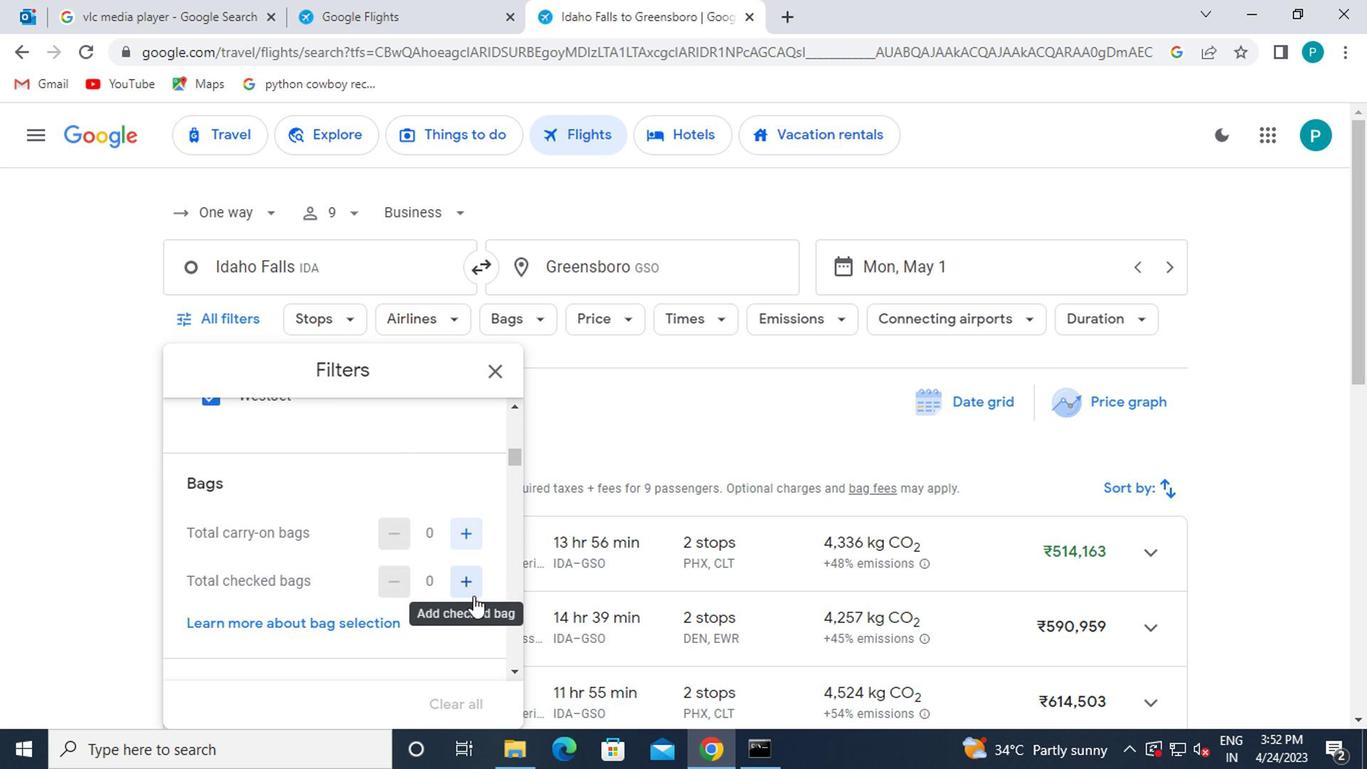 
Action: Mouse pressed left at (470, 597)
Screenshot: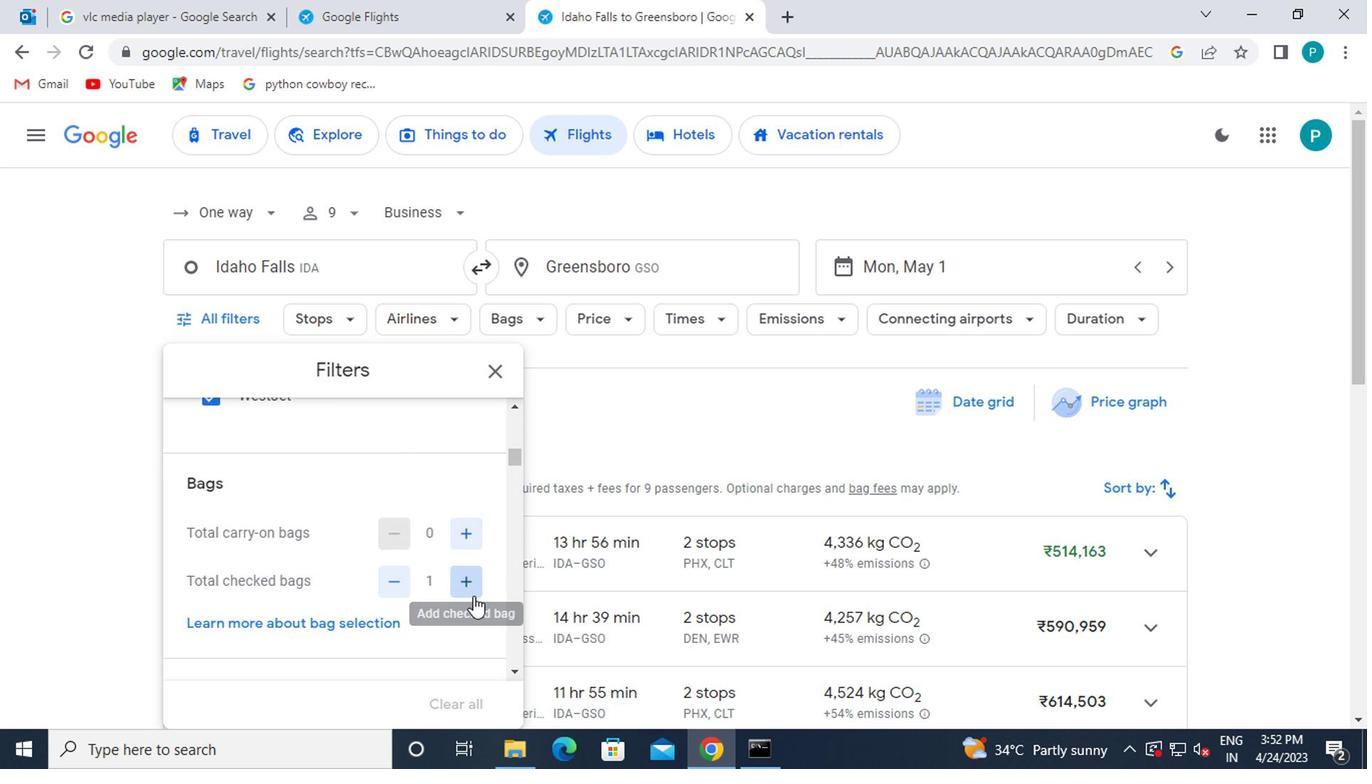 
Action: Mouse pressed left at (470, 597)
Screenshot: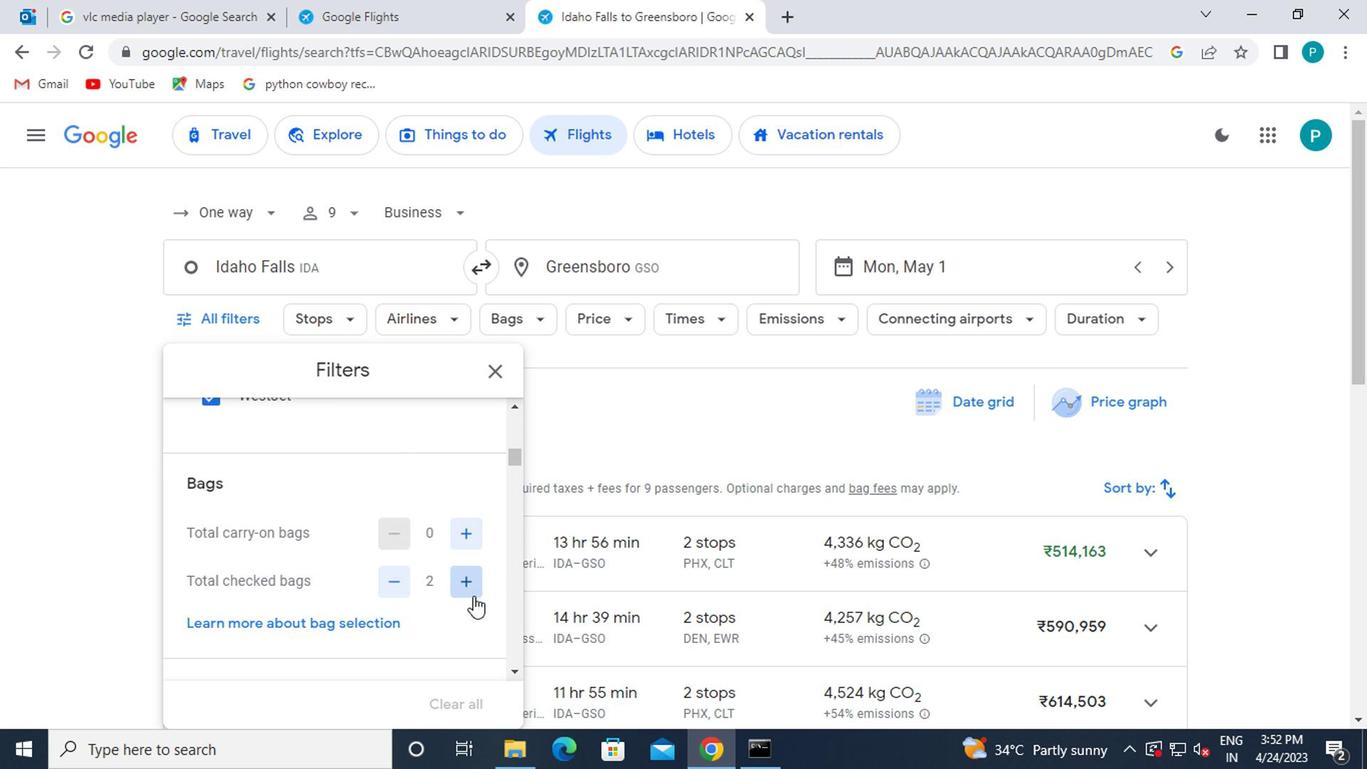
Action: Mouse pressed left at (470, 597)
Screenshot: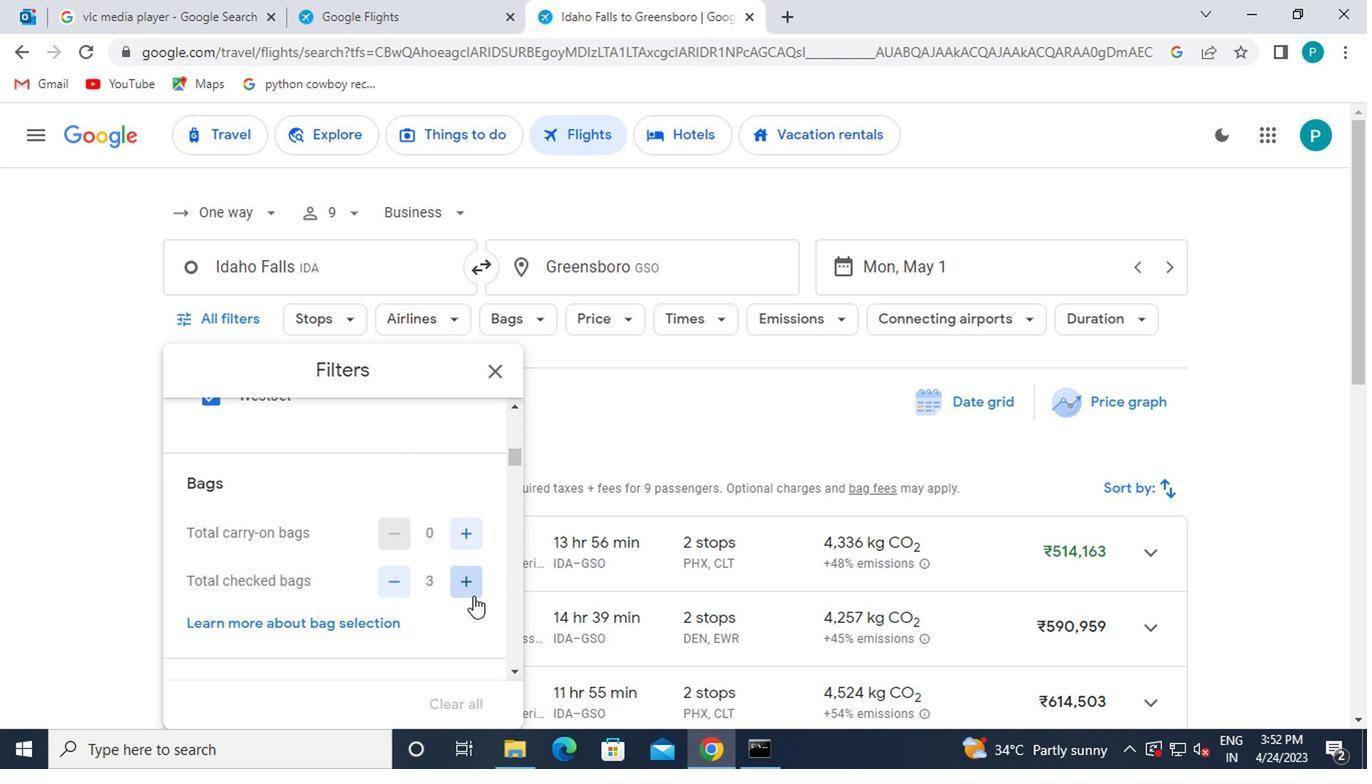 
Action: Mouse pressed left at (470, 597)
Screenshot: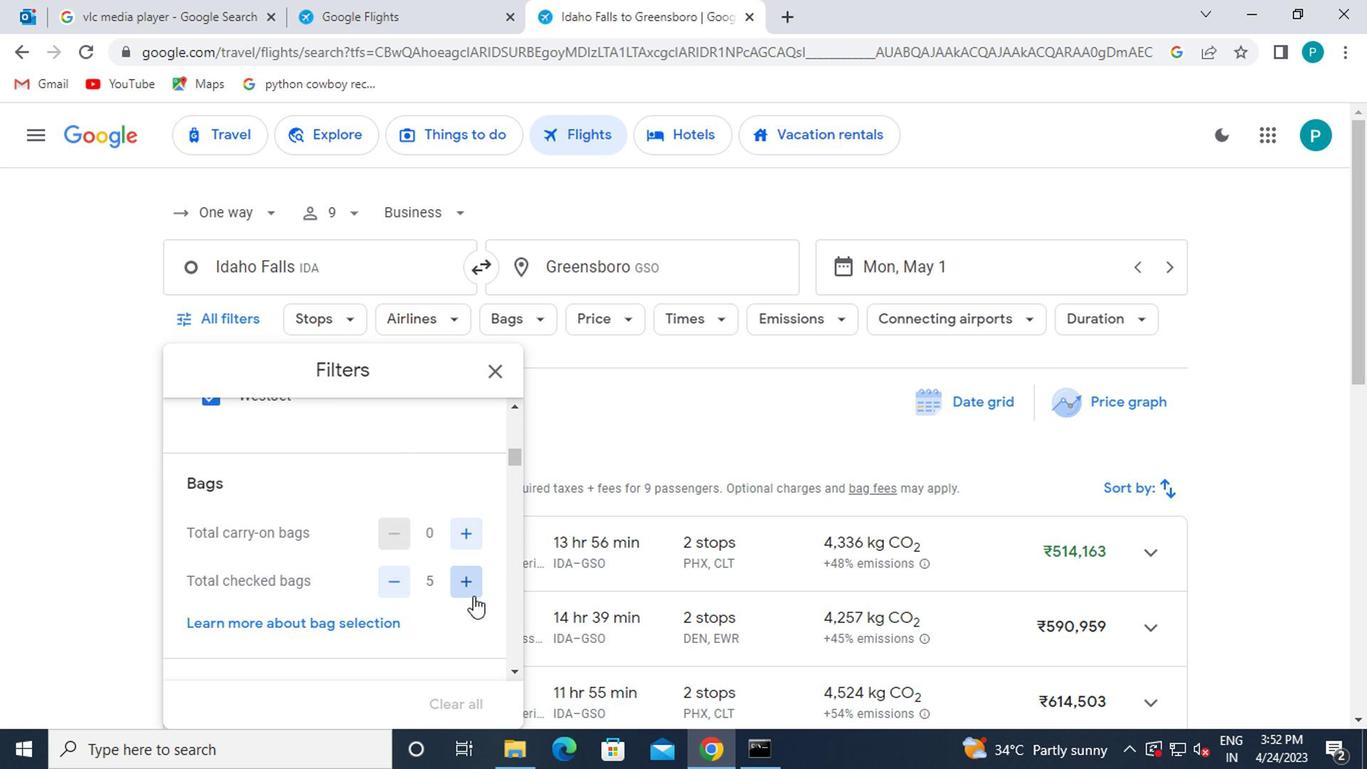 
Action: Mouse pressed left at (470, 597)
Screenshot: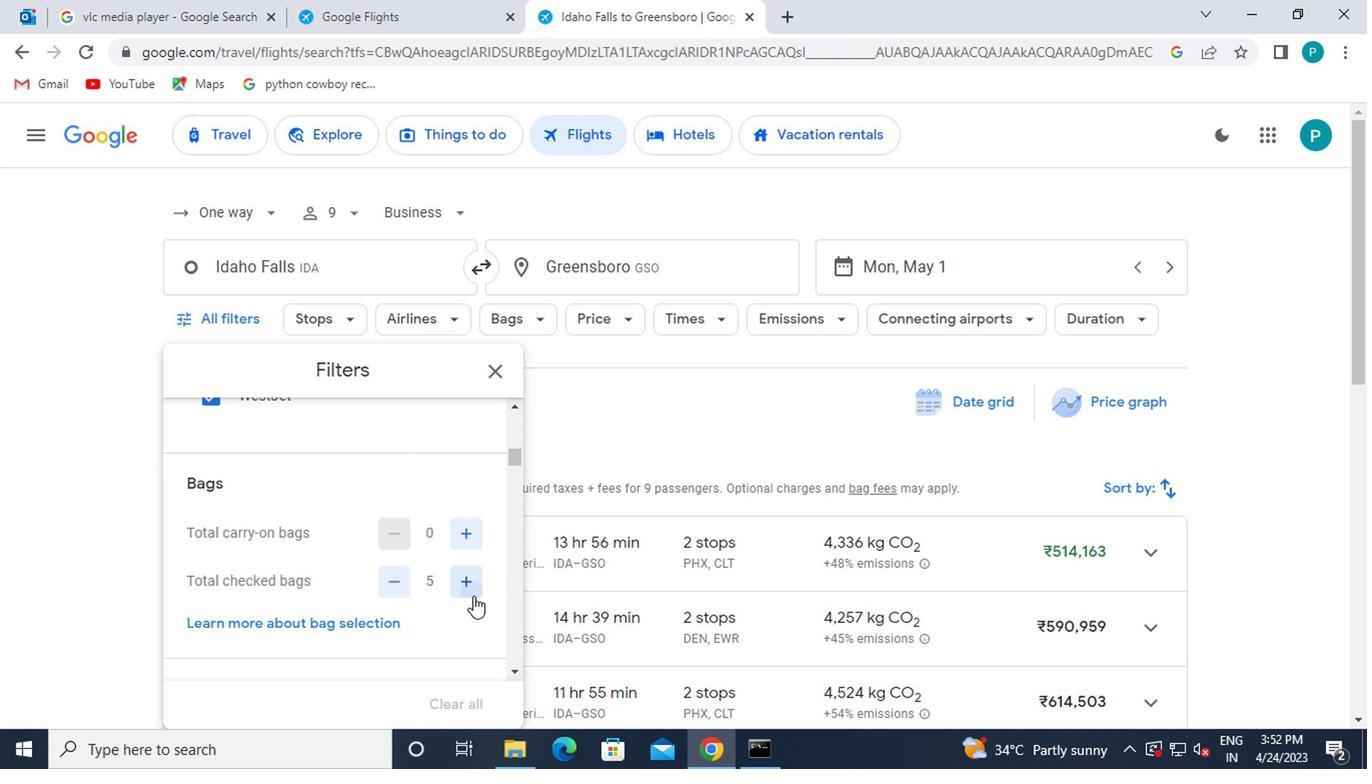 
Action: Mouse pressed left at (470, 597)
Screenshot: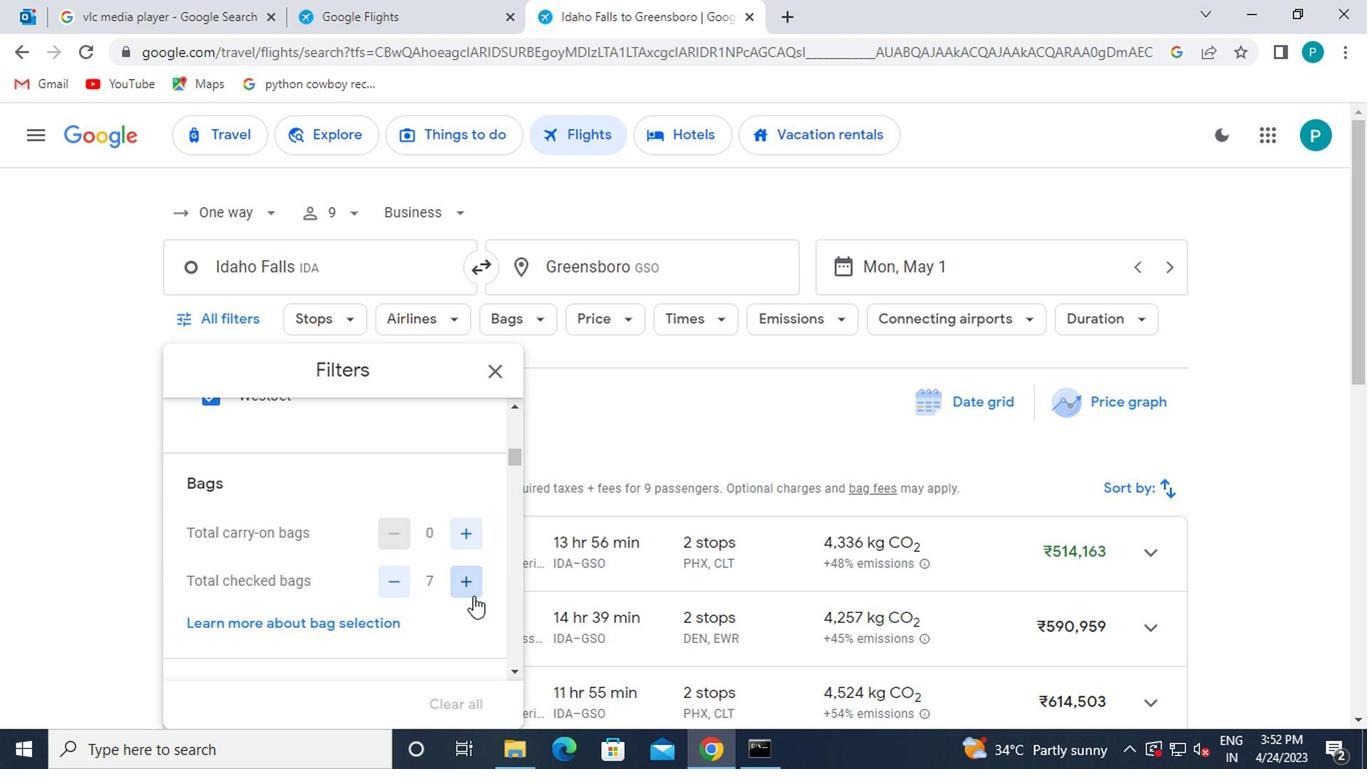 
Action: Mouse moved to (381, 590)
Screenshot: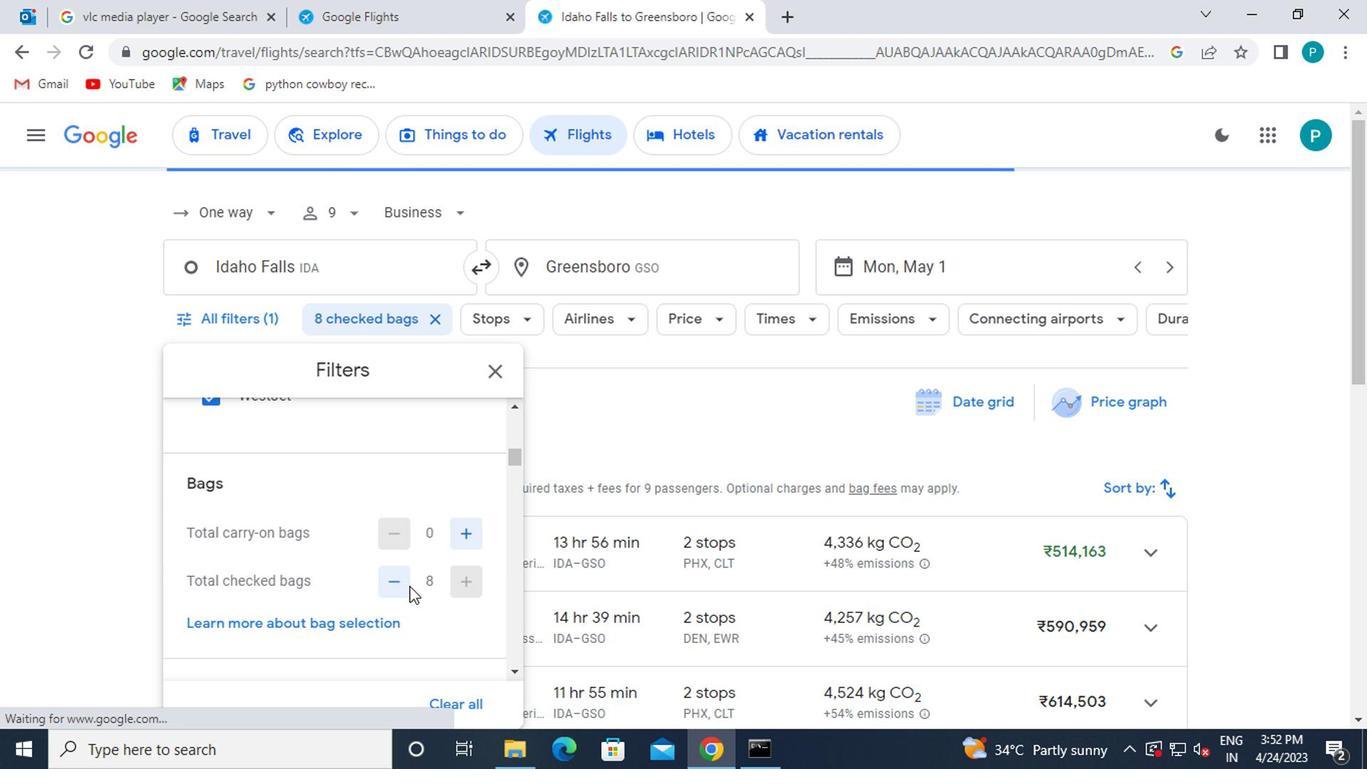 
Action: Mouse scrolled (381, 589) with delta (0, 0)
Screenshot: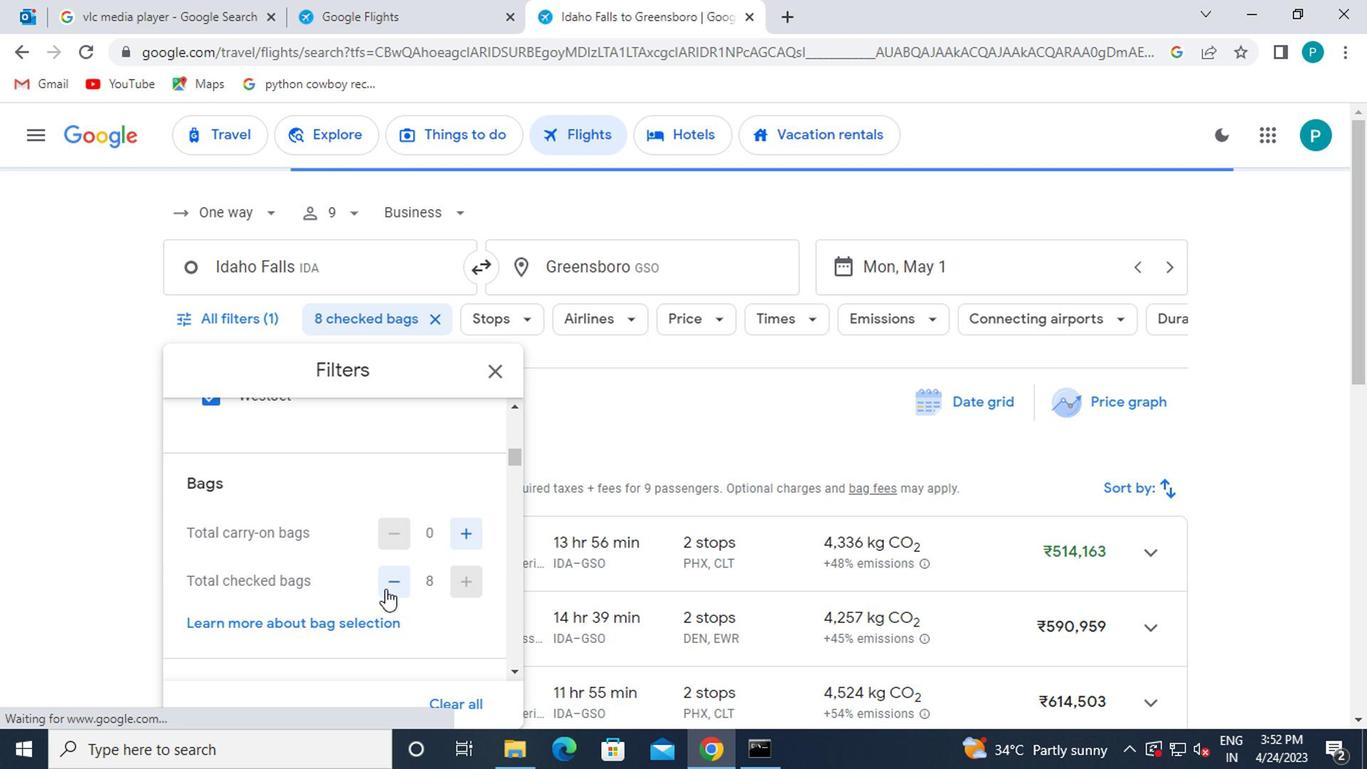 
Action: Mouse scrolled (381, 589) with delta (0, 0)
Screenshot: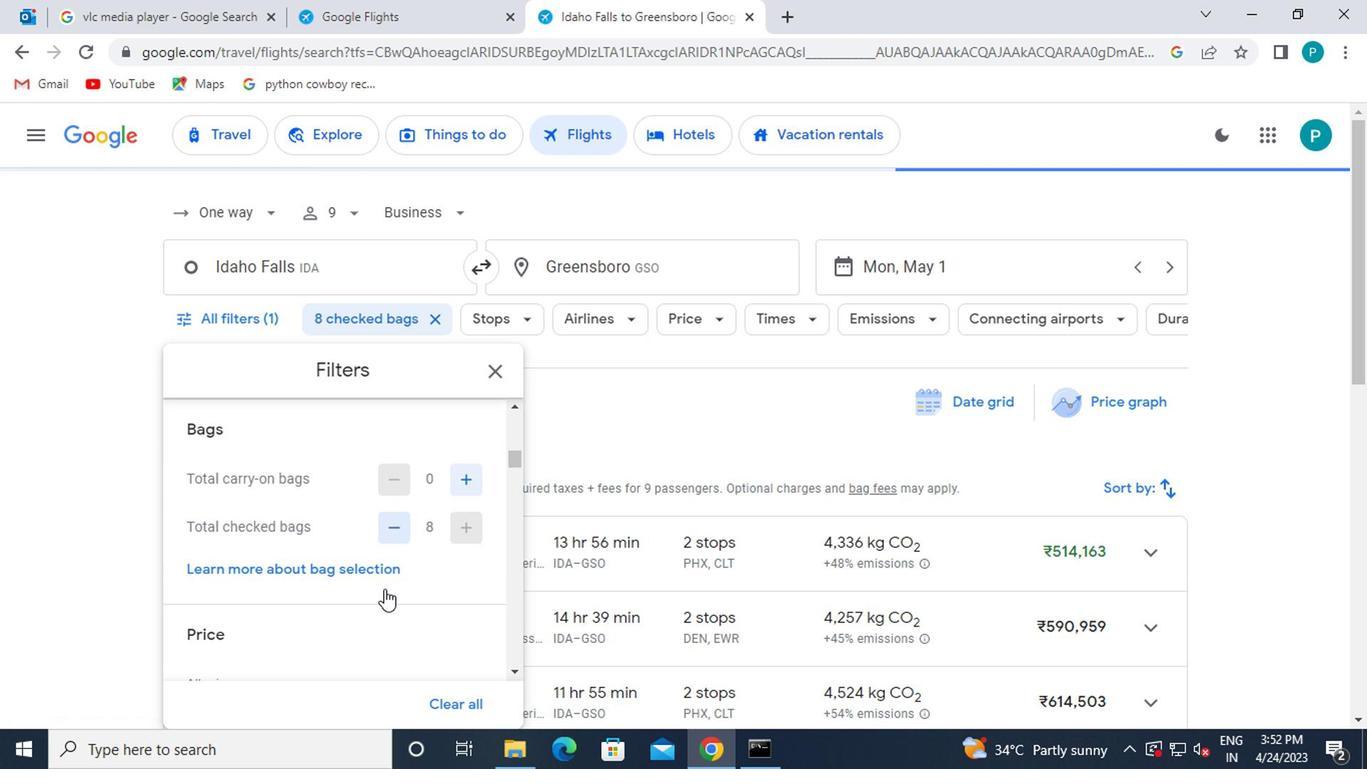 
Action: Mouse moved to (386, 574)
Screenshot: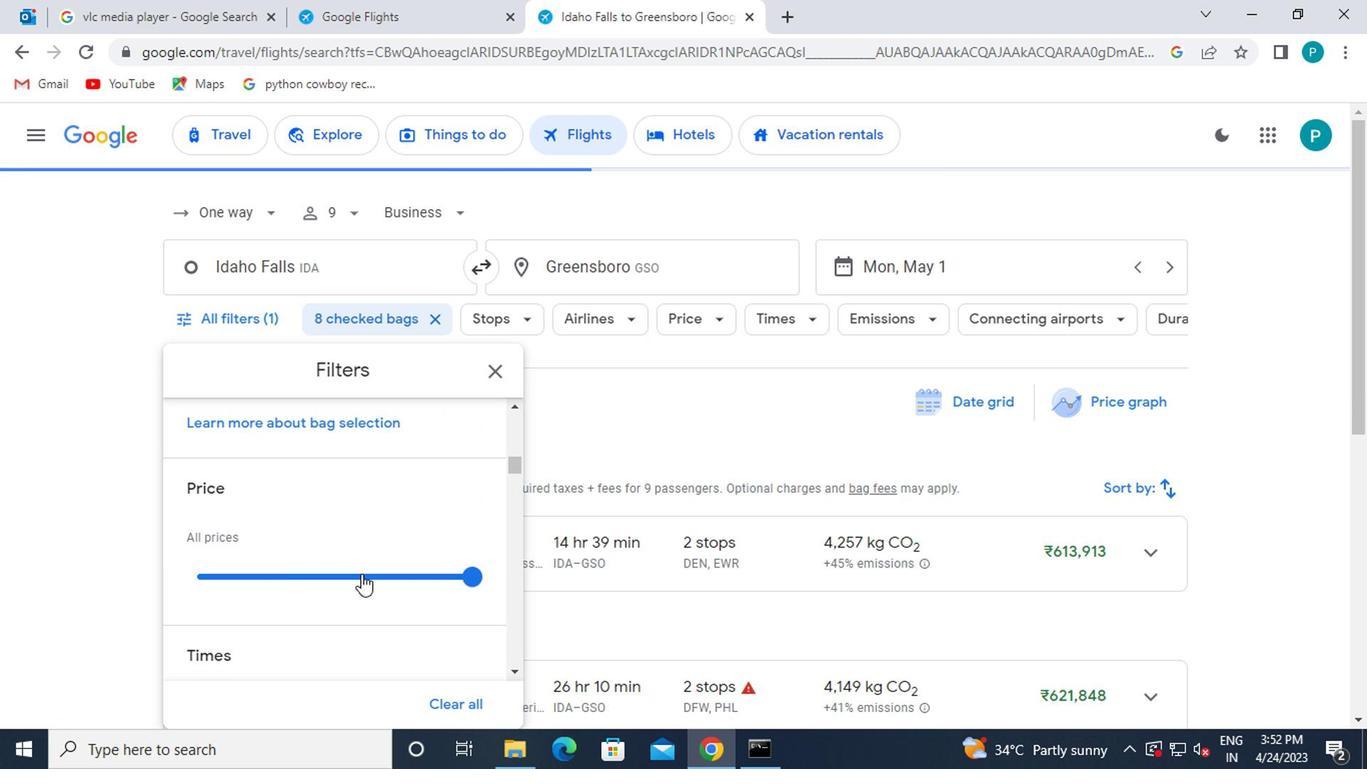
Action: Mouse pressed left at (386, 574)
Screenshot: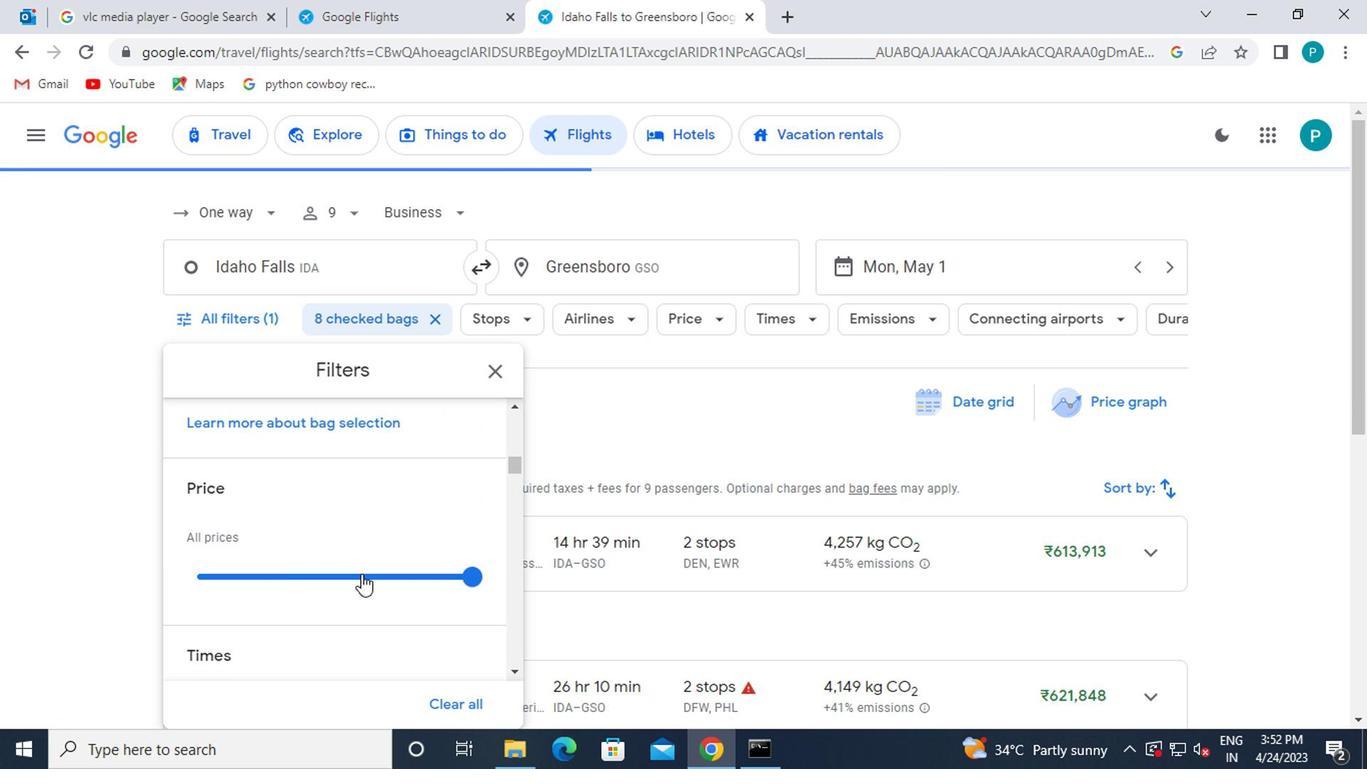 
Action: Mouse moved to (321, 609)
Screenshot: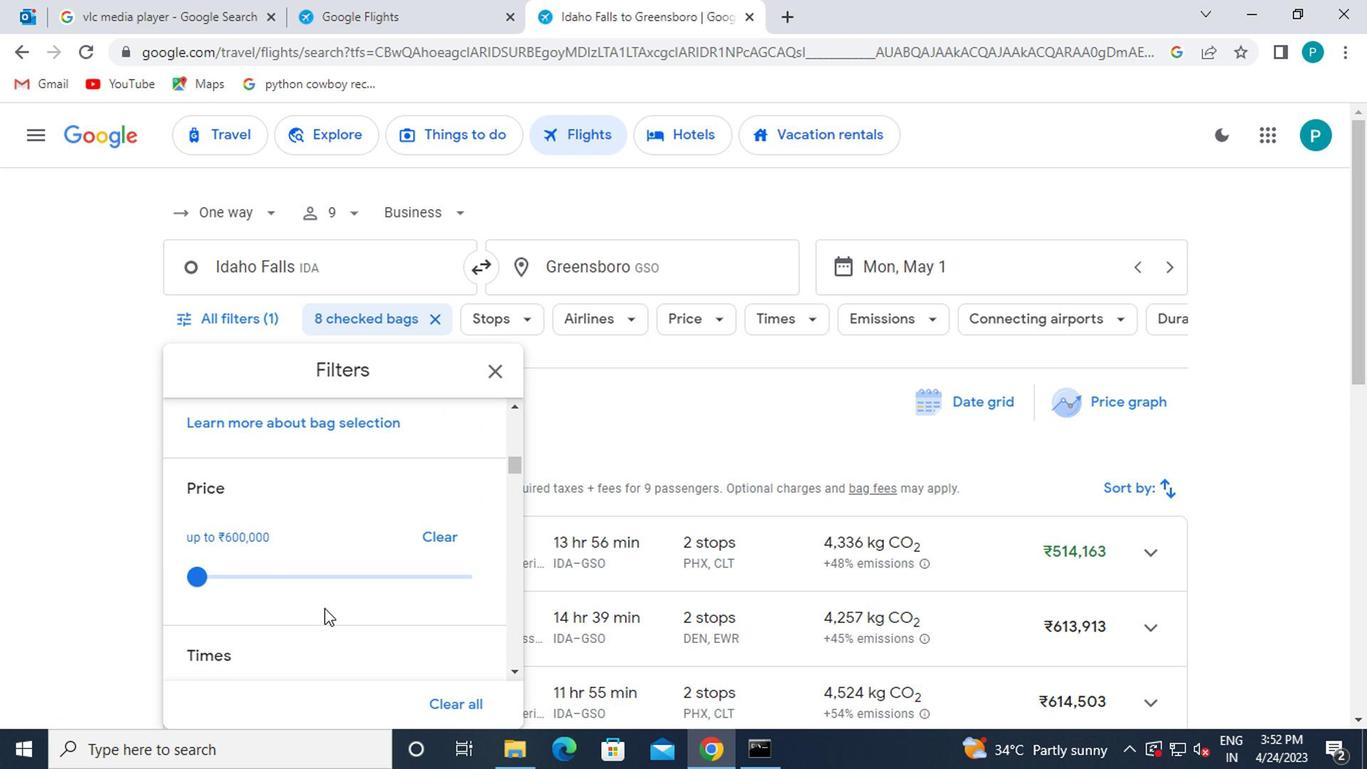 
Action: Mouse scrolled (321, 608) with delta (0, -1)
Screenshot: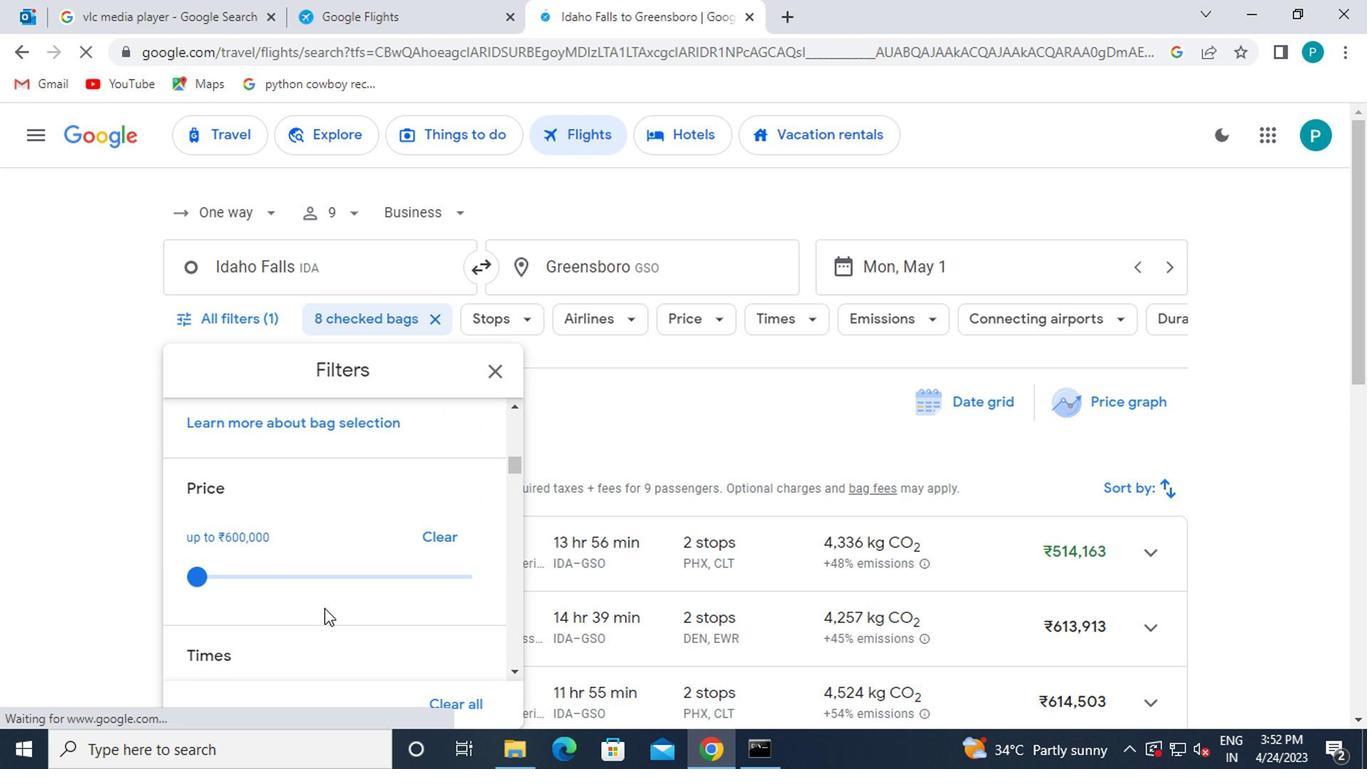 
Action: Mouse scrolled (321, 608) with delta (0, -1)
Screenshot: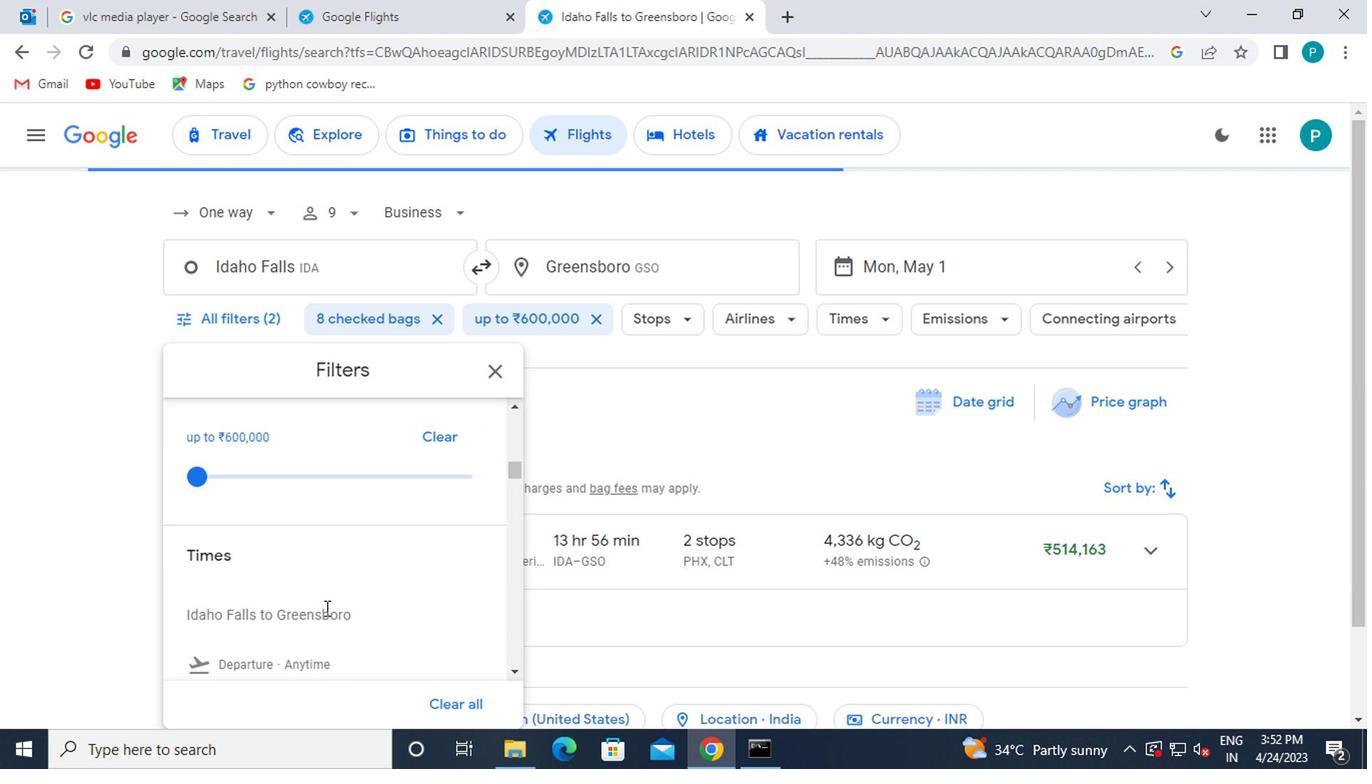
Action: Mouse moved to (196, 602)
Screenshot: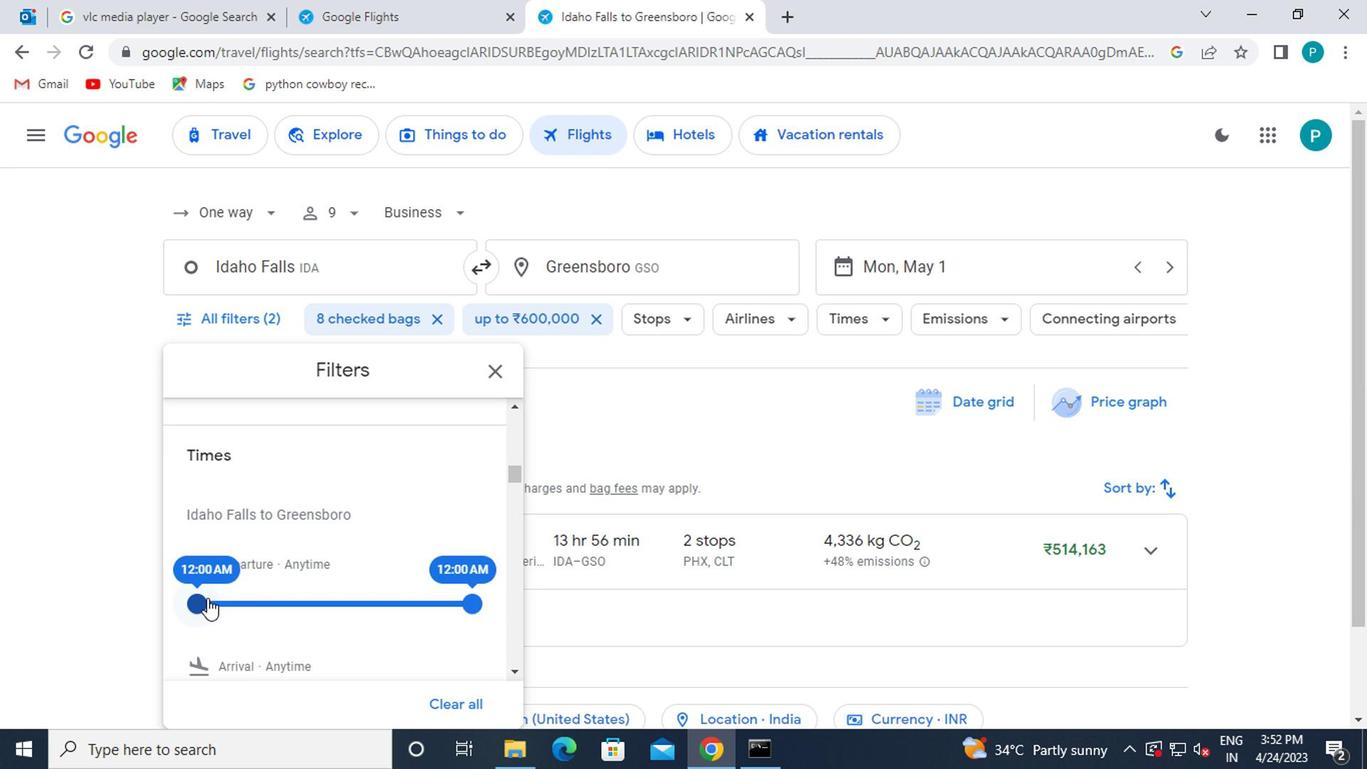 
Action: Mouse pressed left at (196, 602)
Screenshot: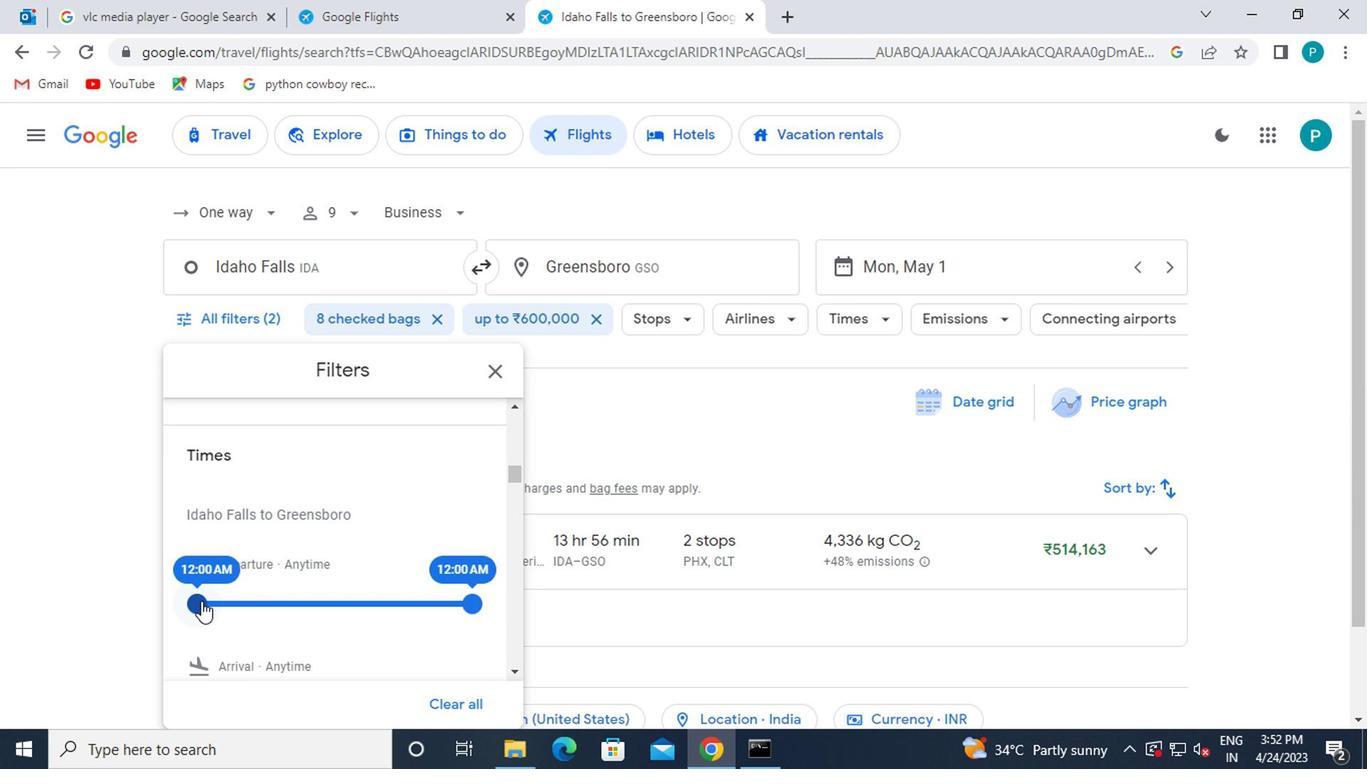 
Action: Mouse moved to (490, 378)
Screenshot: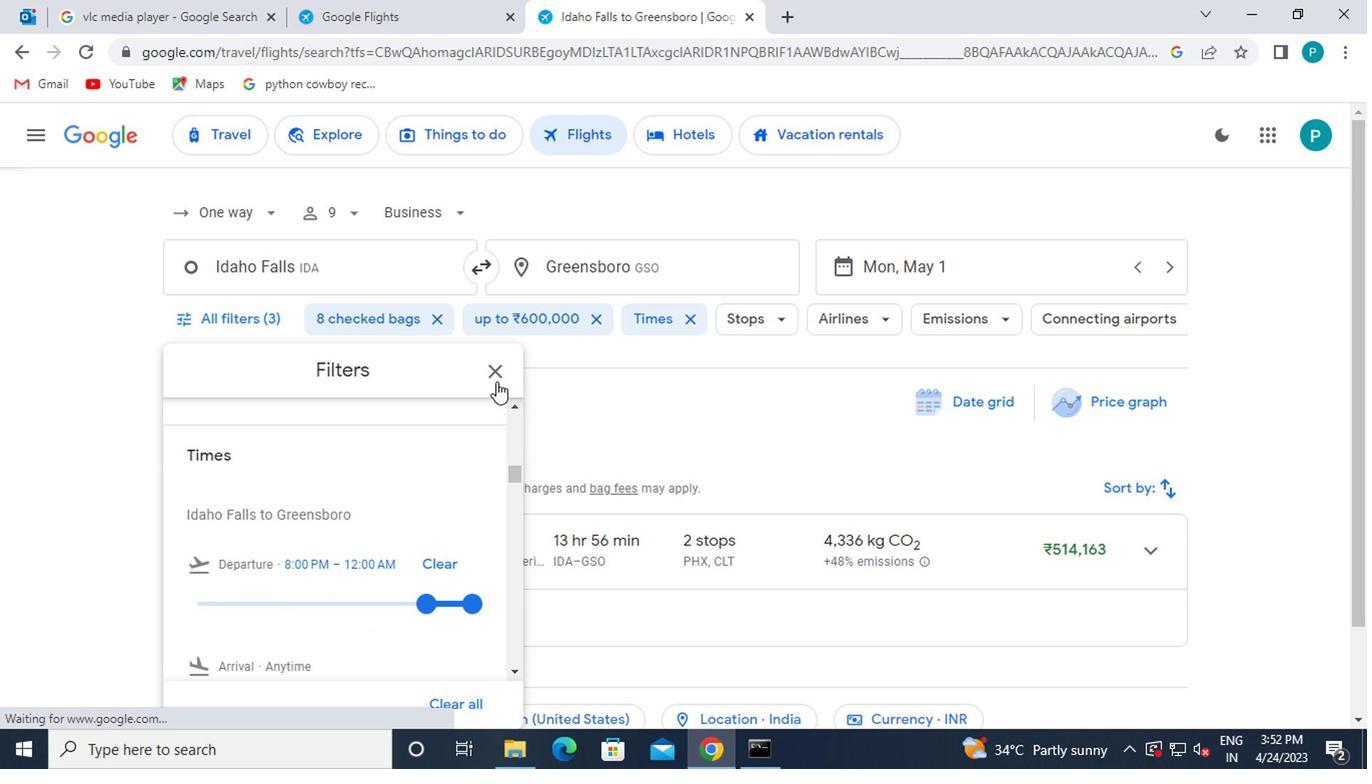 
Action: Mouse pressed left at (490, 378)
Screenshot: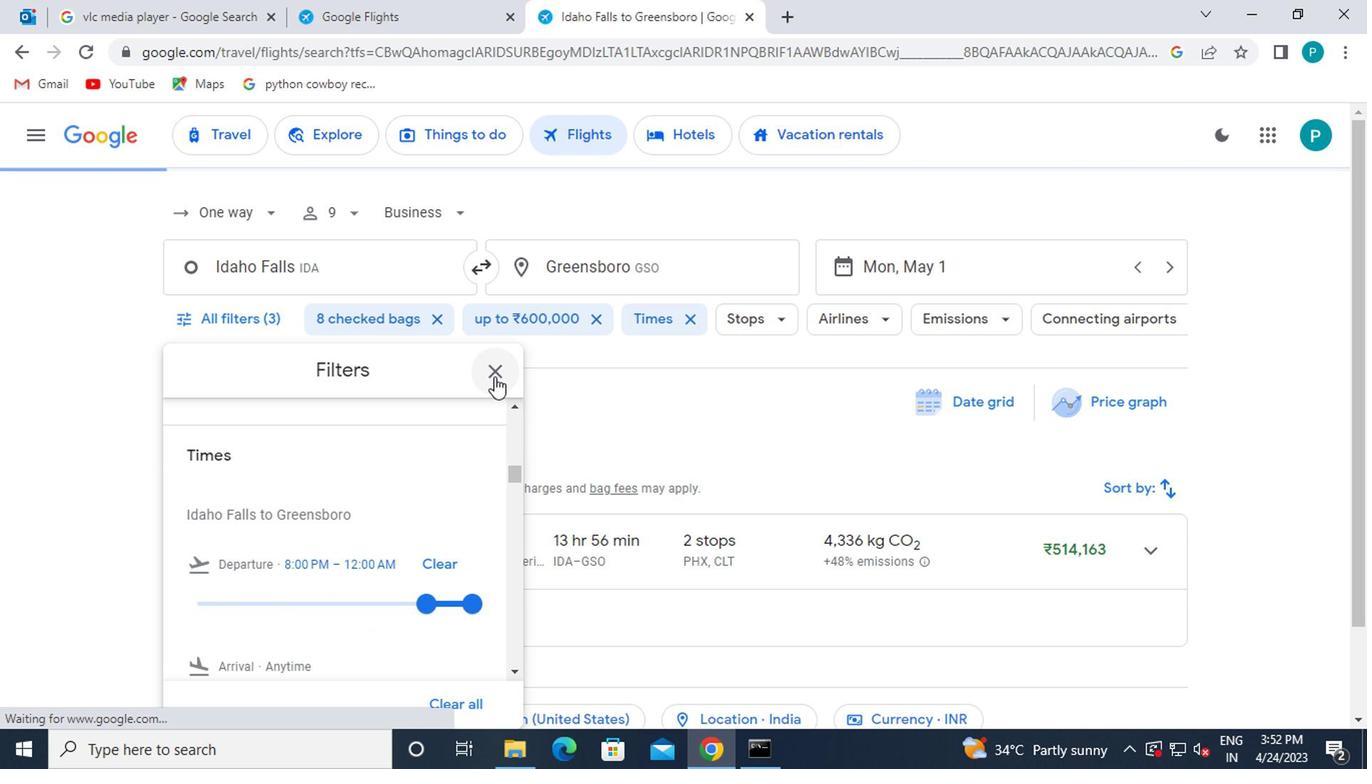 
Action: Mouse moved to (490, 378)
Screenshot: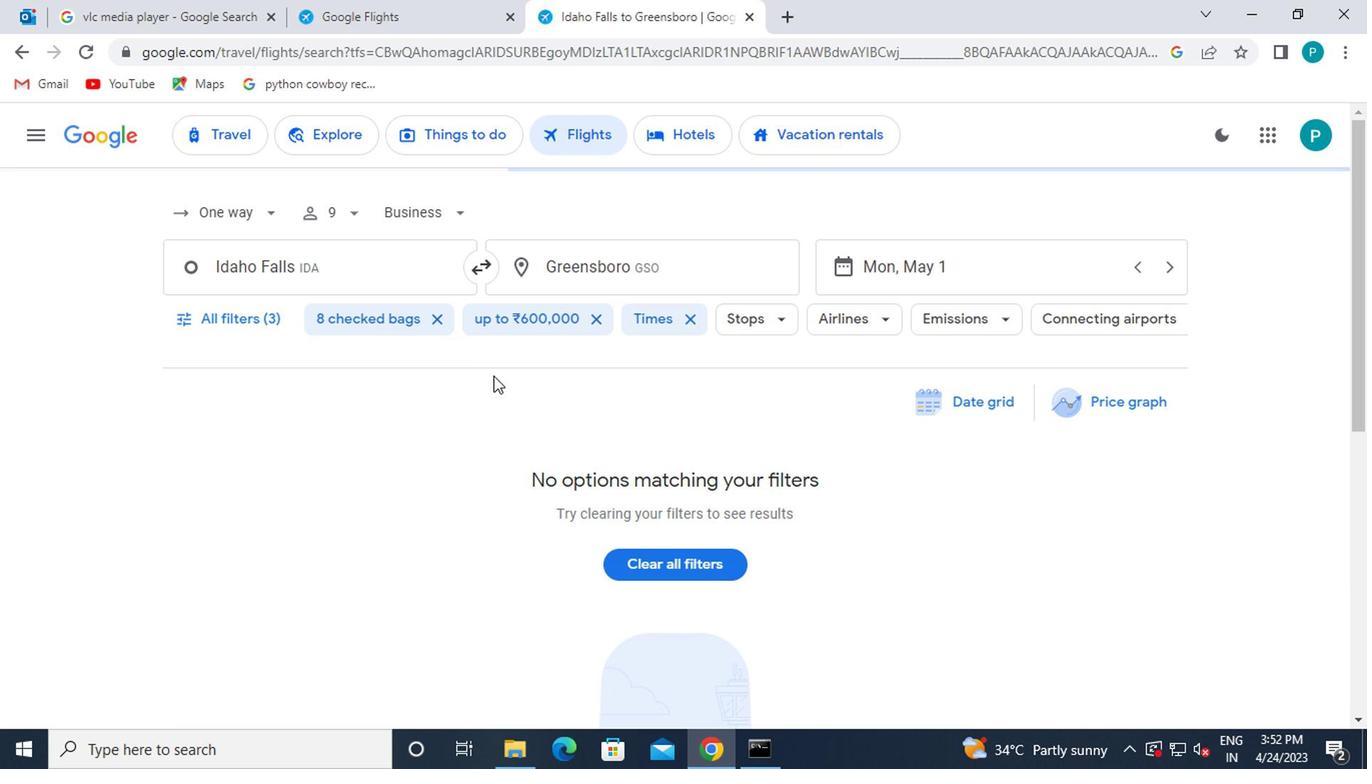 
